 Task: Find connections with filter location Kibre Mengist with filter topic #mortgage with filter profile language French with filter current company OpenText with filter school SCMS GROUP OF INSTITUTIONS with filter industry Religious Institutions with filter service category User Experience Design with filter keywords title Financial Planner
Action: Mouse moved to (150, 230)
Screenshot: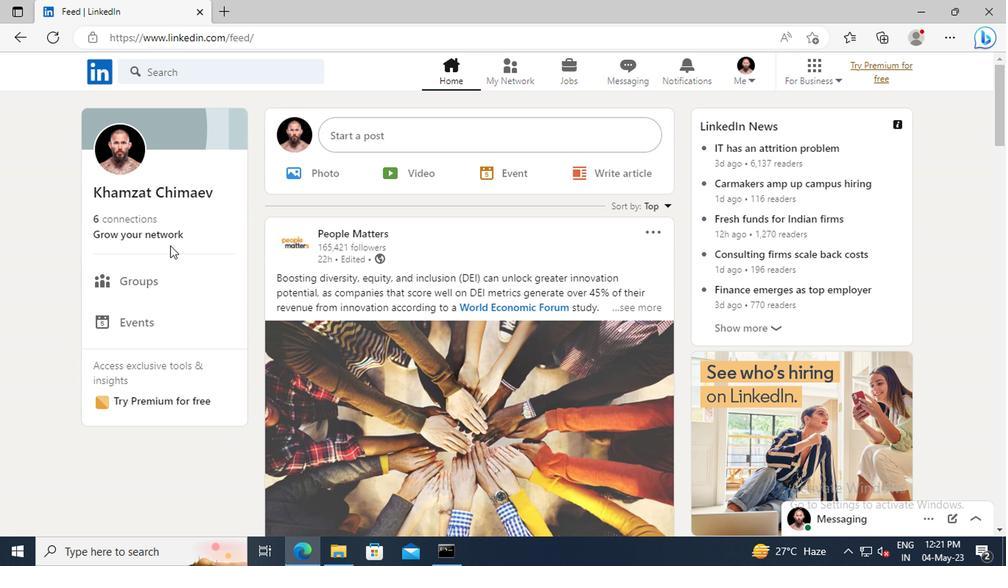 
Action: Mouse pressed left at (150, 230)
Screenshot: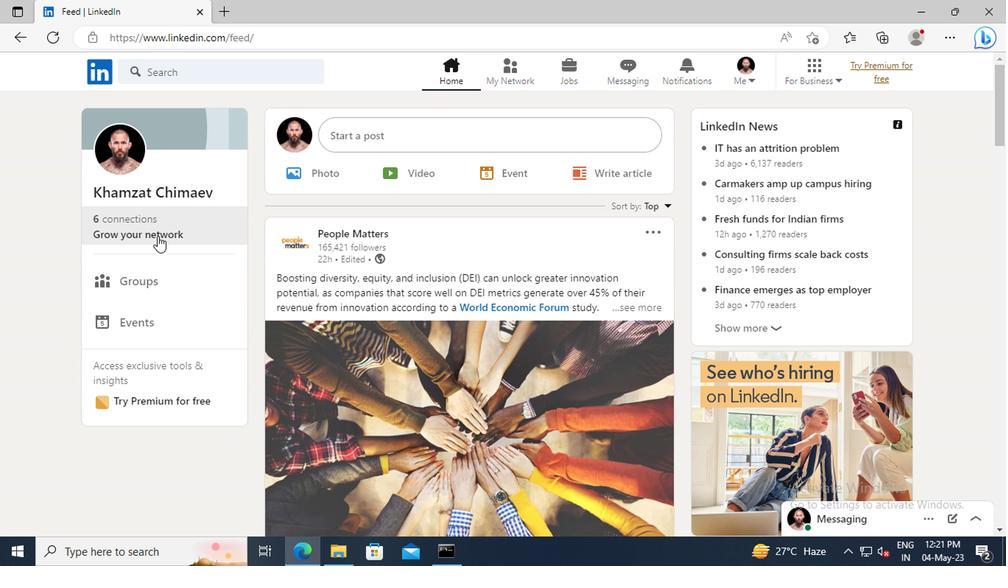 
Action: Mouse moved to (147, 153)
Screenshot: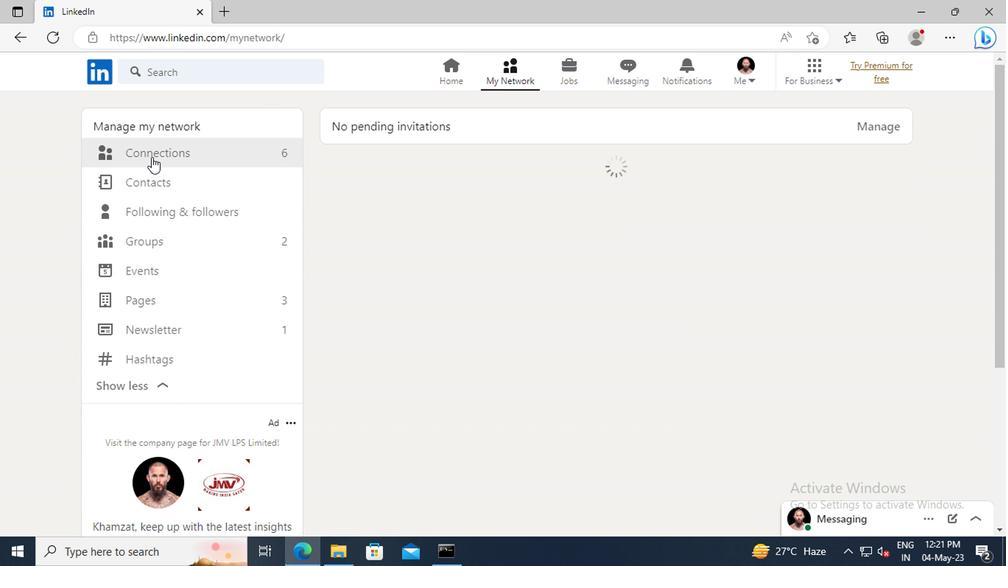 
Action: Mouse pressed left at (147, 153)
Screenshot: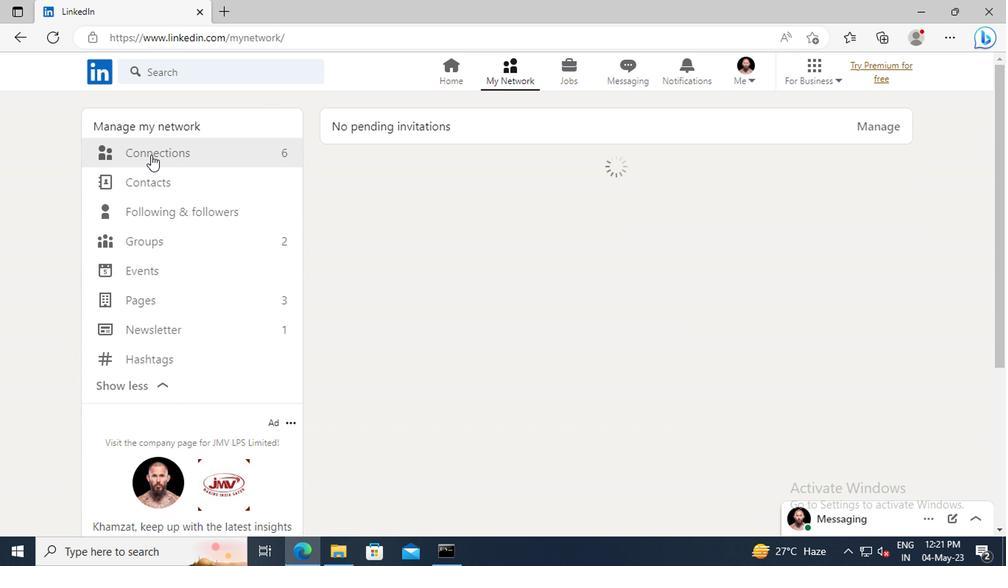 
Action: Mouse moved to (602, 161)
Screenshot: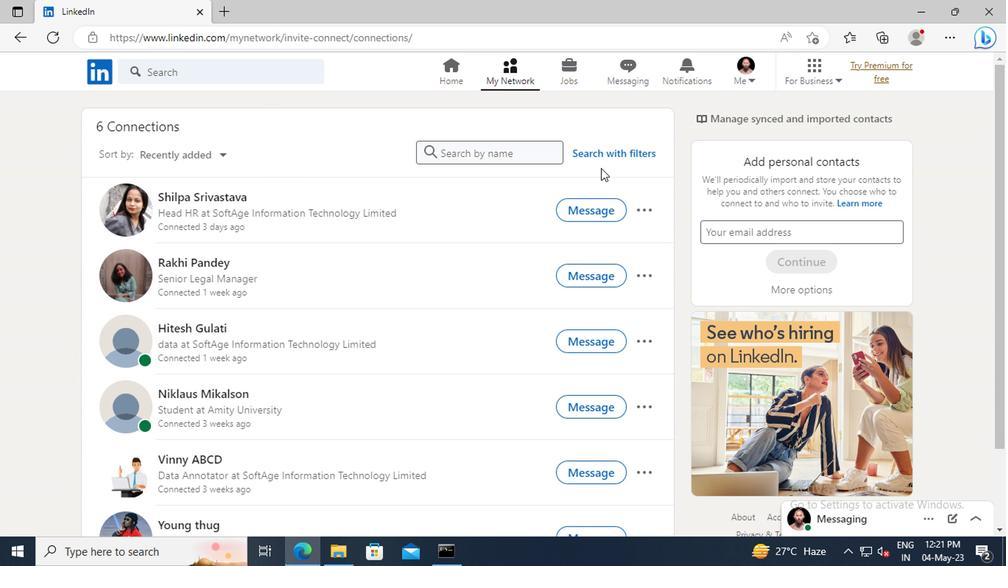 
Action: Mouse pressed left at (602, 161)
Screenshot: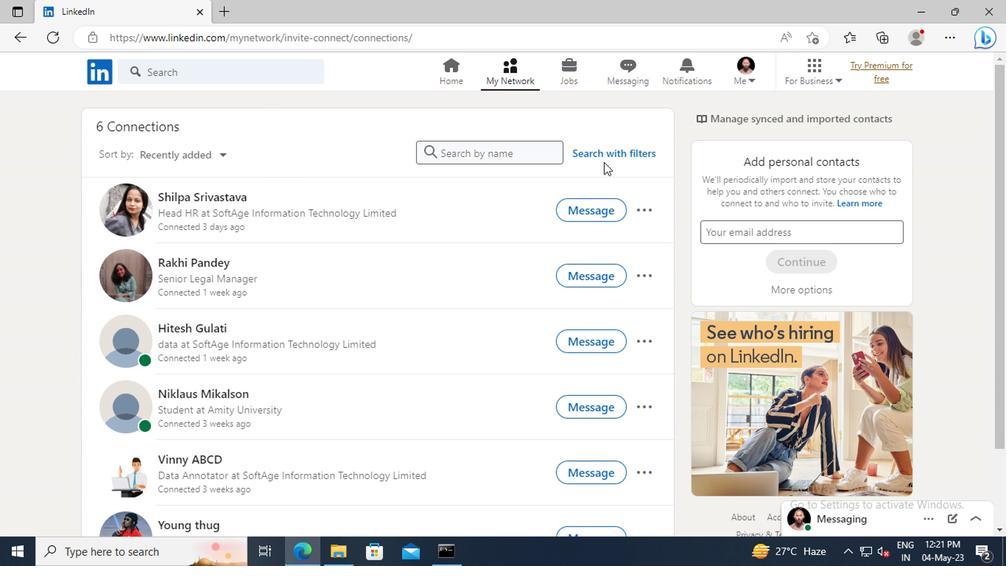 
Action: Mouse moved to (551, 115)
Screenshot: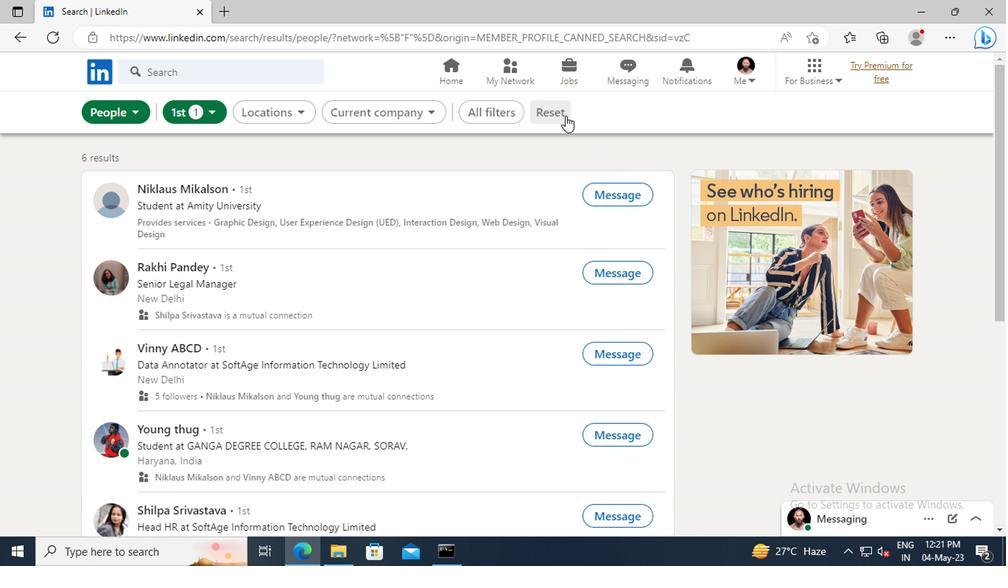 
Action: Mouse pressed left at (551, 115)
Screenshot: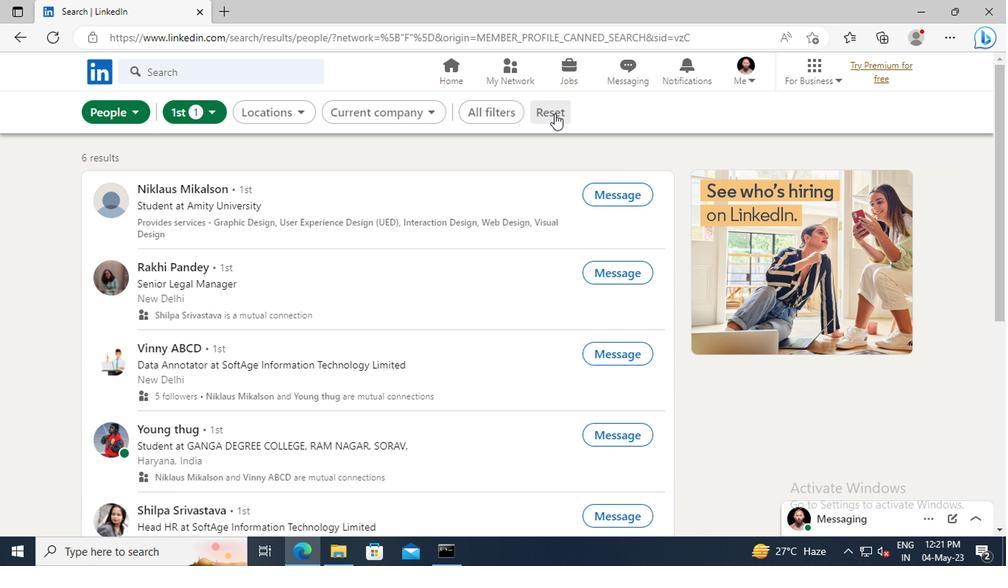
Action: Mouse moved to (538, 115)
Screenshot: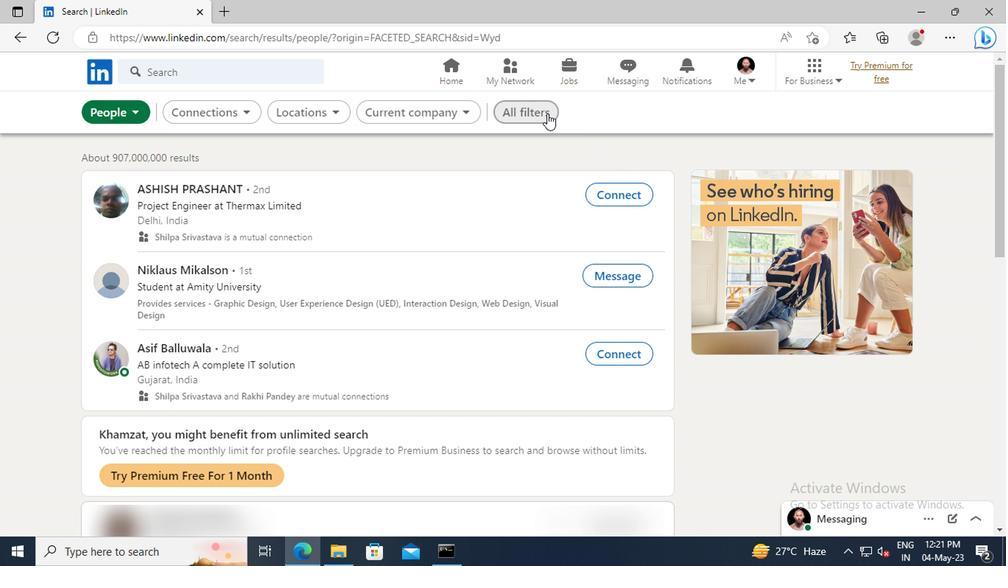
Action: Mouse pressed left at (538, 115)
Screenshot: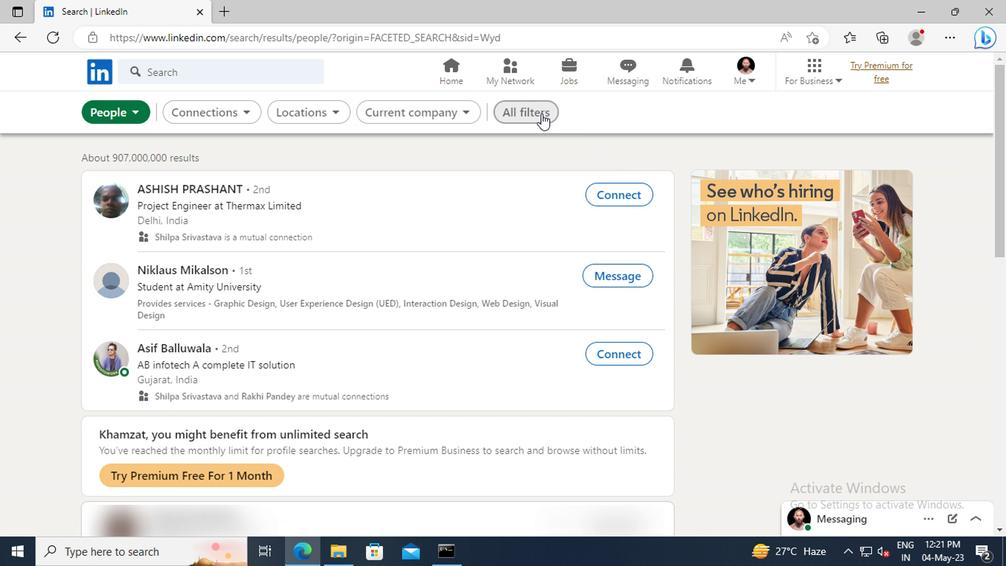 
Action: Mouse moved to (800, 276)
Screenshot: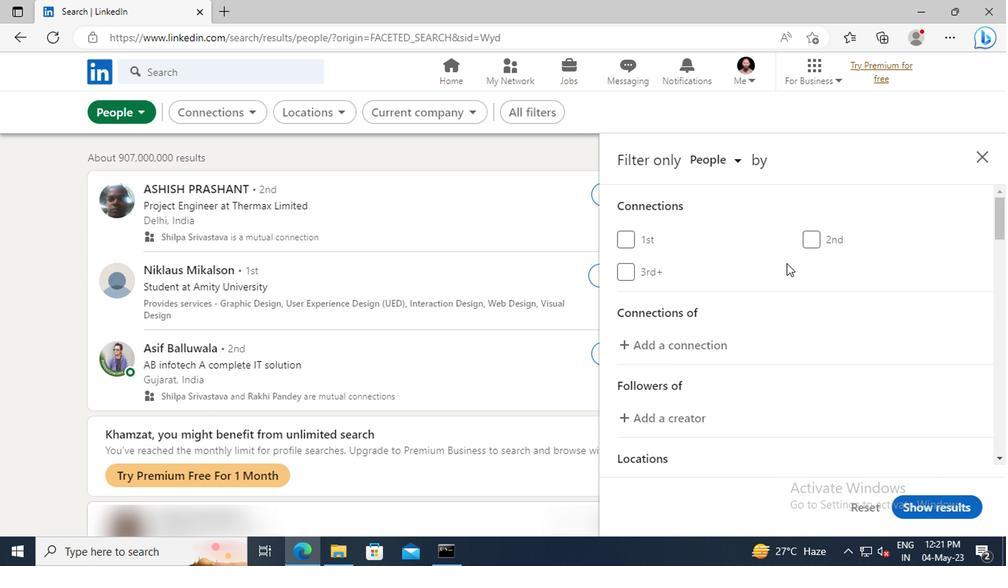 
Action: Mouse scrolled (800, 275) with delta (0, 0)
Screenshot: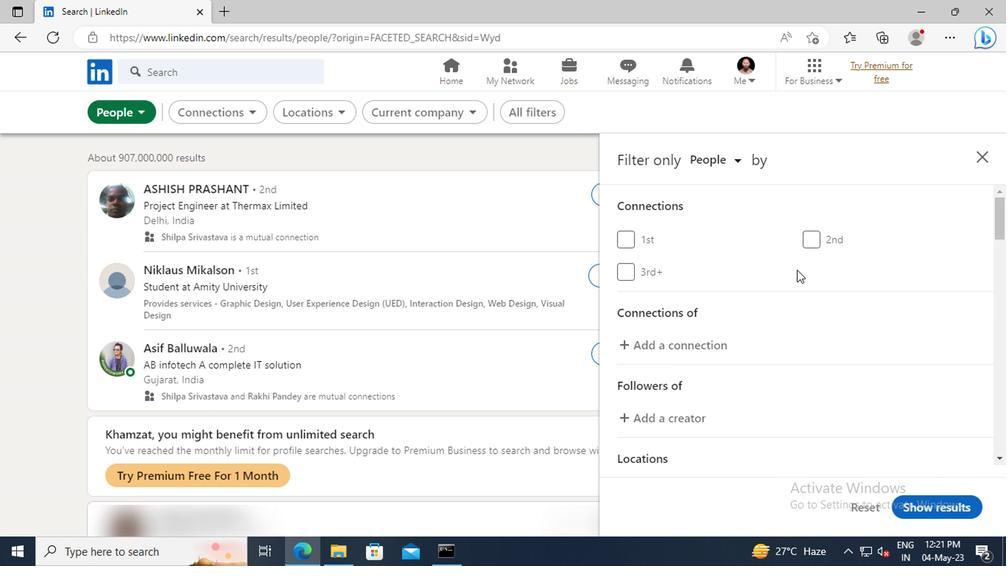 
Action: Mouse scrolled (800, 275) with delta (0, 0)
Screenshot: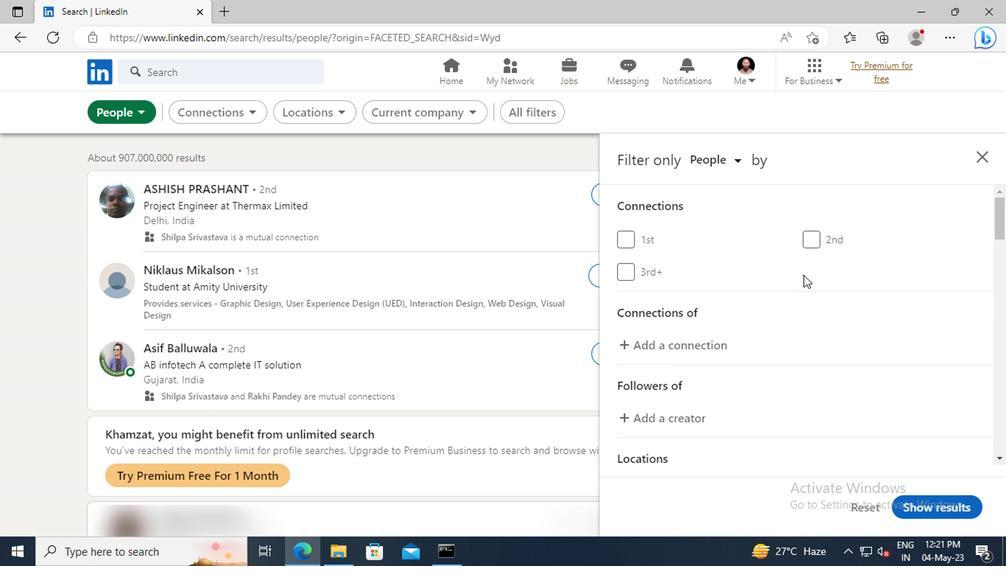 
Action: Mouse scrolled (800, 275) with delta (0, 0)
Screenshot: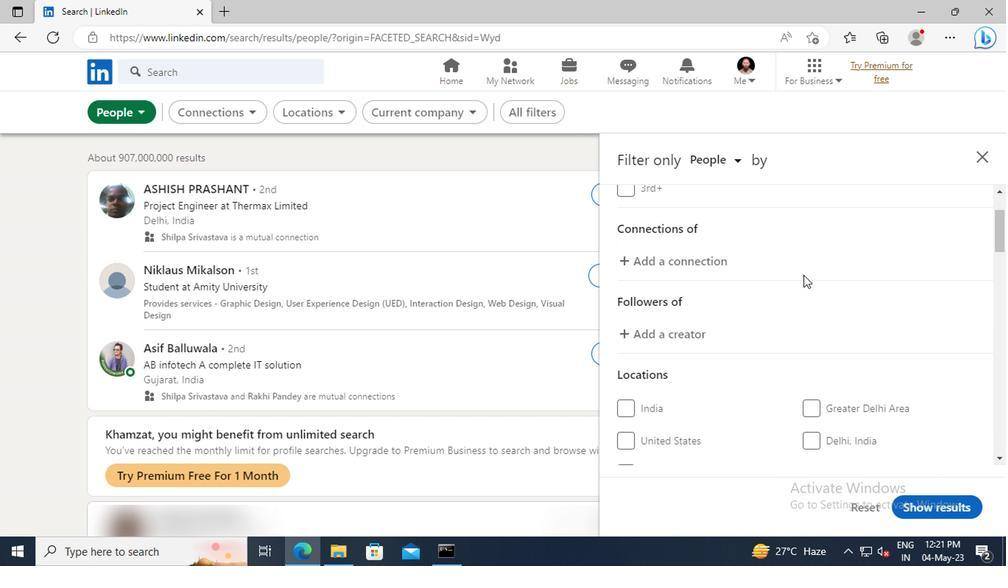 
Action: Mouse scrolled (800, 275) with delta (0, 0)
Screenshot: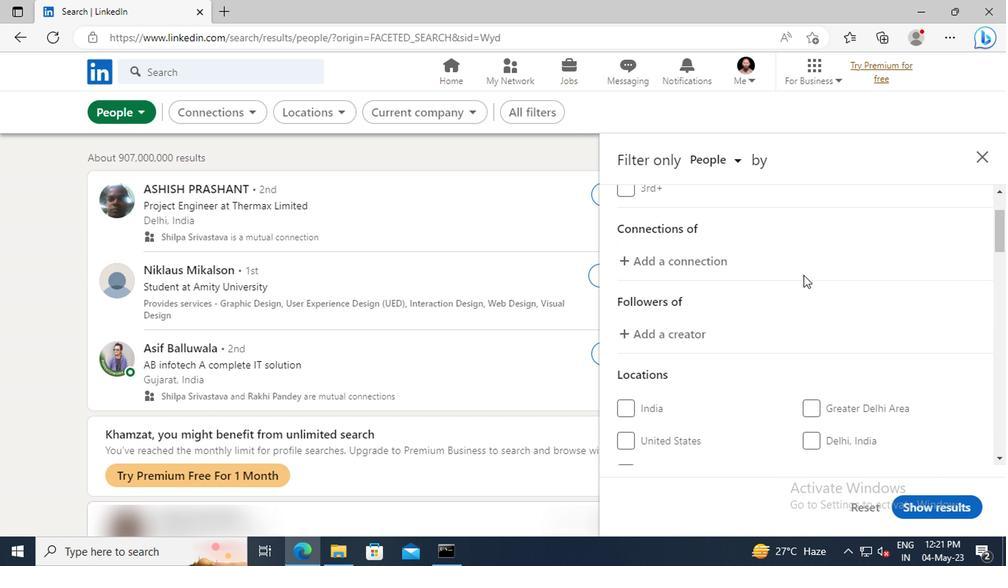 
Action: Mouse scrolled (800, 275) with delta (0, 0)
Screenshot: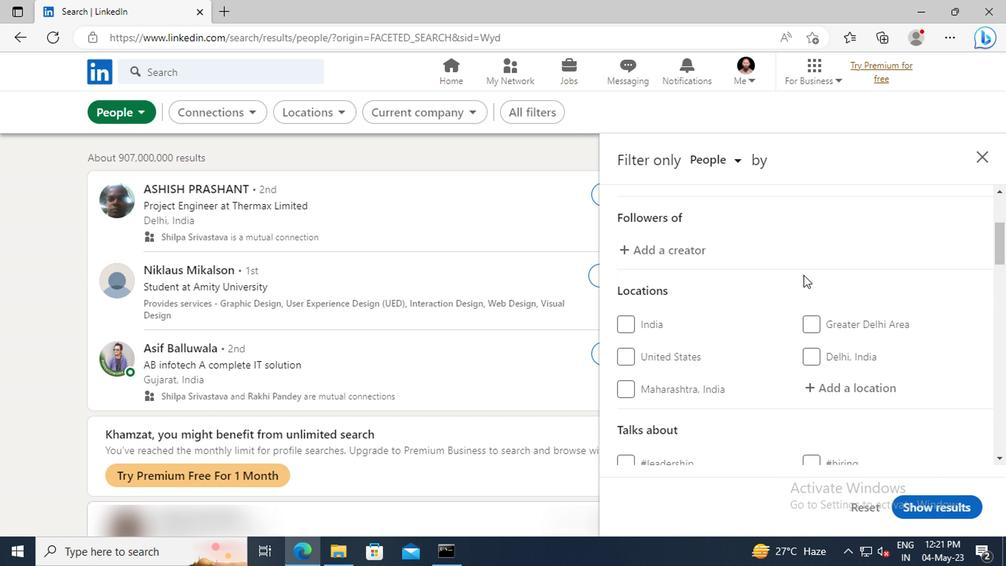 
Action: Mouse scrolled (800, 275) with delta (0, 0)
Screenshot: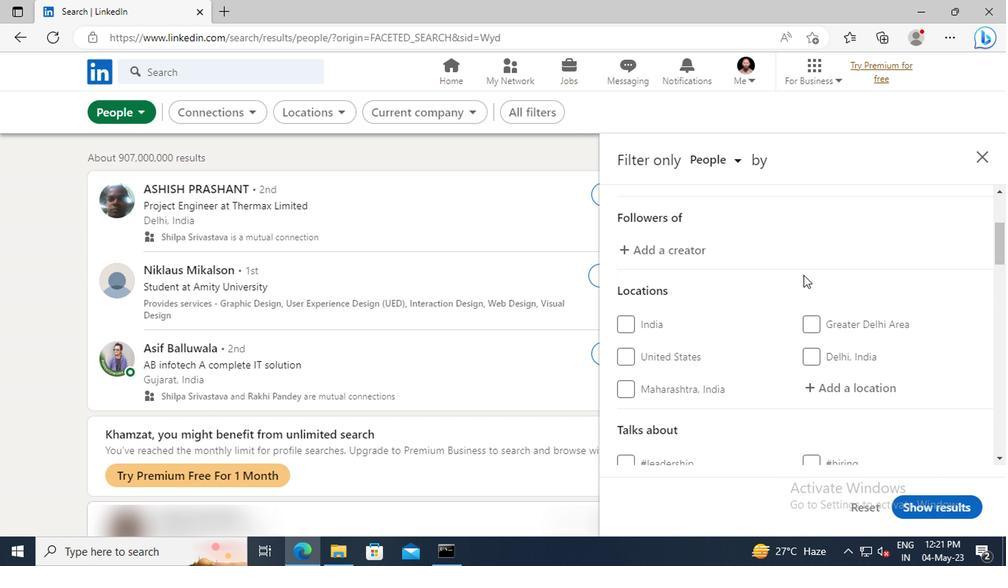 
Action: Mouse moved to (810, 298)
Screenshot: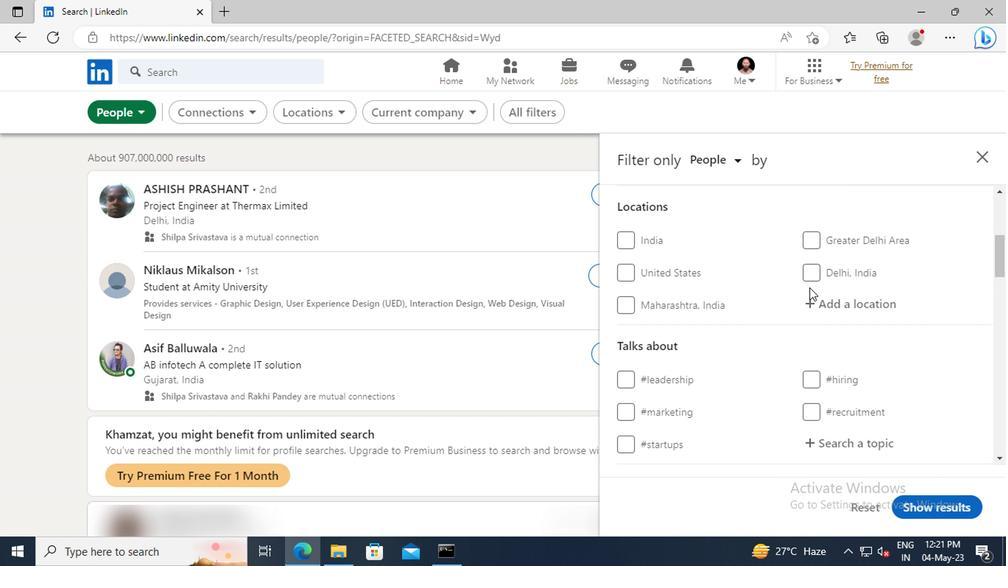 
Action: Mouse pressed left at (810, 298)
Screenshot: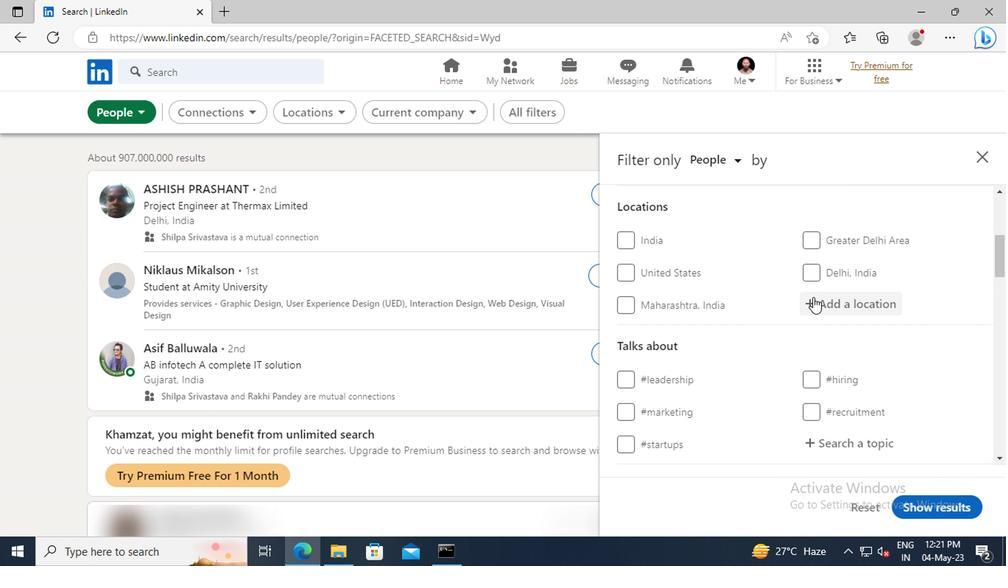 
Action: Key pressed <Key.shift>KIBRE<Key.space><Key.shift>MENGIST<Key.enter>
Screenshot: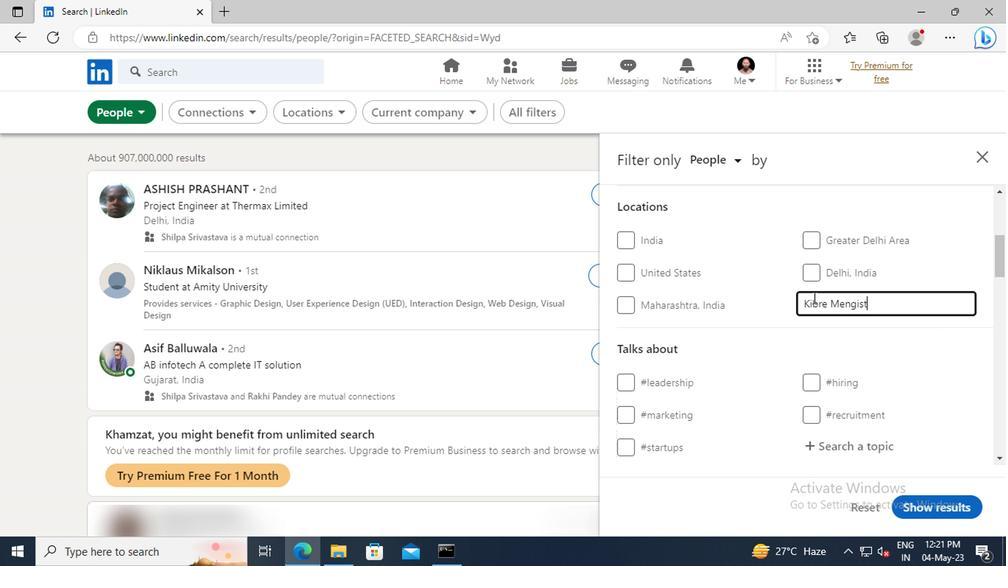 
Action: Mouse scrolled (810, 298) with delta (0, 0)
Screenshot: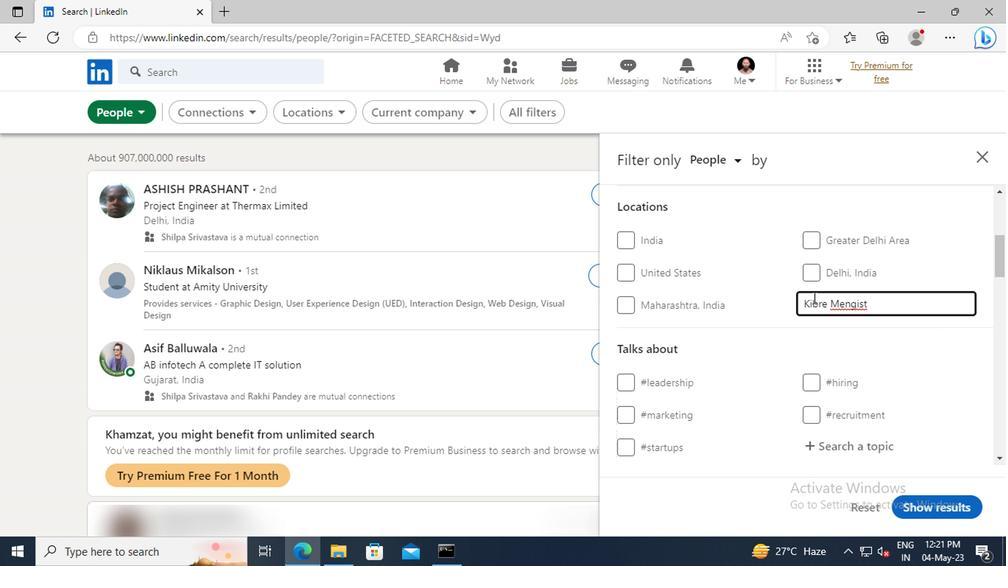 
Action: Mouse scrolled (810, 298) with delta (0, 0)
Screenshot: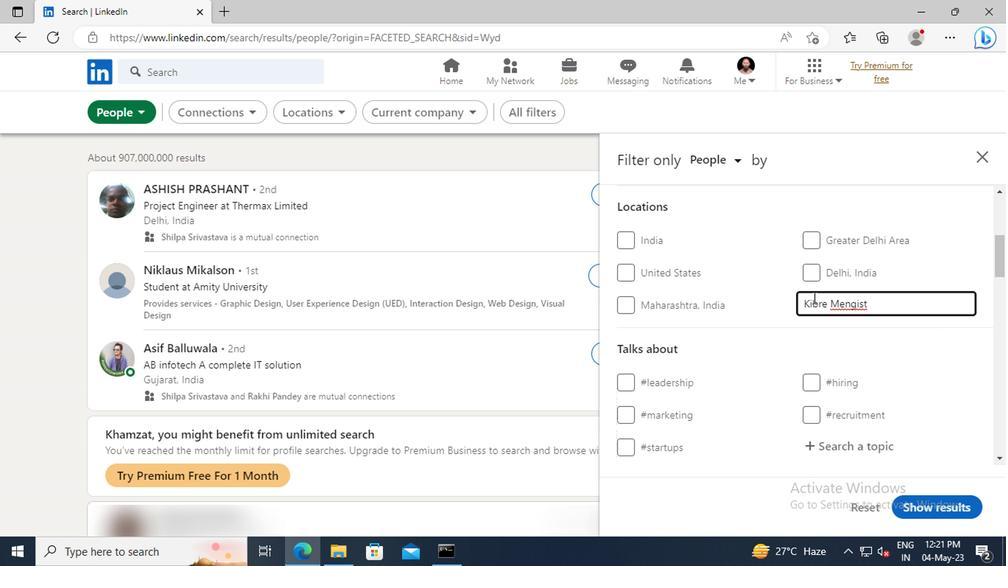 
Action: Mouse scrolled (810, 298) with delta (0, 0)
Screenshot: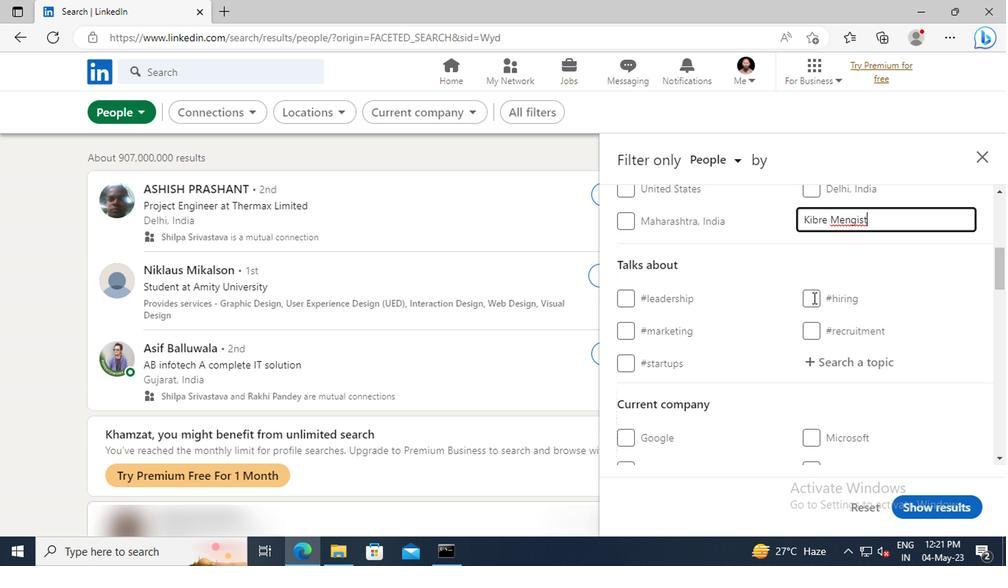 
Action: Mouse moved to (816, 315)
Screenshot: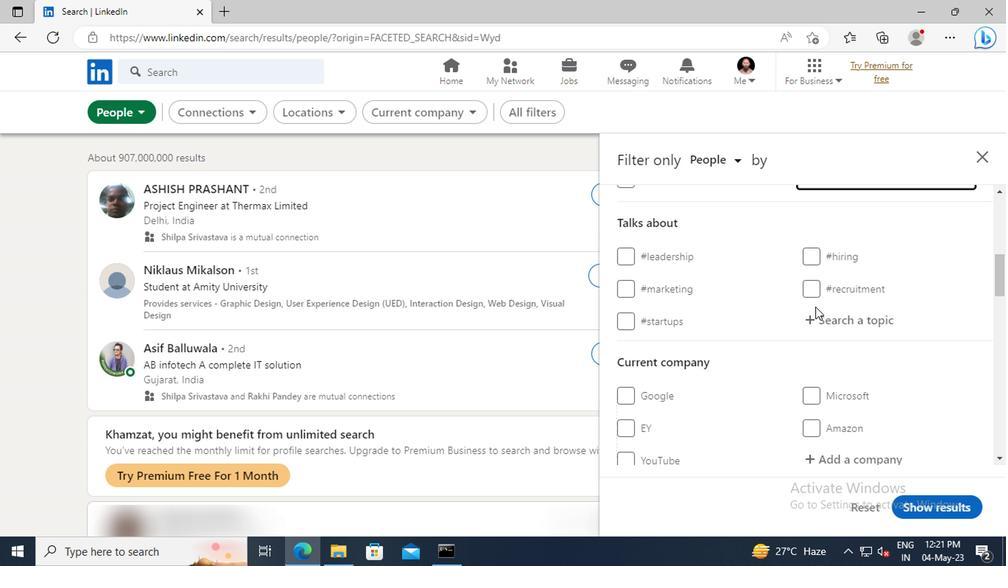 
Action: Mouse pressed left at (816, 315)
Screenshot: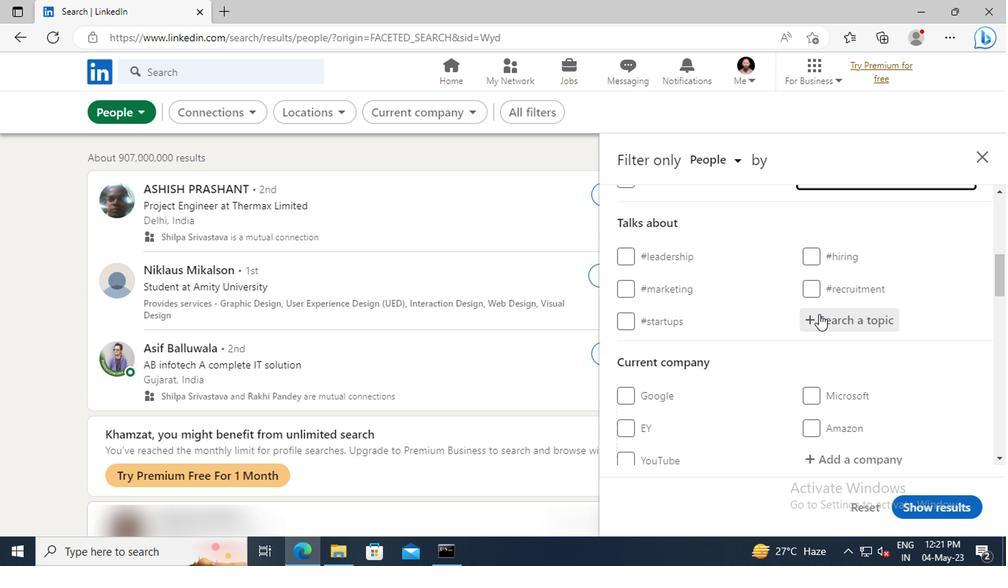 
Action: Mouse moved to (816, 316)
Screenshot: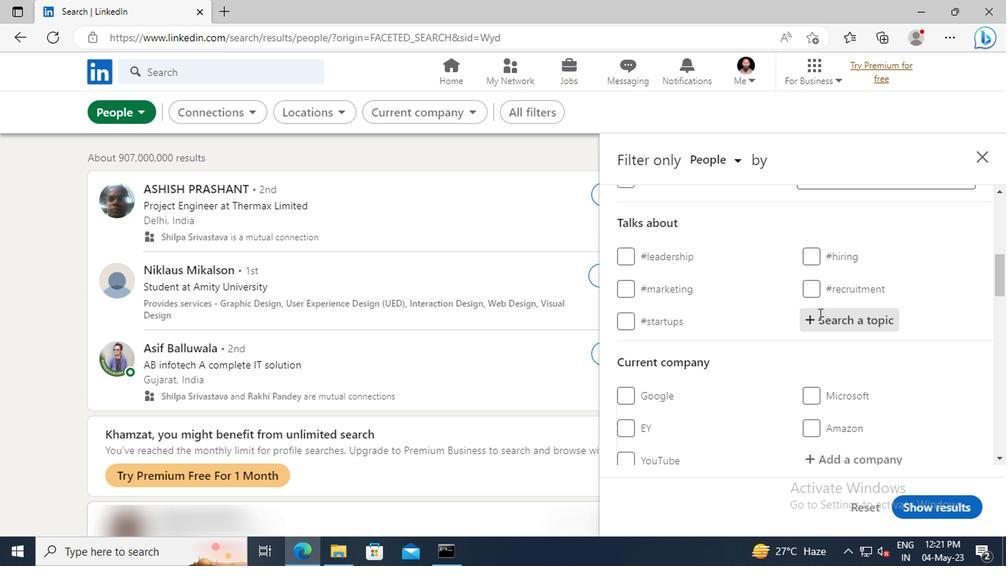 
Action: Key pressed MORTGA
Screenshot: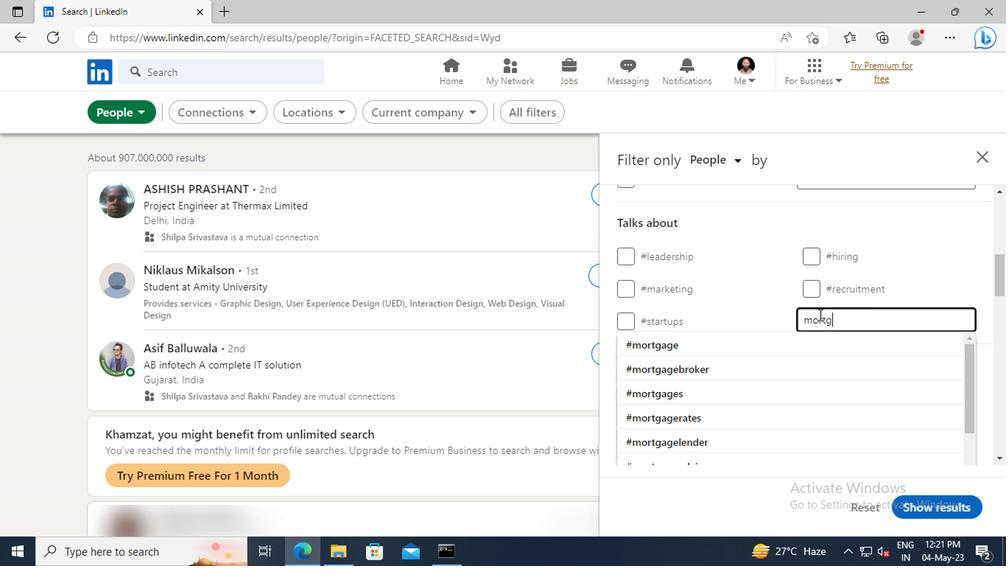 
Action: Mouse moved to (822, 348)
Screenshot: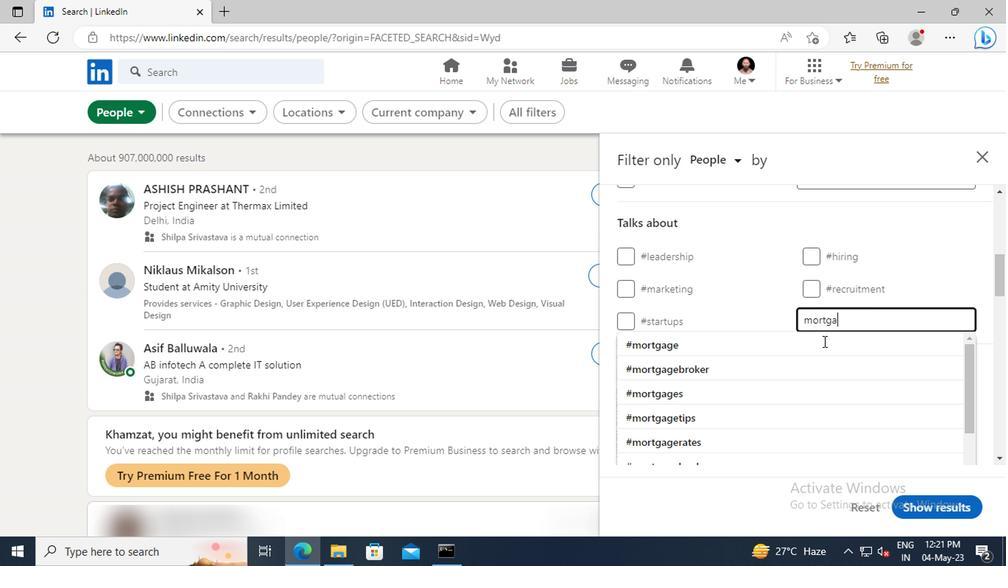 
Action: Mouse pressed left at (822, 348)
Screenshot: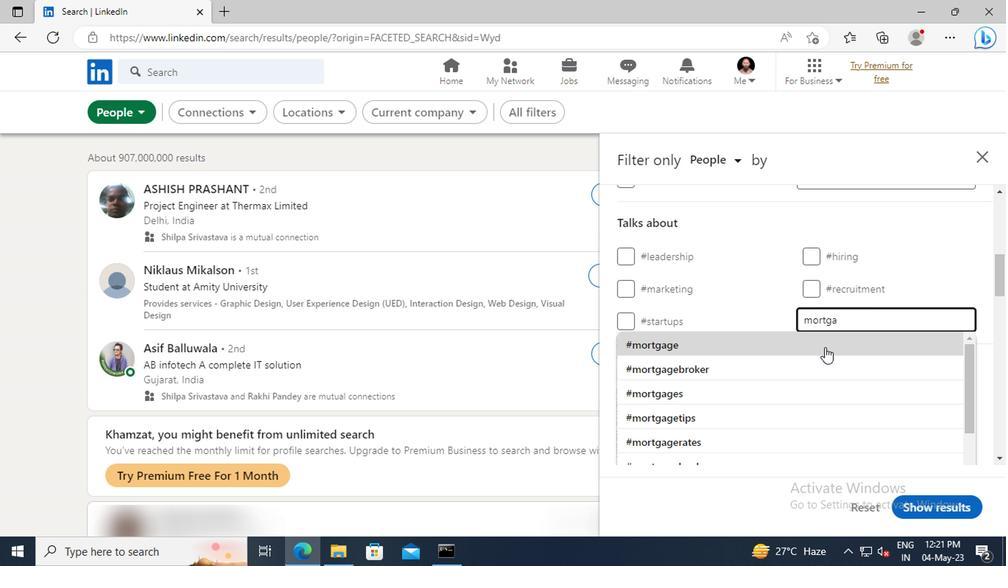 
Action: Mouse scrolled (822, 347) with delta (0, 0)
Screenshot: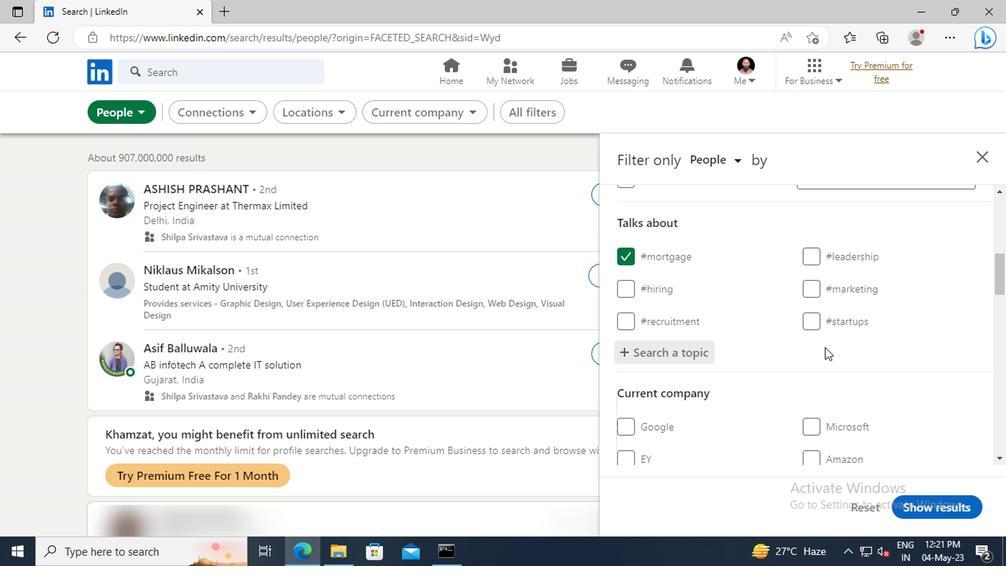 
Action: Mouse scrolled (822, 347) with delta (0, 0)
Screenshot: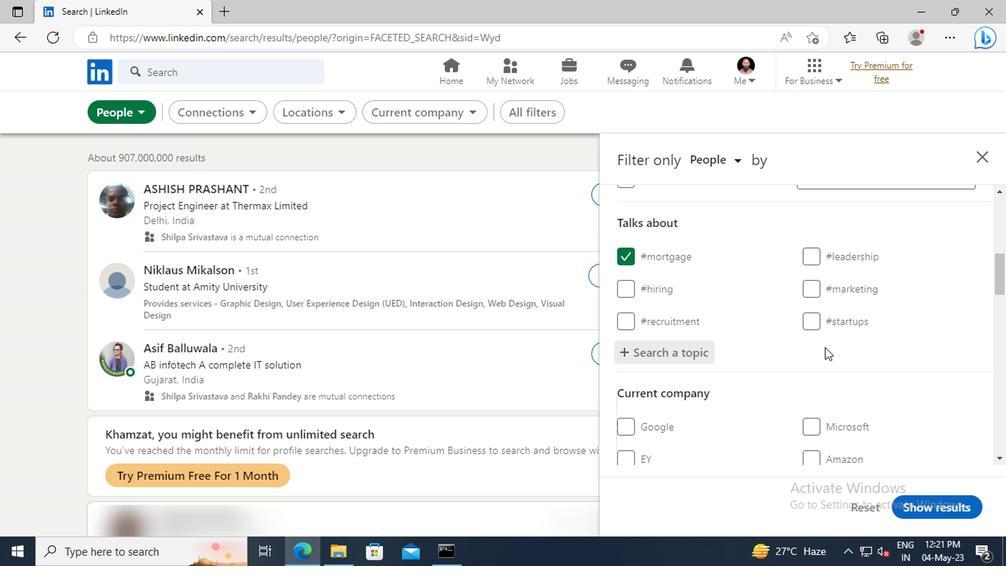 
Action: Mouse scrolled (822, 347) with delta (0, 0)
Screenshot: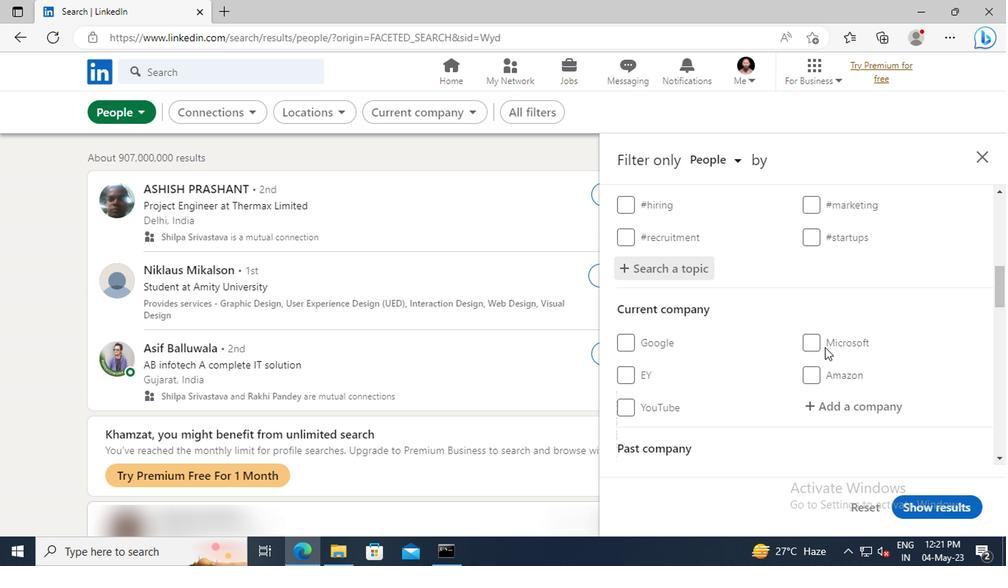 
Action: Mouse scrolled (822, 347) with delta (0, 0)
Screenshot: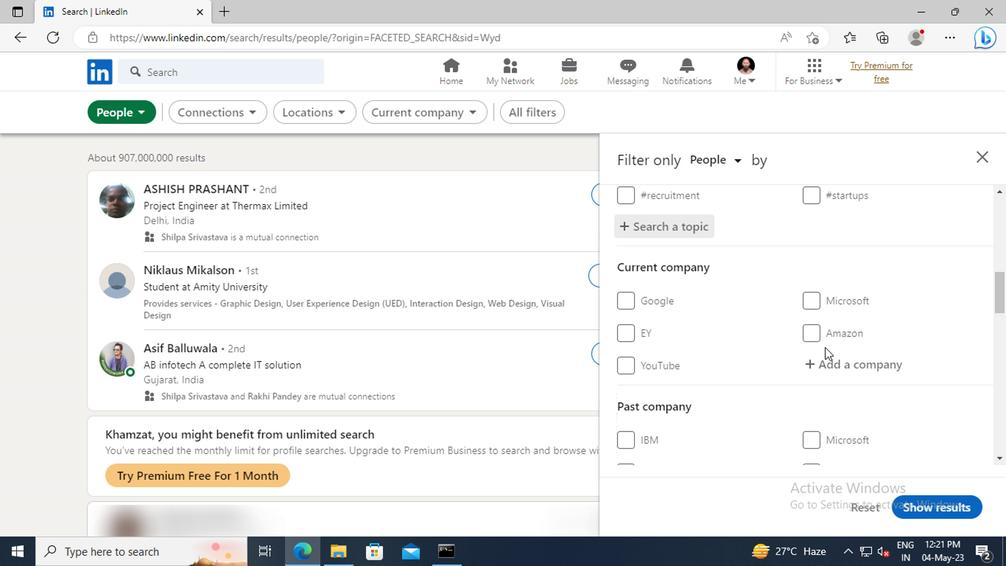 
Action: Mouse scrolled (822, 347) with delta (0, 0)
Screenshot: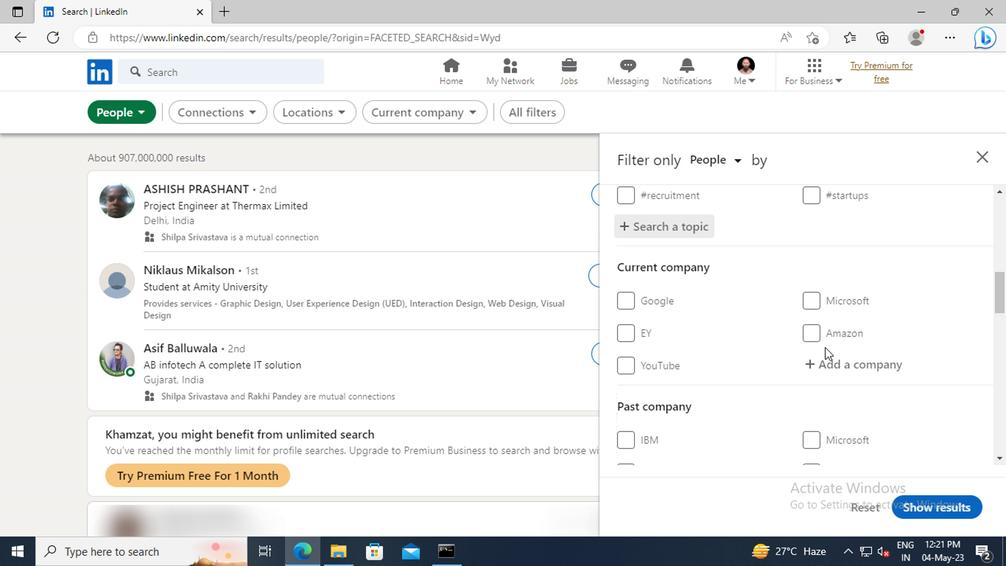 
Action: Mouse scrolled (822, 347) with delta (0, 0)
Screenshot: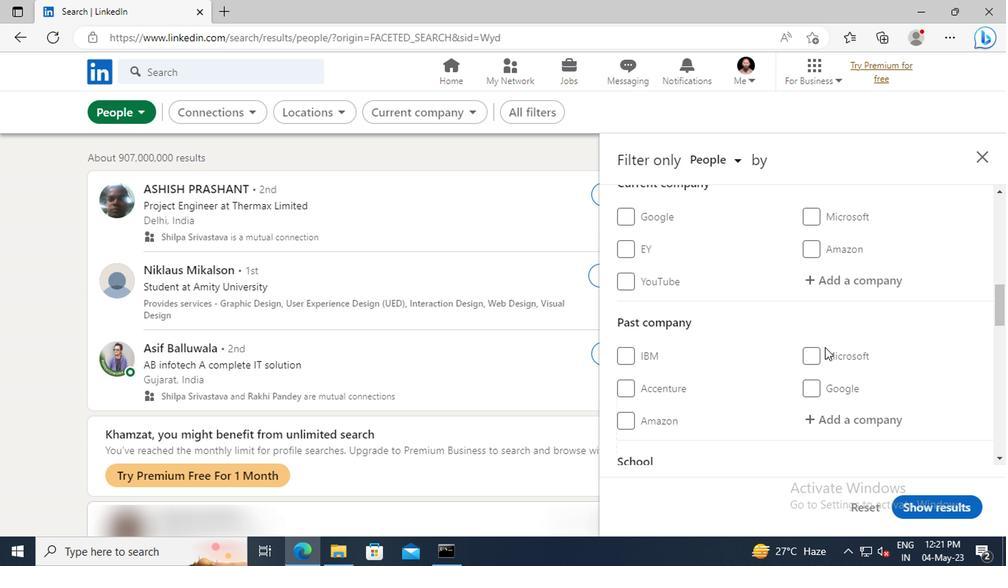
Action: Mouse scrolled (822, 347) with delta (0, 0)
Screenshot: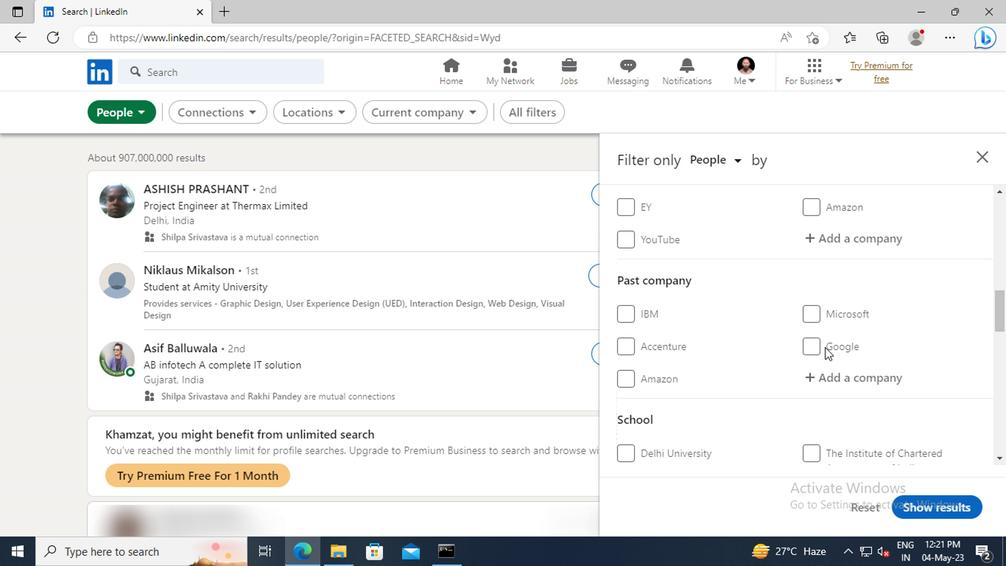 
Action: Mouse scrolled (822, 347) with delta (0, 0)
Screenshot: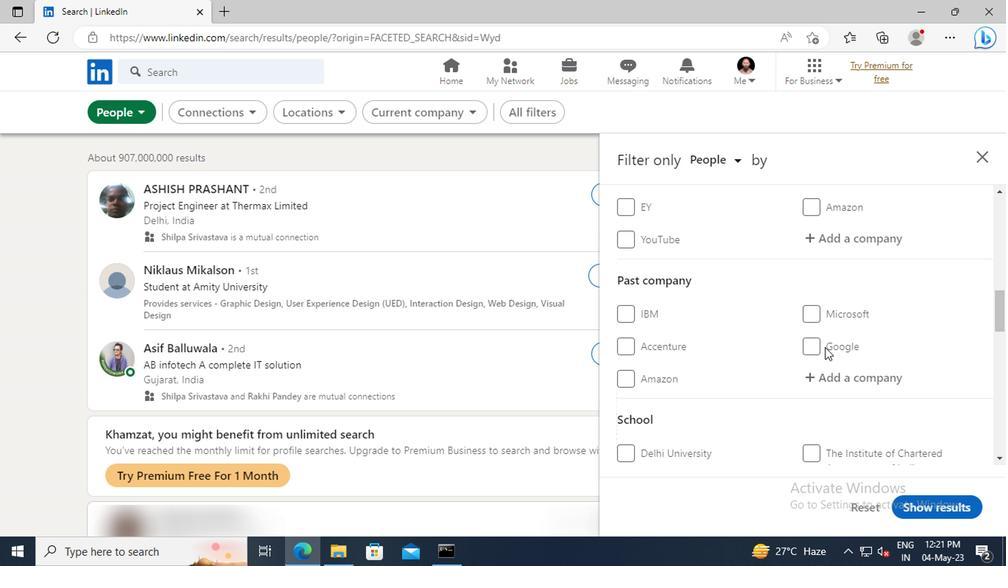 
Action: Mouse scrolled (822, 347) with delta (0, 0)
Screenshot: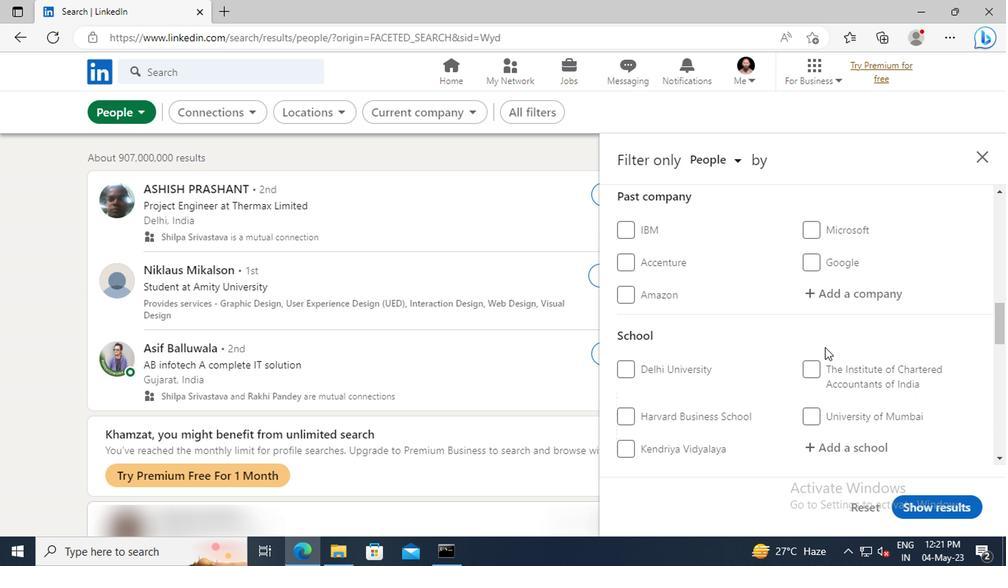 
Action: Mouse scrolled (822, 347) with delta (0, 0)
Screenshot: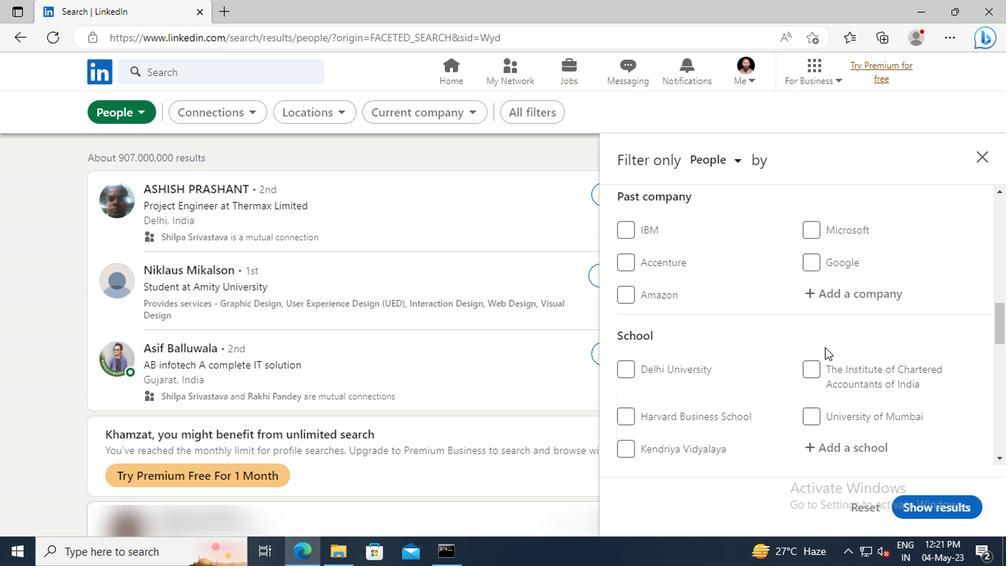 
Action: Mouse scrolled (822, 347) with delta (0, 0)
Screenshot: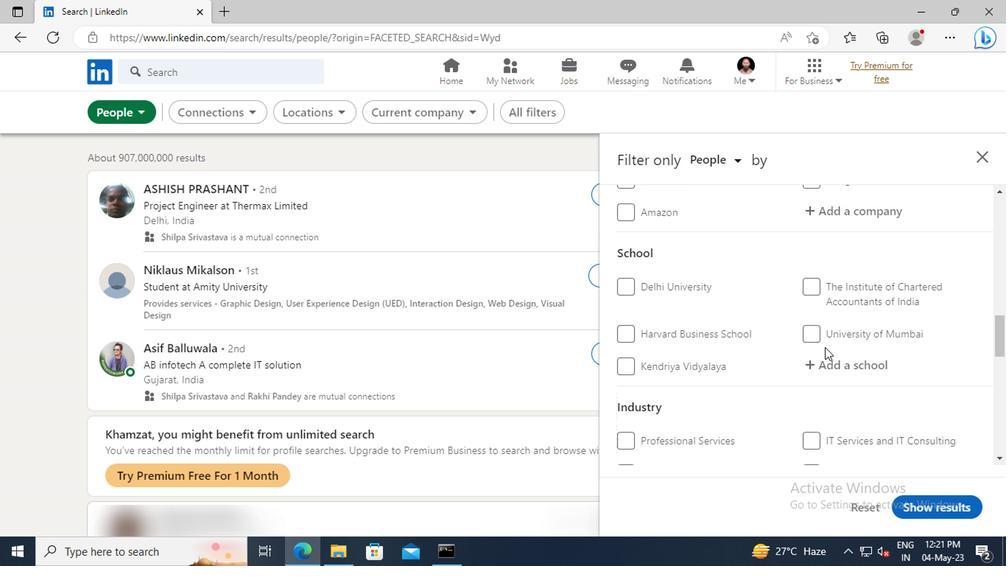 
Action: Mouse scrolled (822, 347) with delta (0, 0)
Screenshot: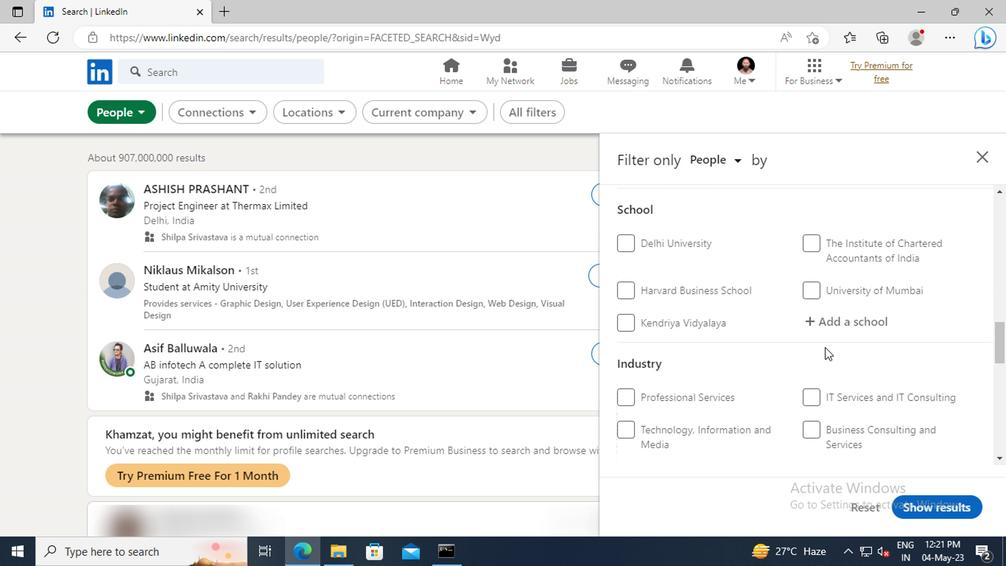 
Action: Mouse scrolled (822, 347) with delta (0, 0)
Screenshot: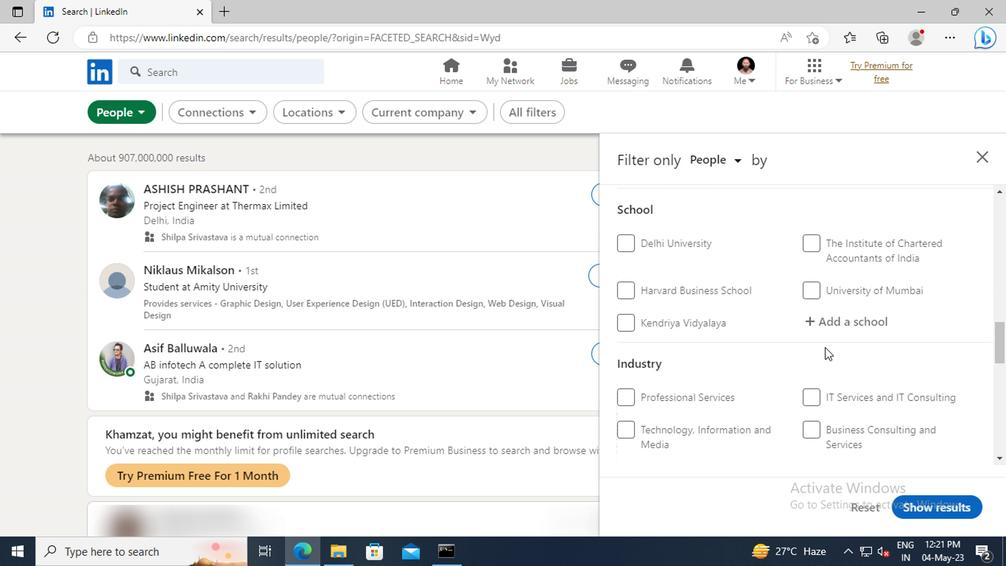 
Action: Mouse scrolled (822, 347) with delta (0, 0)
Screenshot: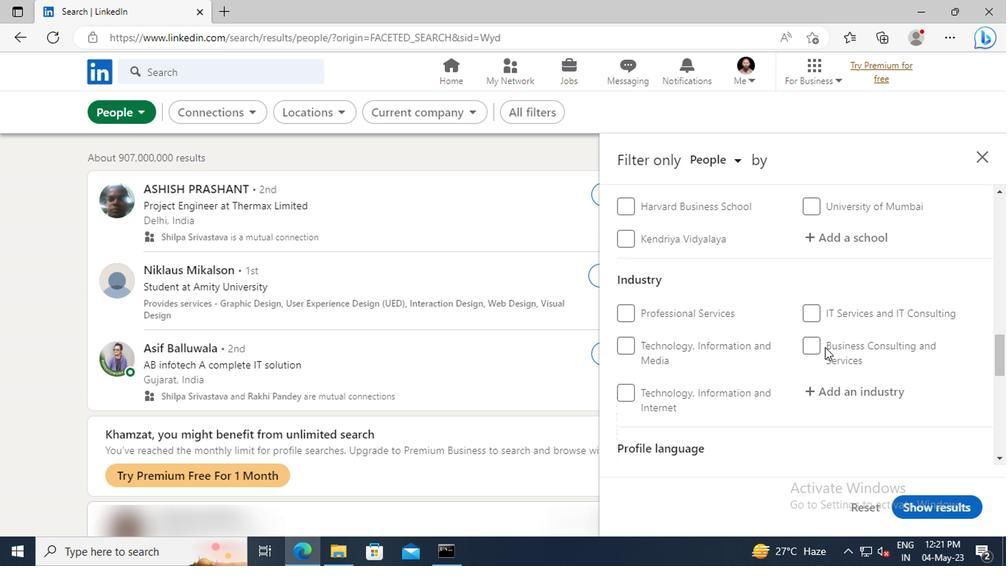 
Action: Mouse scrolled (822, 347) with delta (0, 0)
Screenshot: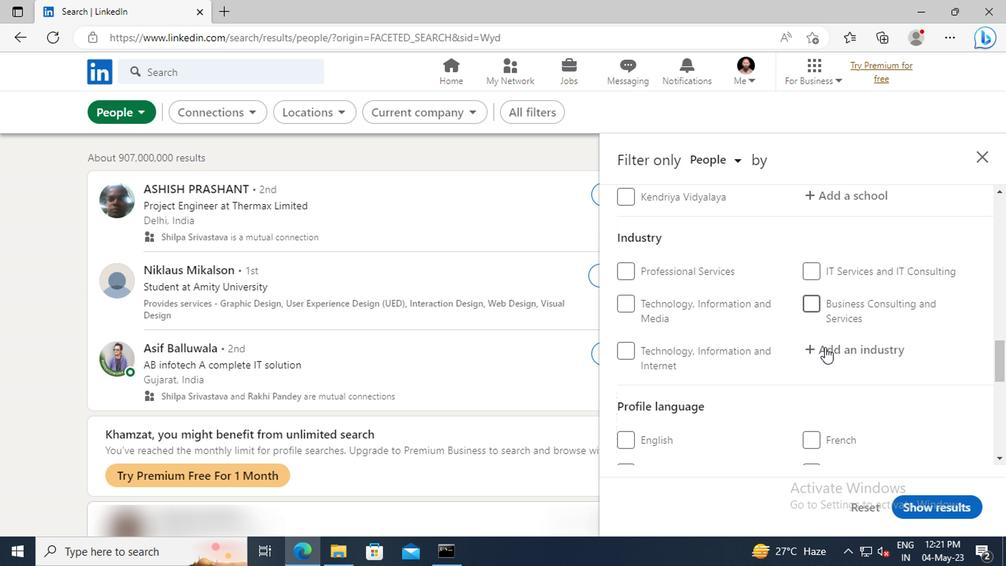 
Action: Mouse scrolled (822, 347) with delta (0, 0)
Screenshot: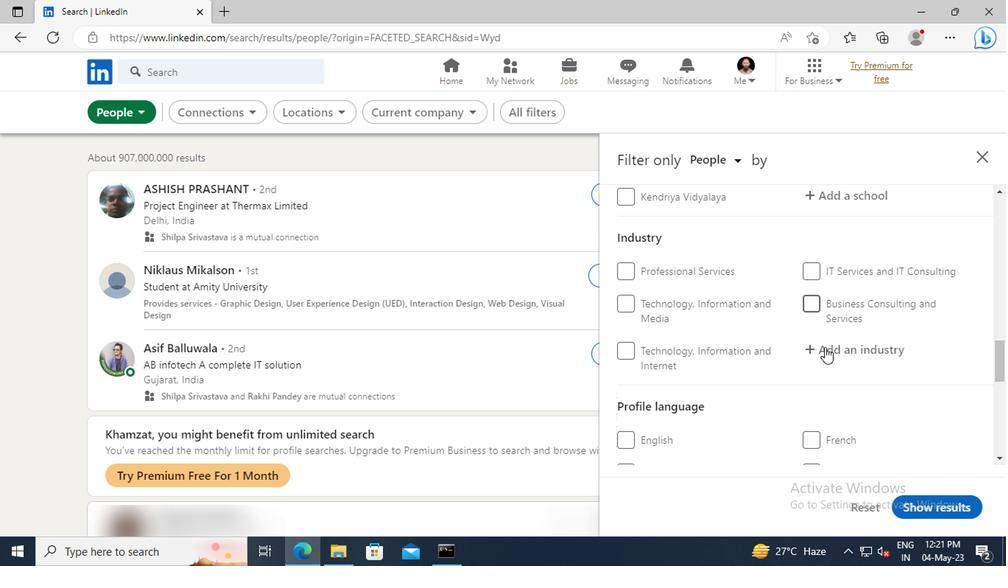 
Action: Mouse moved to (809, 358)
Screenshot: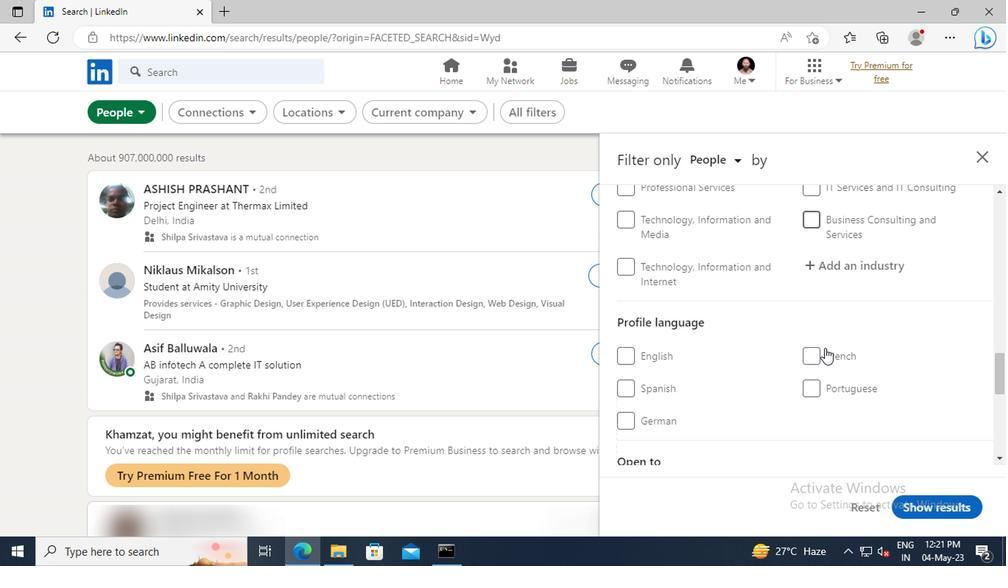 
Action: Mouse pressed left at (809, 358)
Screenshot: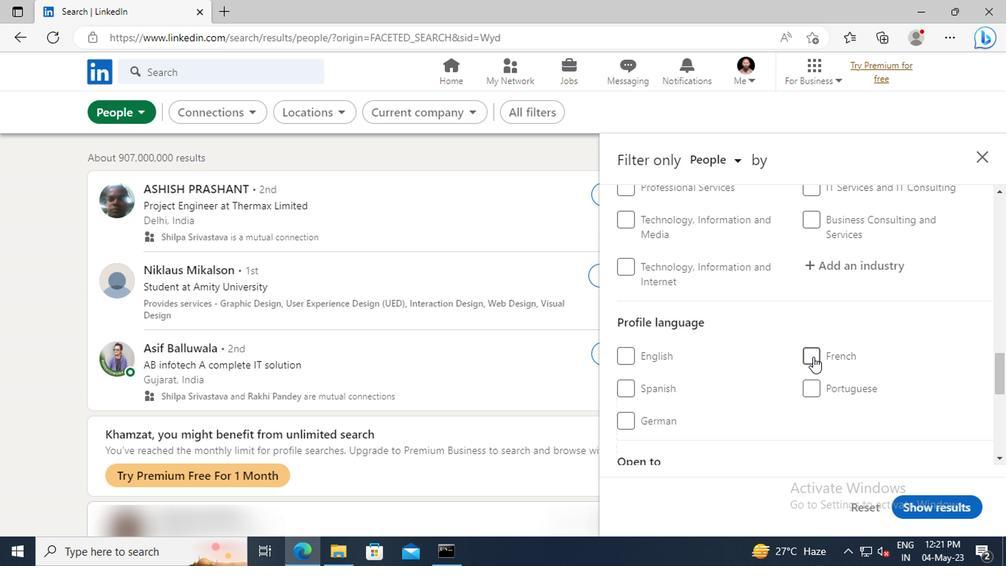 
Action: Mouse moved to (833, 329)
Screenshot: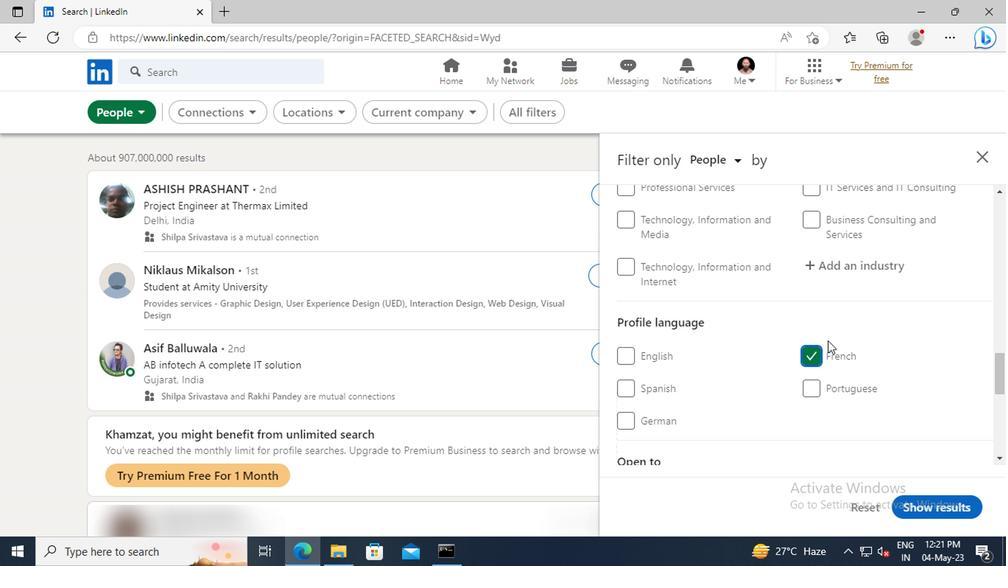 
Action: Mouse scrolled (833, 329) with delta (0, 0)
Screenshot: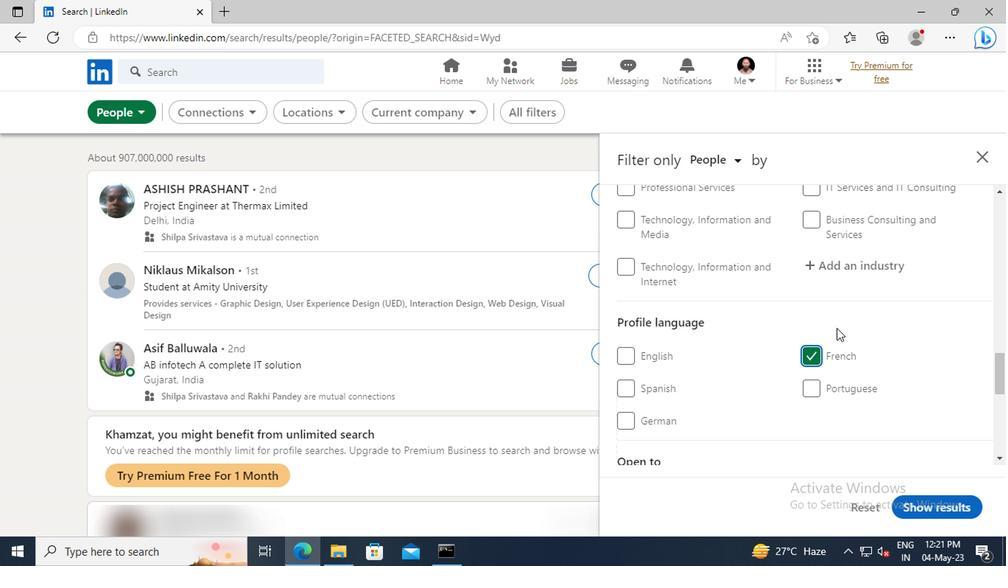 
Action: Mouse scrolled (833, 329) with delta (0, 0)
Screenshot: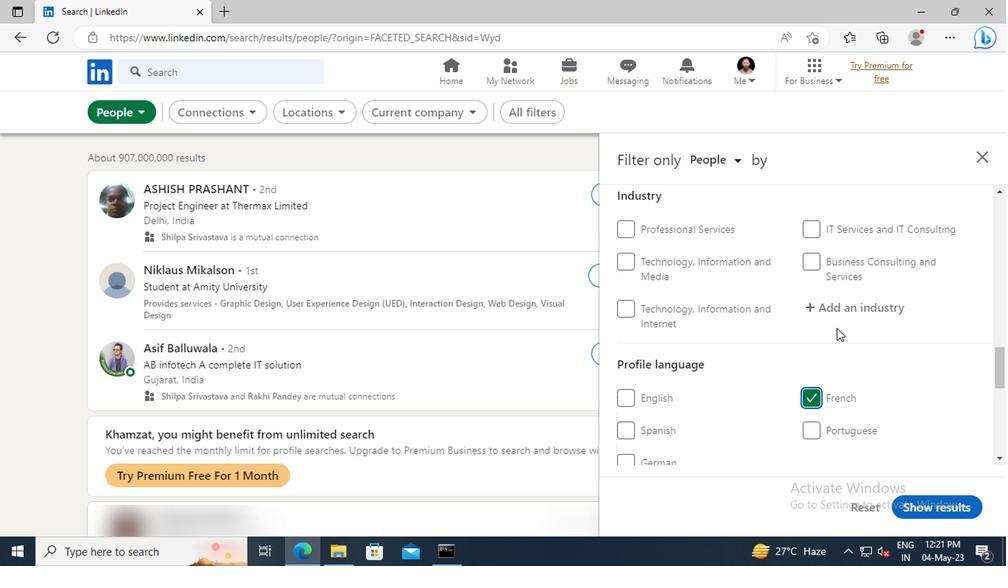 
Action: Mouse scrolled (833, 329) with delta (0, 0)
Screenshot: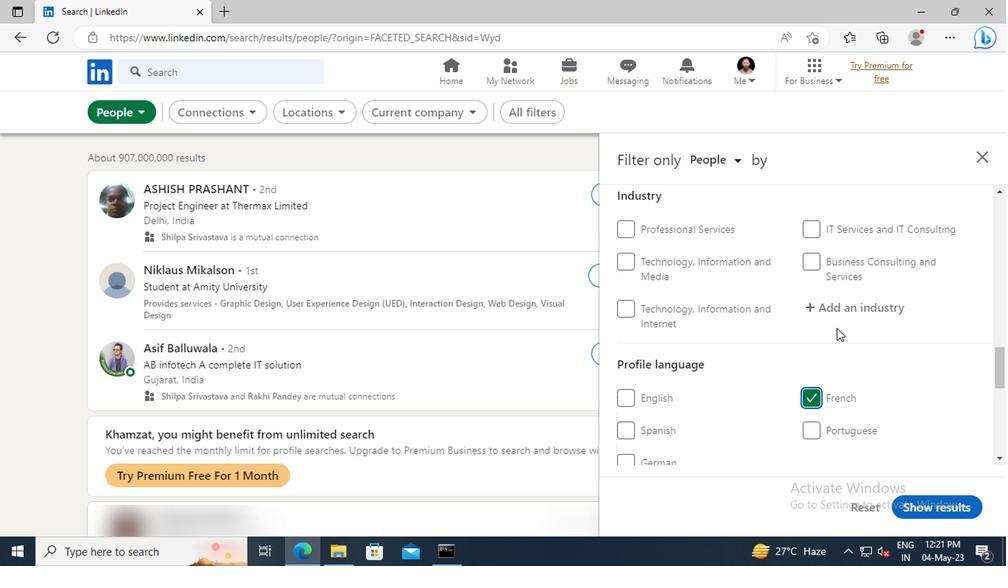 
Action: Mouse scrolled (833, 329) with delta (0, 0)
Screenshot: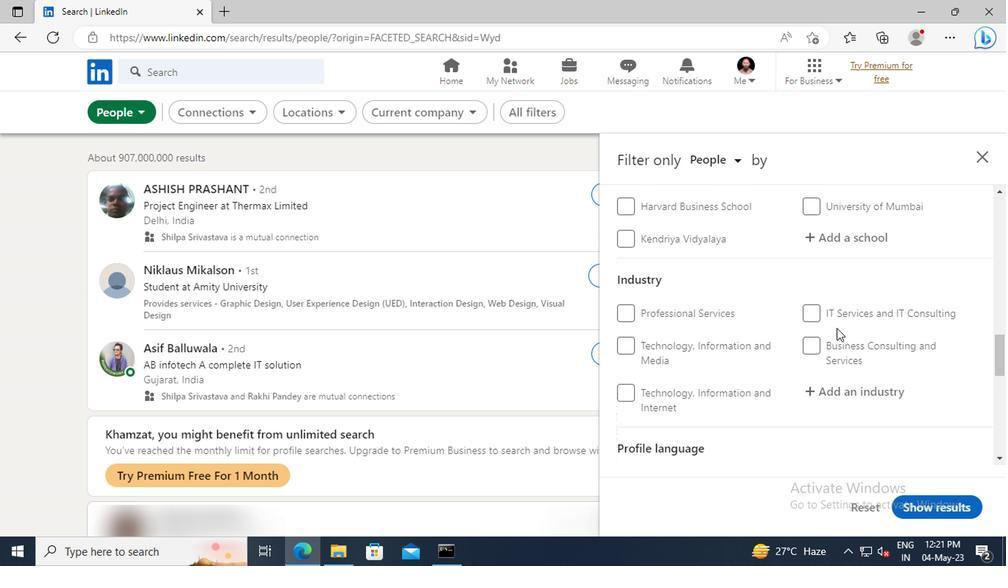
Action: Mouse scrolled (833, 329) with delta (0, 0)
Screenshot: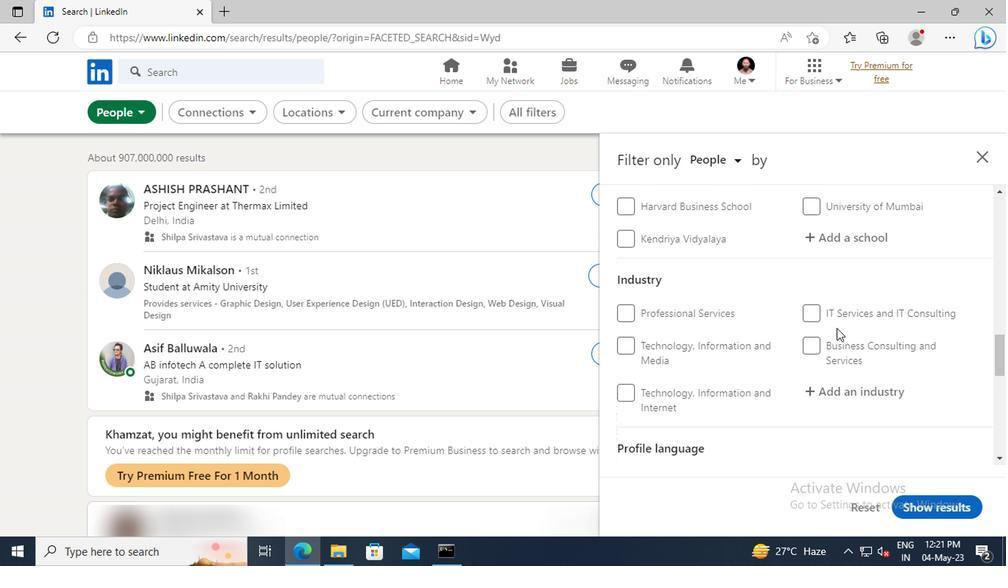 
Action: Mouse scrolled (833, 329) with delta (0, 0)
Screenshot: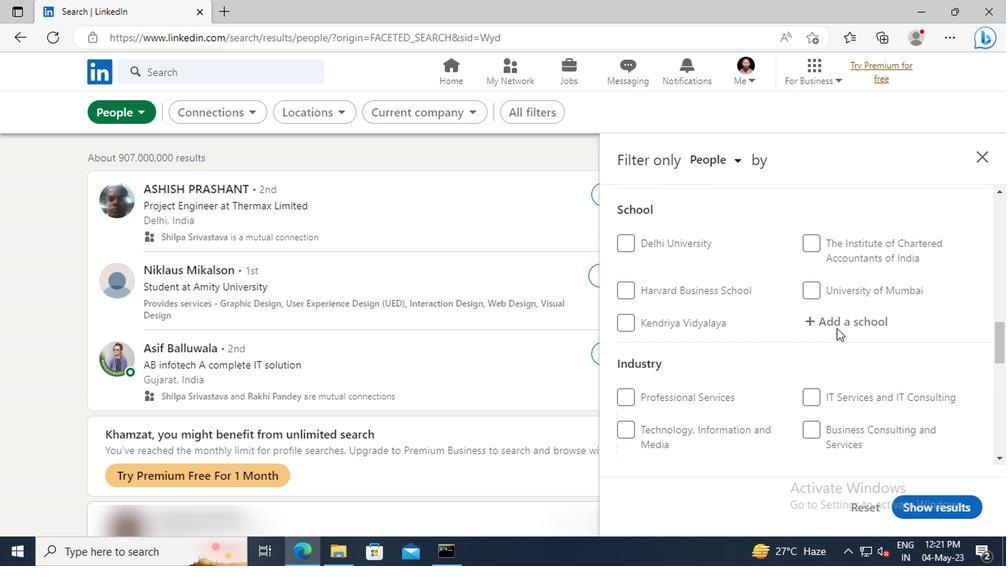 
Action: Mouse scrolled (833, 329) with delta (0, 0)
Screenshot: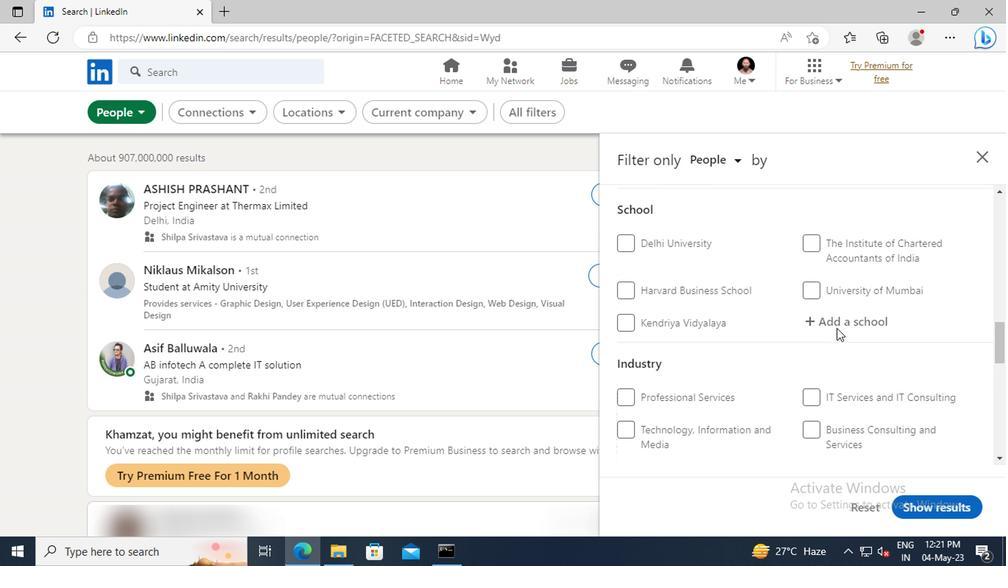 
Action: Mouse scrolled (833, 329) with delta (0, 0)
Screenshot: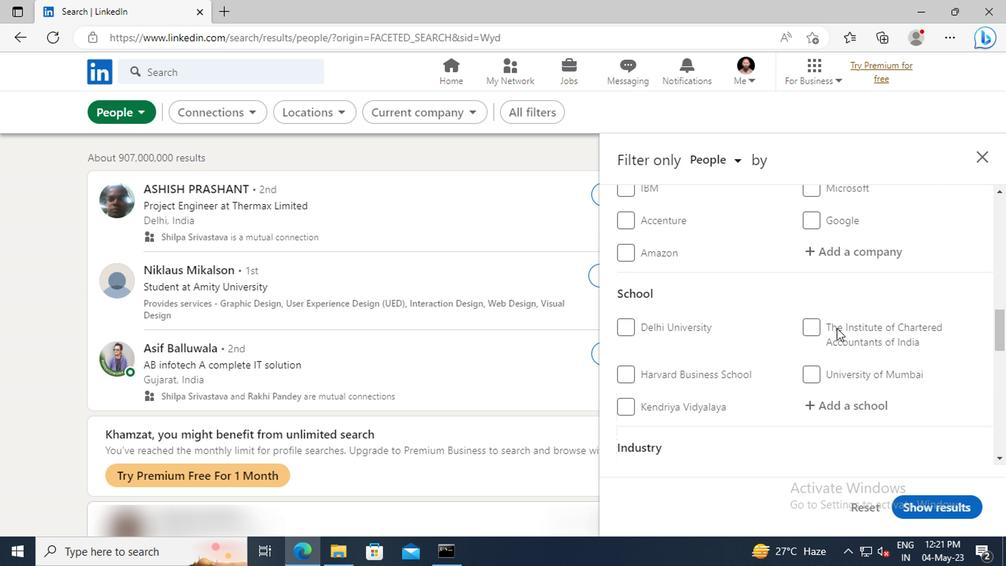 
Action: Mouse scrolled (833, 329) with delta (0, 0)
Screenshot: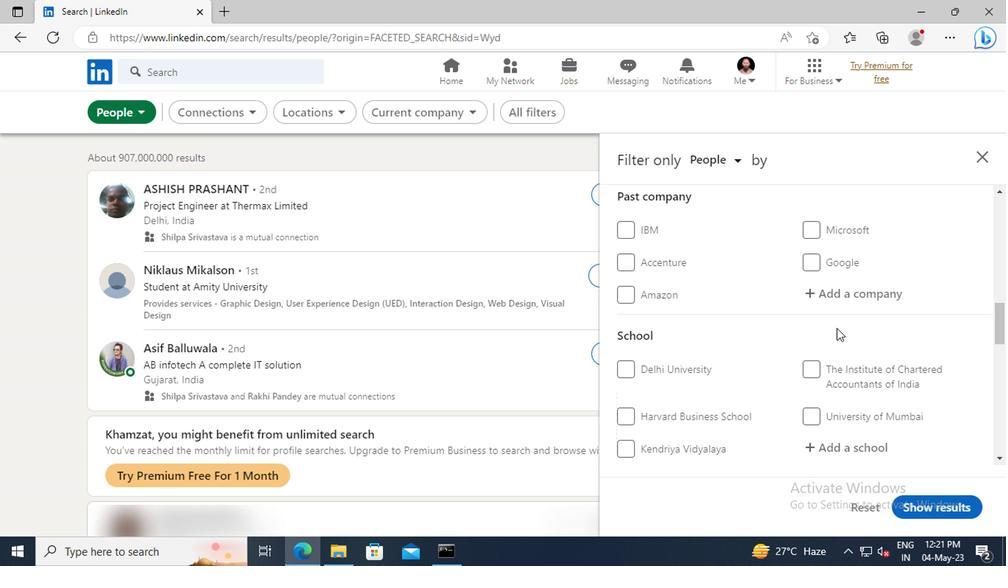 
Action: Mouse scrolled (833, 329) with delta (0, 0)
Screenshot: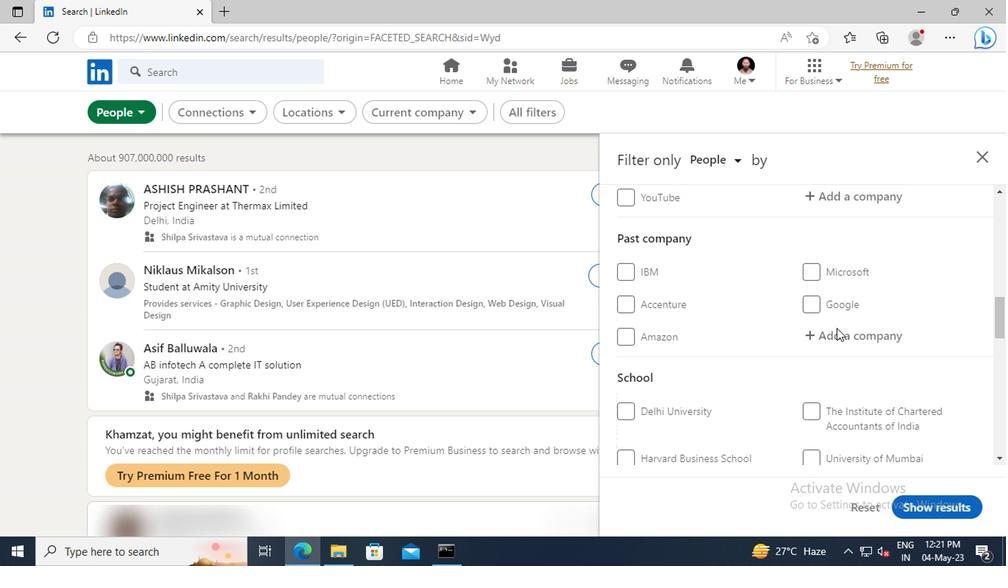 
Action: Mouse scrolled (833, 329) with delta (0, 0)
Screenshot: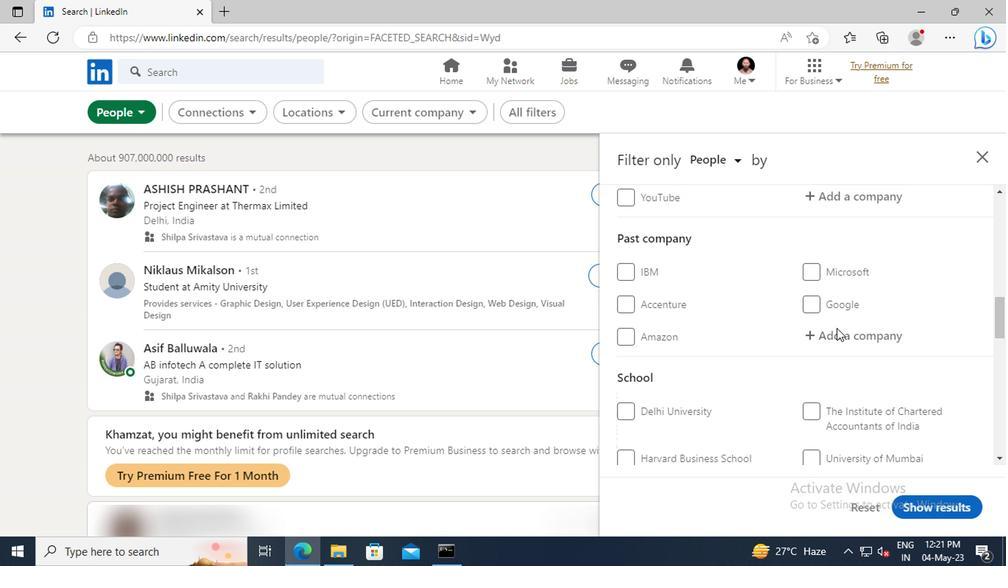 
Action: Mouse scrolled (833, 329) with delta (0, 0)
Screenshot: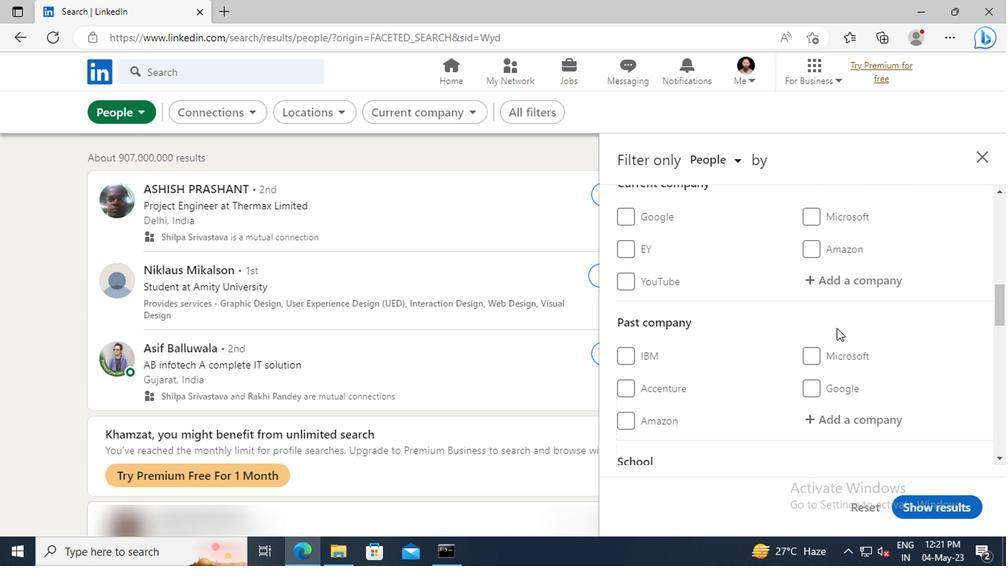 
Action: Mouse moved to (834, 321)
Screenshot: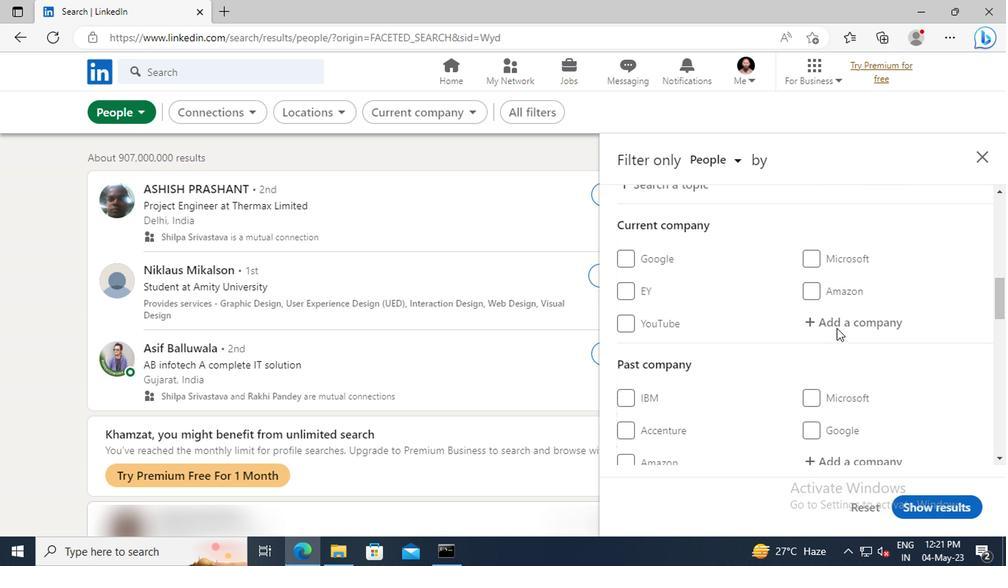
Action: Mouse pressed left at (834, 321)
Screenshot: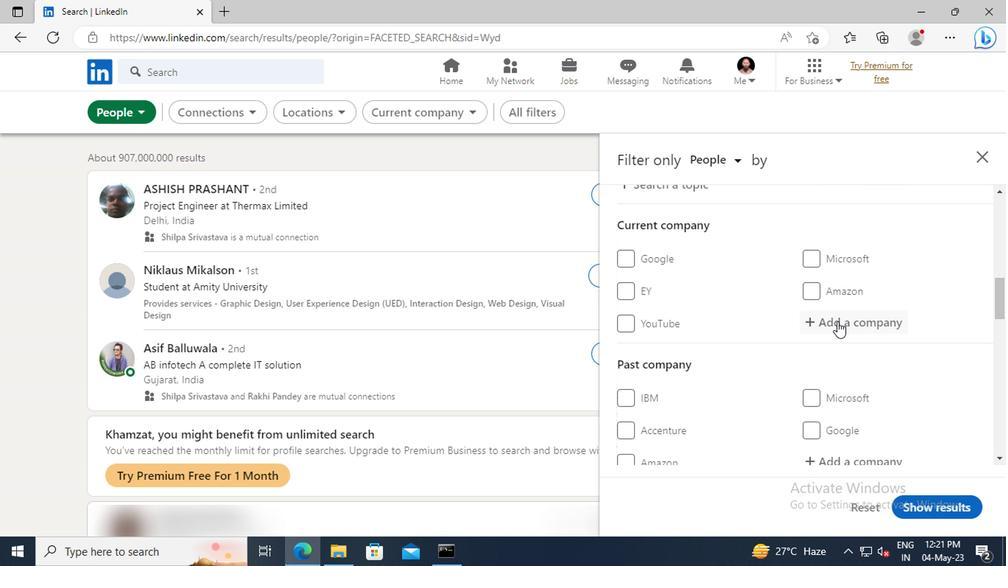 
Action: Mouse moved to (833, 323)
Screenshot: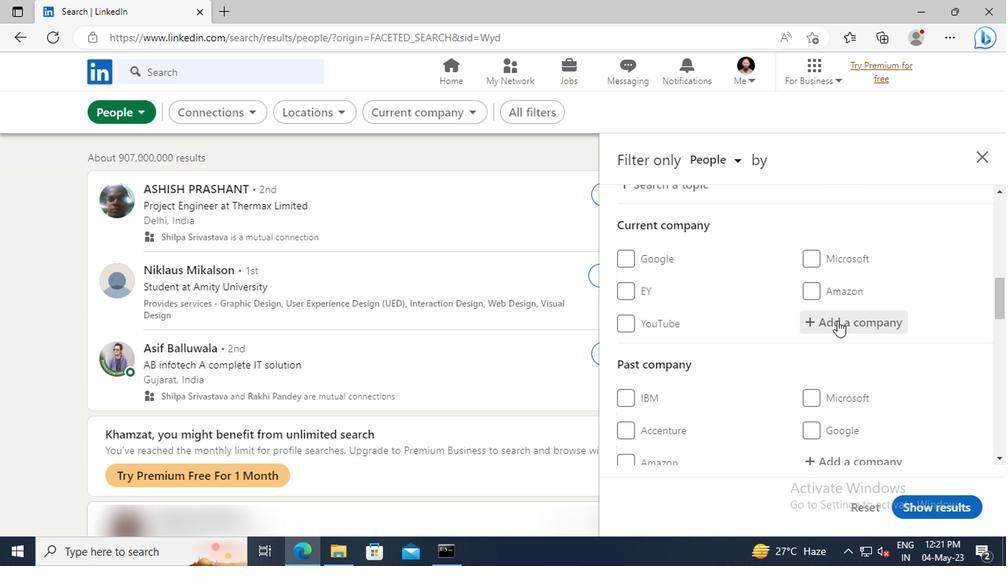 
Action: Key pressed <Key.shift>OPEN<Key.shift>TE
Screenshot: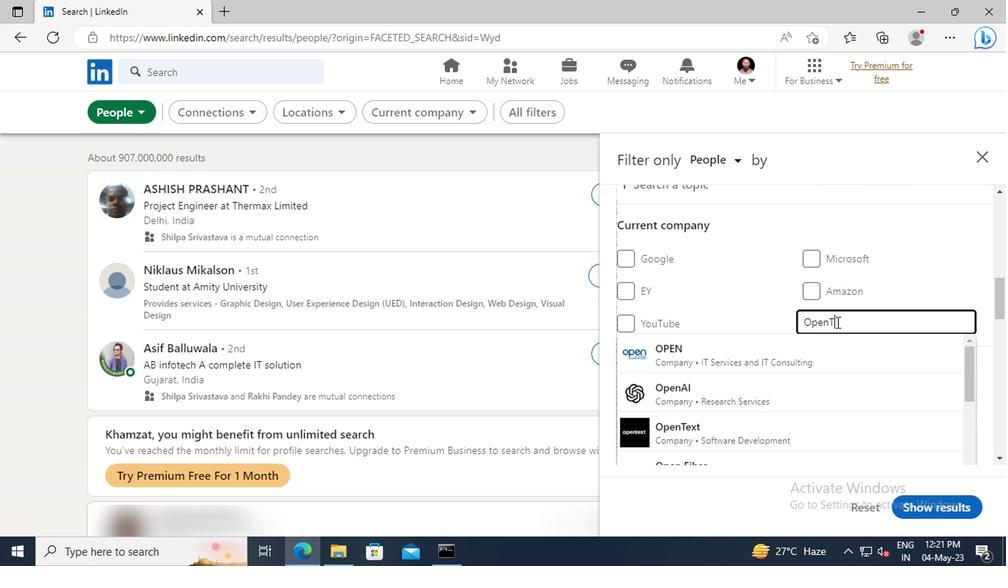 
Action: Mouse moved to (829, 351)
Screenshot: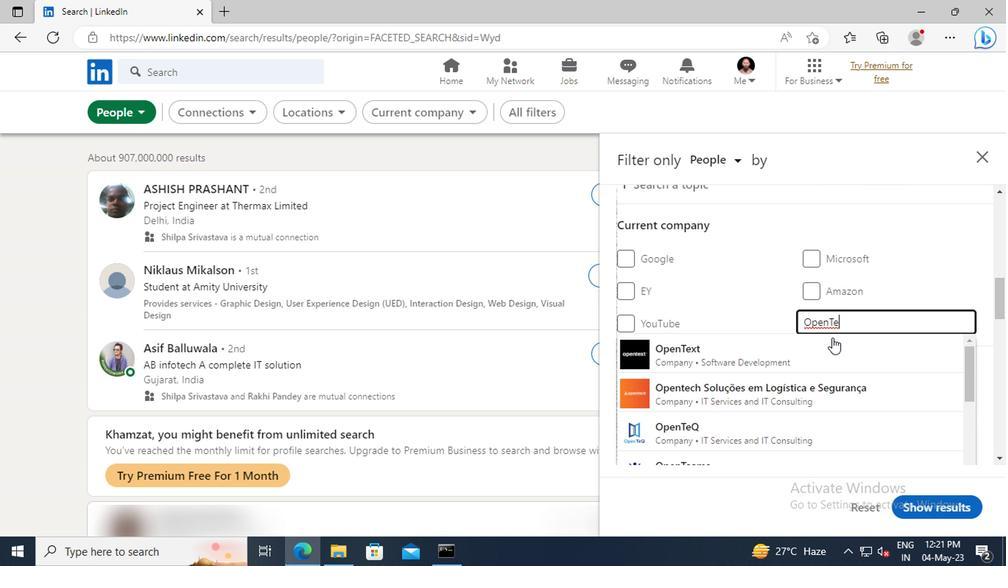 
Action: Mouse pressed left at (829, 351)
Screenshot: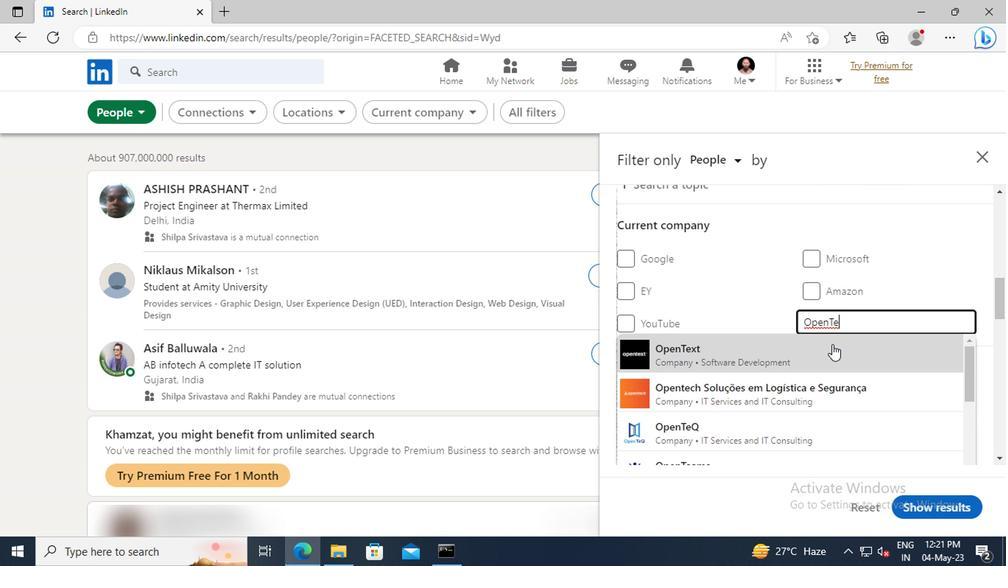 
Action: Mouse scrolled (829, 350) with delta (0, -1)
Screenshot: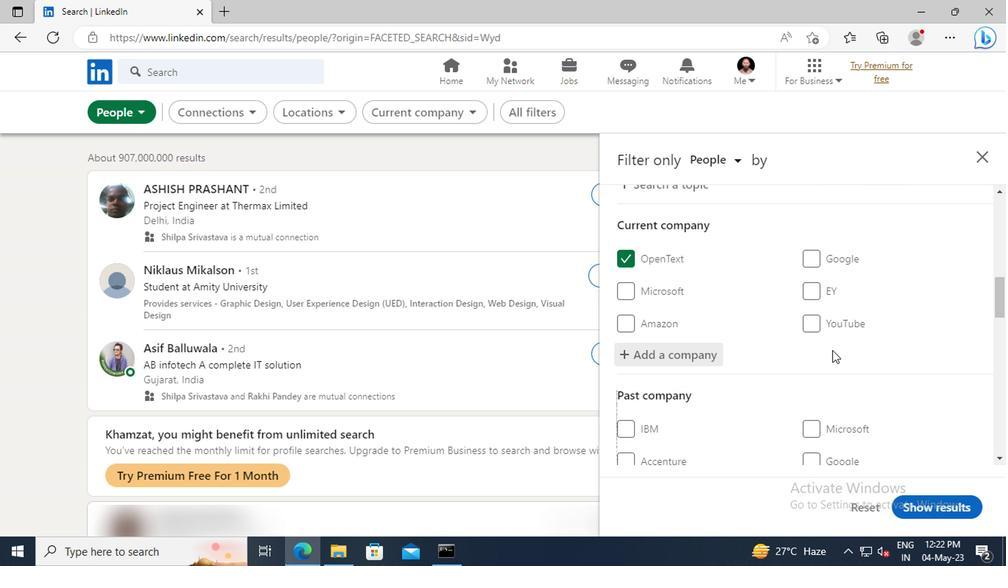 
Action: Mouse scrolled (829, 350) with delta (0, -1)
Screenshot: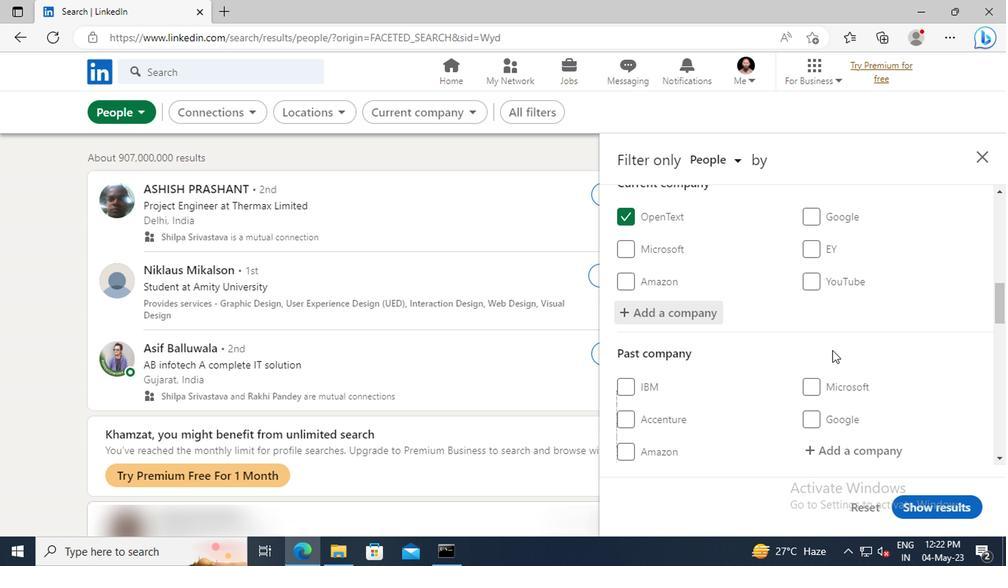 
Action: Mouse scrolled (829, 350) with delta (0, -1)
Screenshot: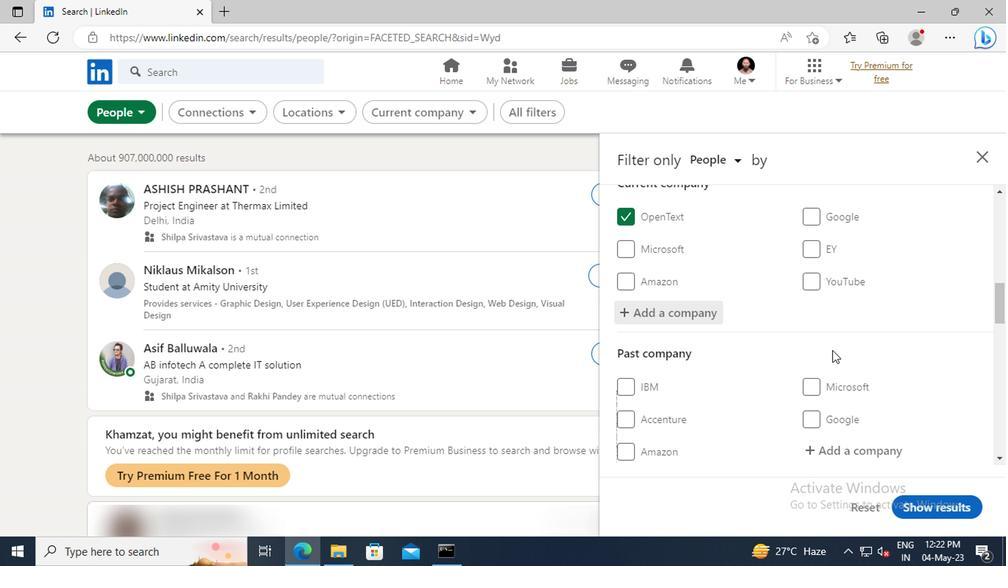 
Action: Mouse scrolled (829, 350) with delta (0, -1)
Screenshot: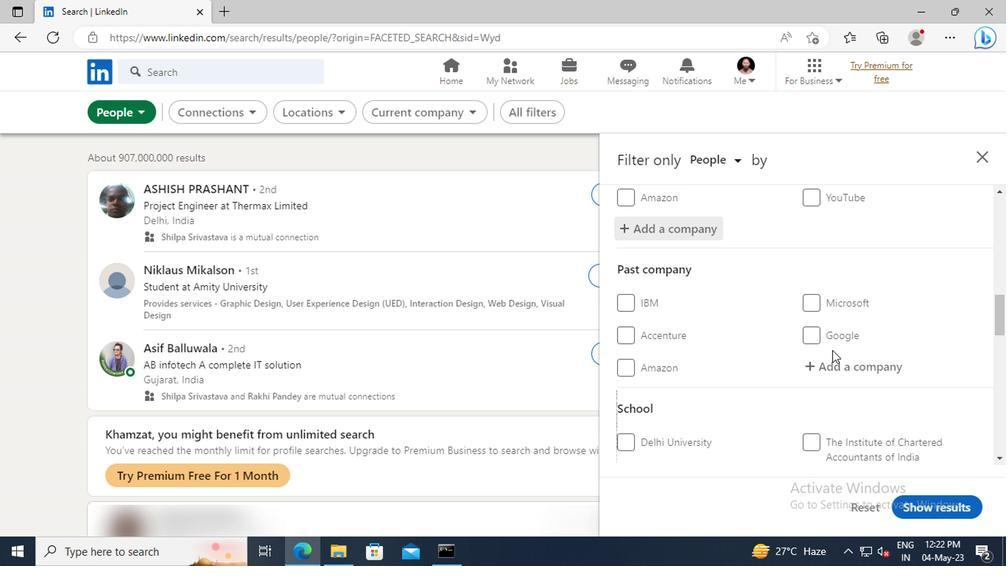 
Action: Mouse scrolled (829, 350) with delta (0, -1)
Screenshot: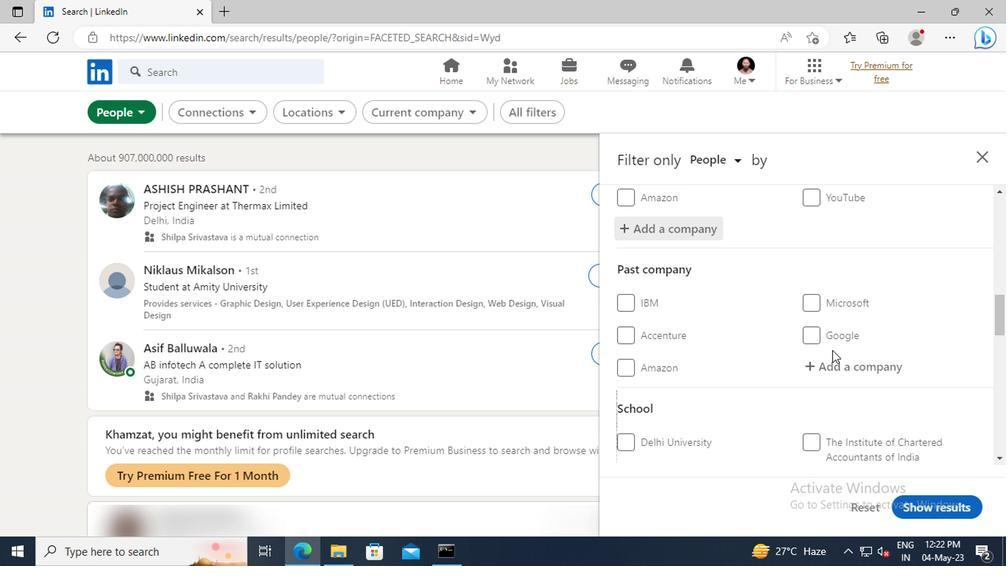 
Action: Mouse moved to (826, 340)
Screenshot: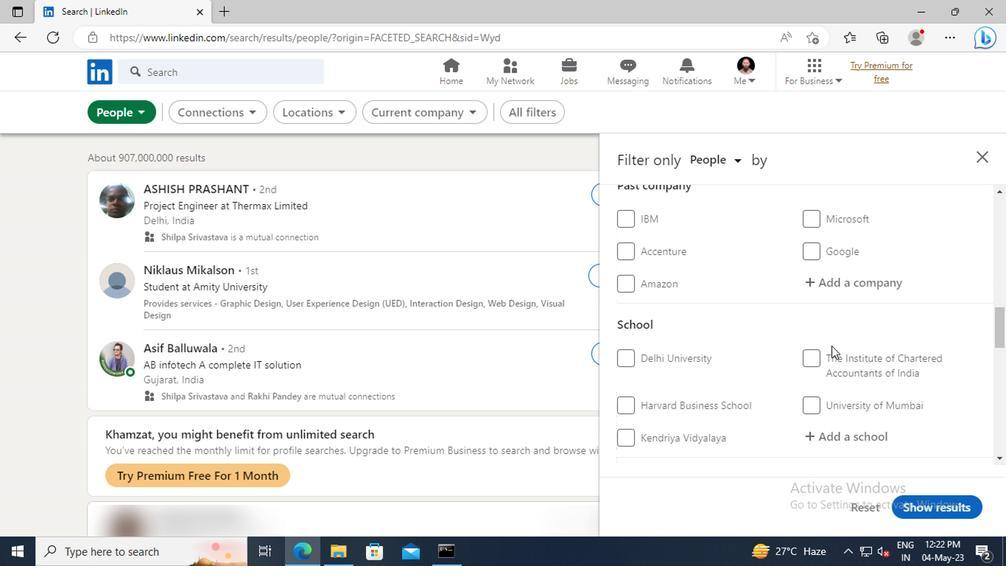 
Action: Mouse scrolled (826, 339) with delta (0, -1)
Screenshot: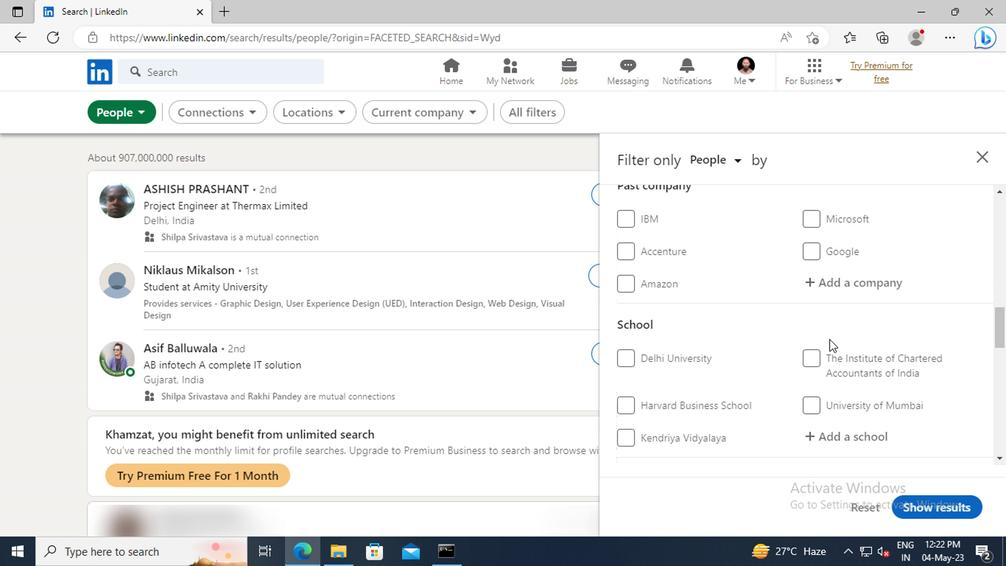 
Action: Mouse scrolled (826, 339) with delta (0, -1)
Screenshot: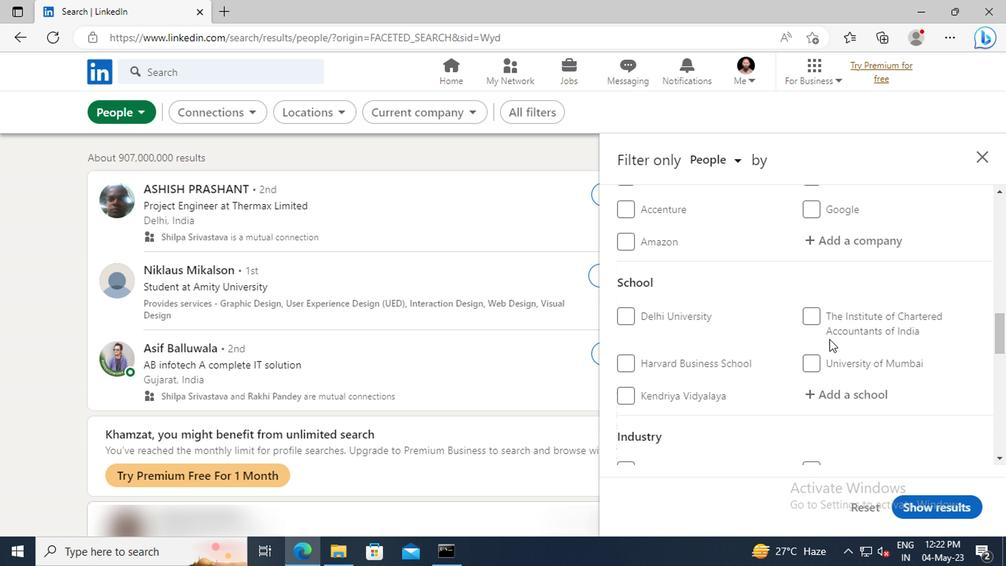 
Action: Mouse moved to (823, 348)
Screenshot: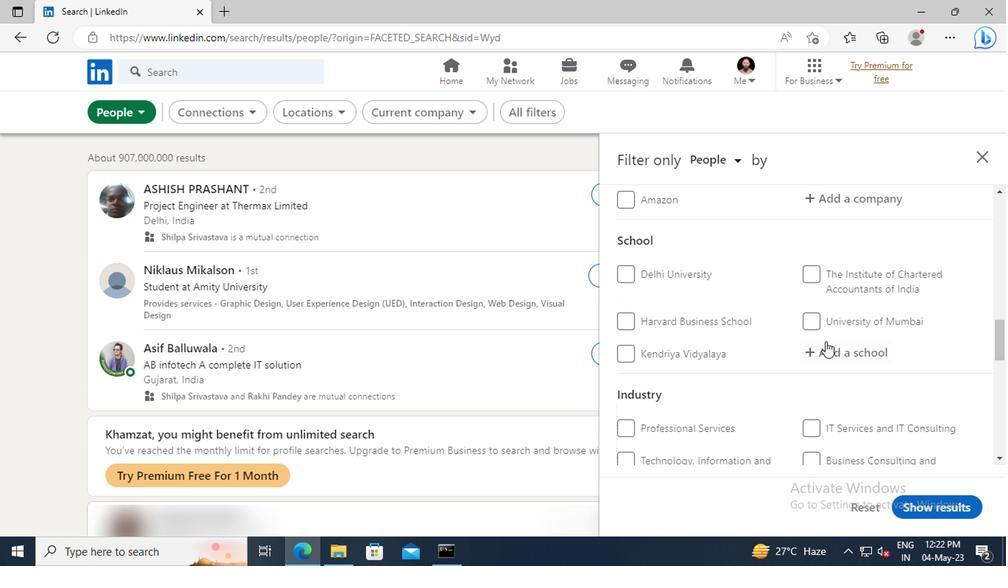 
Action: Mouse pressed left at (823, 348)
Screenshot: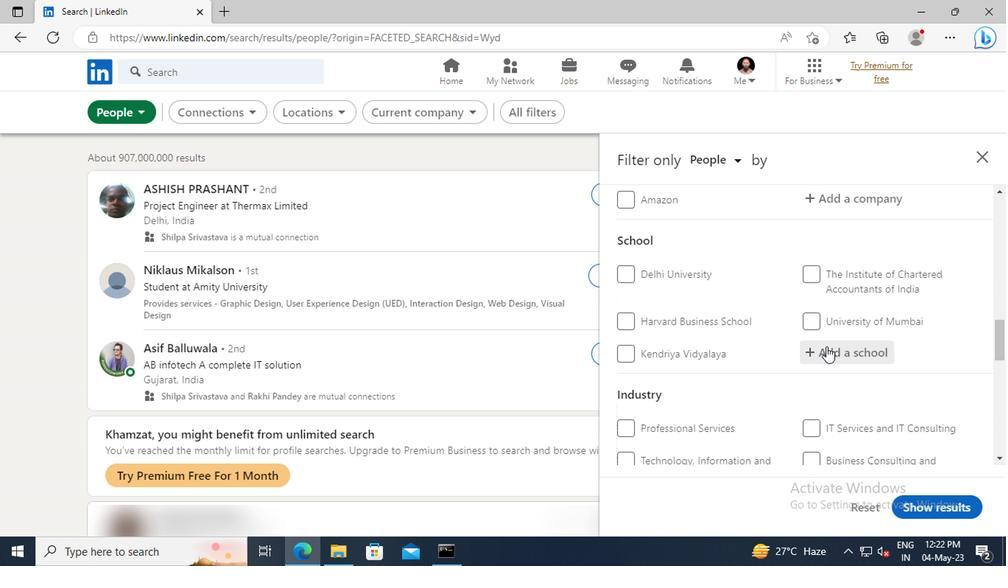 
Action: Key pressed <Key.shift>
Screenshot: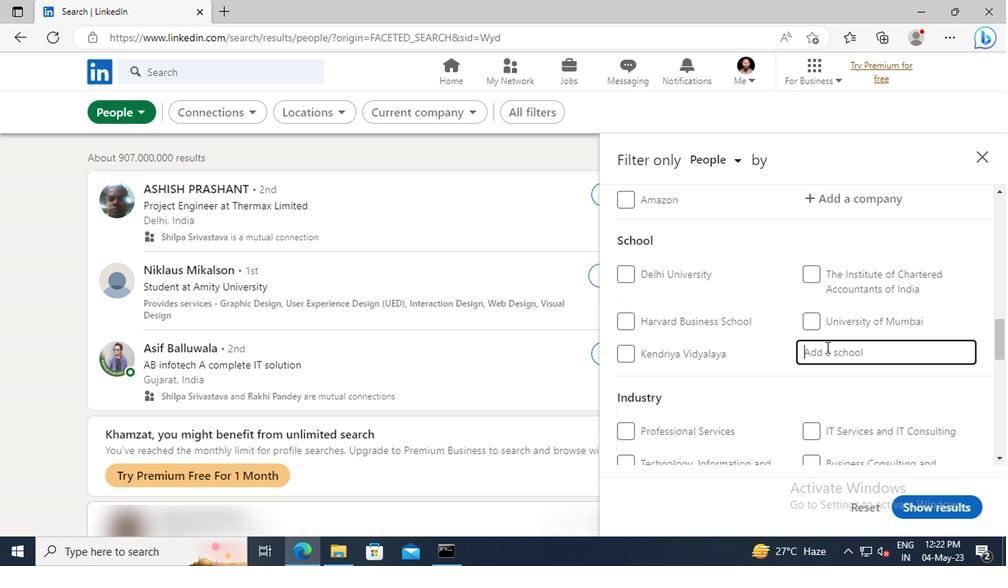 
Action: Mouse moved to (823, 349)
Screenshot: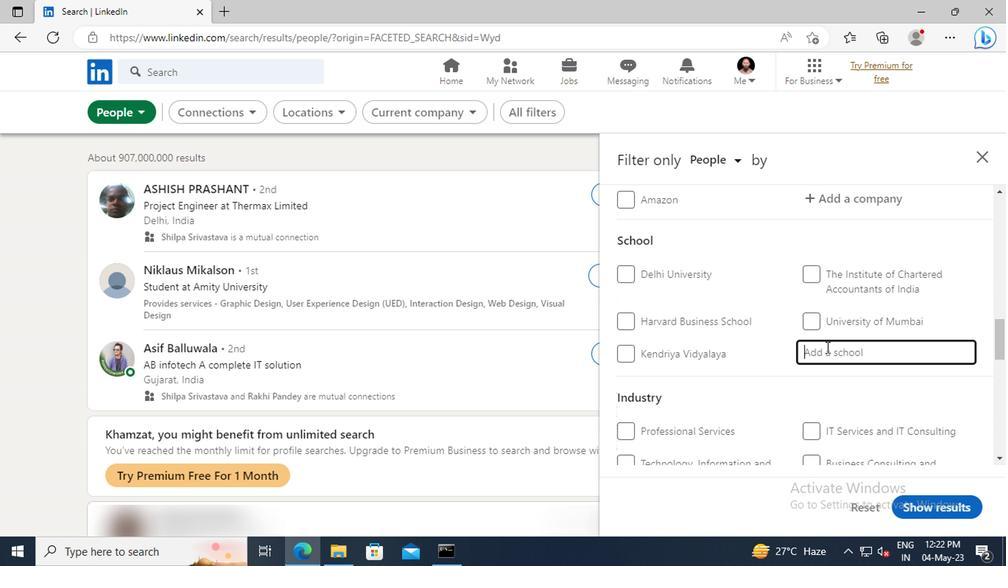 
Action: Key pressed <Key.shift><Key.shift>SCMS<Key.space><Key.shift>GROUP
Screenshot: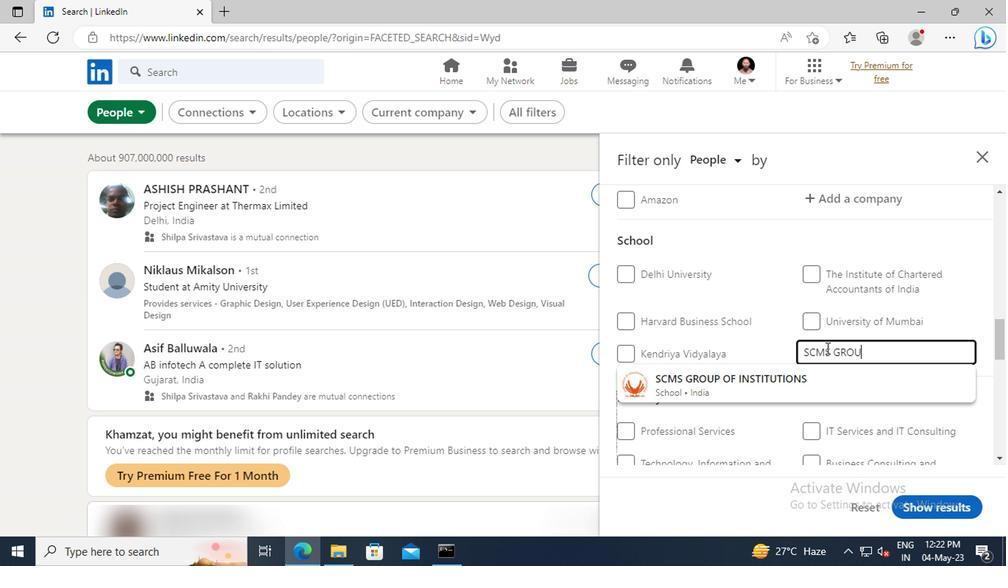 
Action: Mouse moved to (821, 378)
Screenshot: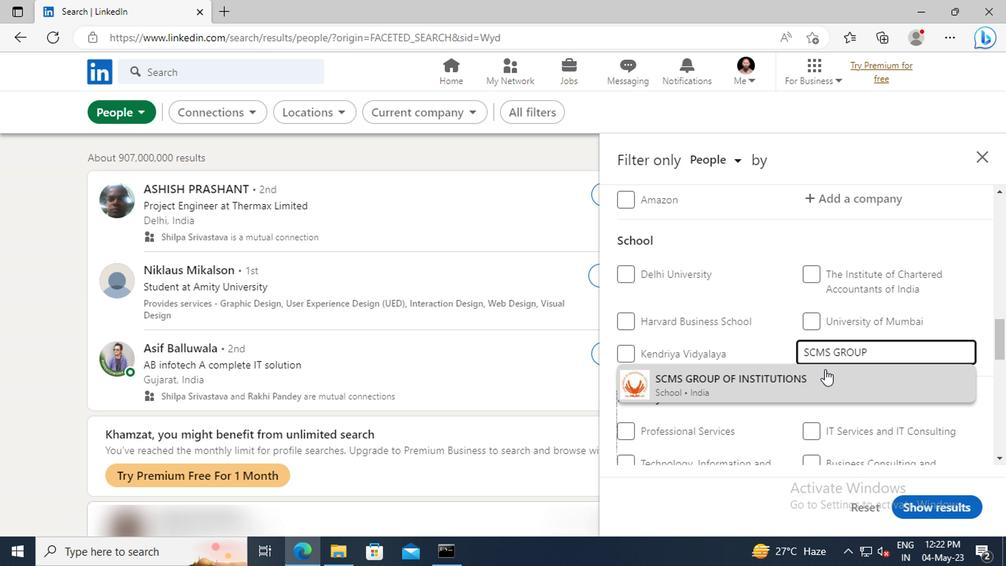
Action: Mouse pressed left at (821, 378)
Screenshot: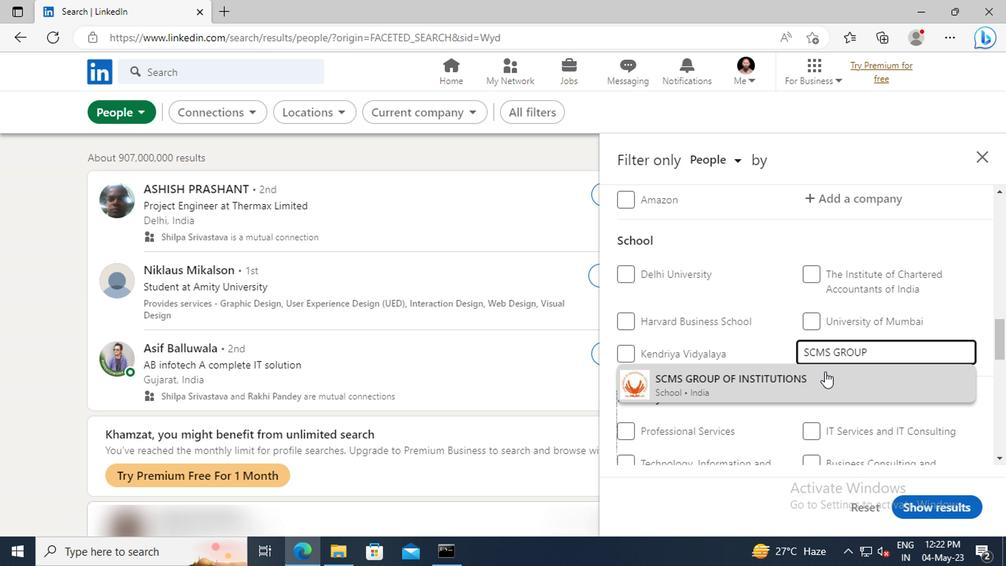 
Action: Mouse scrolled (821, 377) with delta (0, -1)
Screenshot: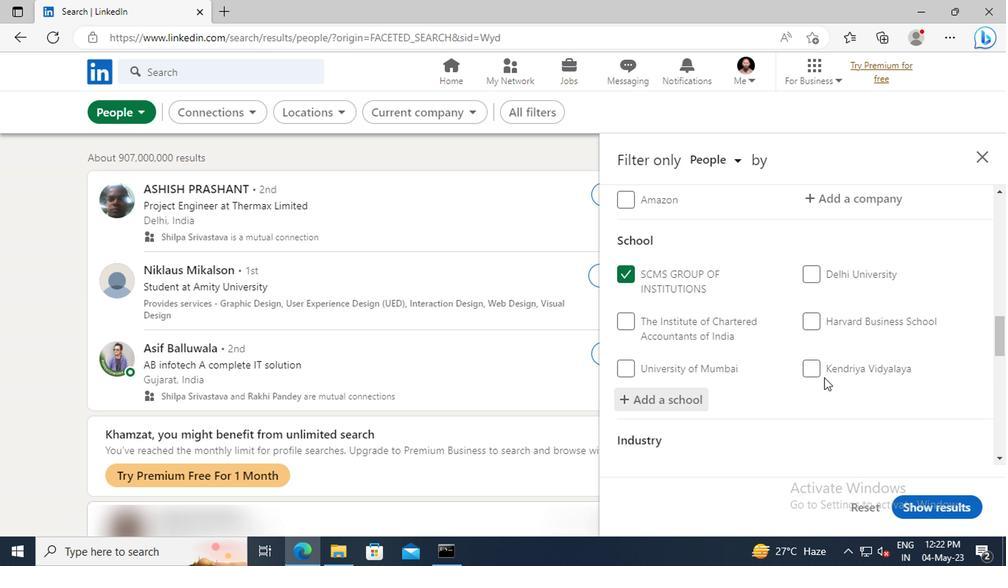 
Action: Mouse scrolled (821, 377) with delta (0, -1)
Screenshot: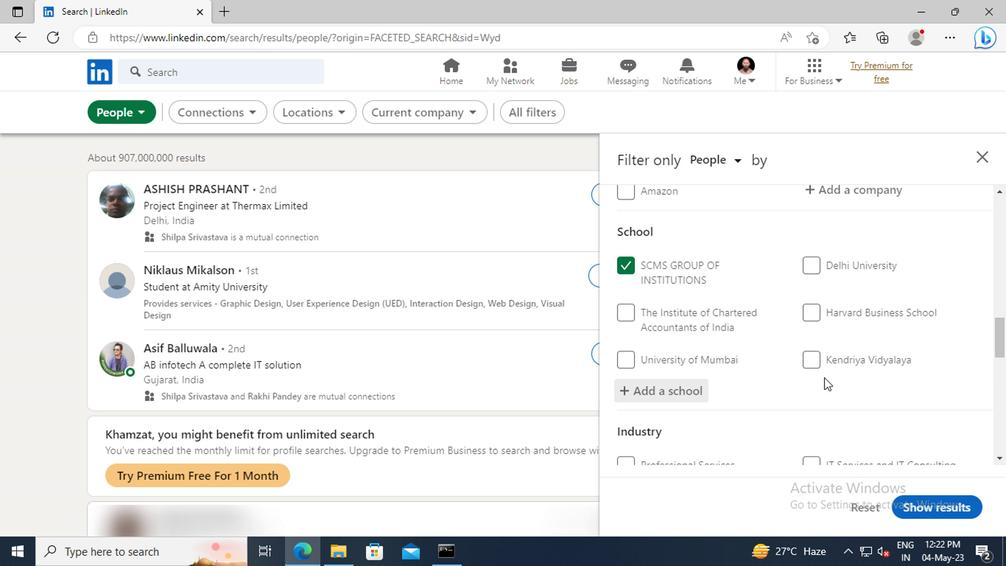 
Action: Mouse moved to (813, 360)
Screenshot: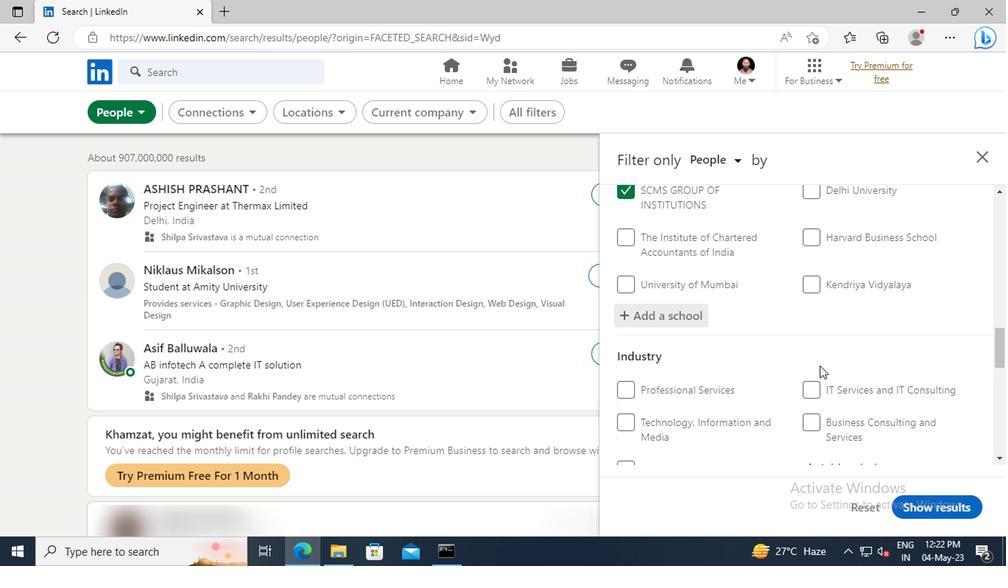 
Action: Mouse scrolled (813, 359) with delta (0, -1)
Screenshot: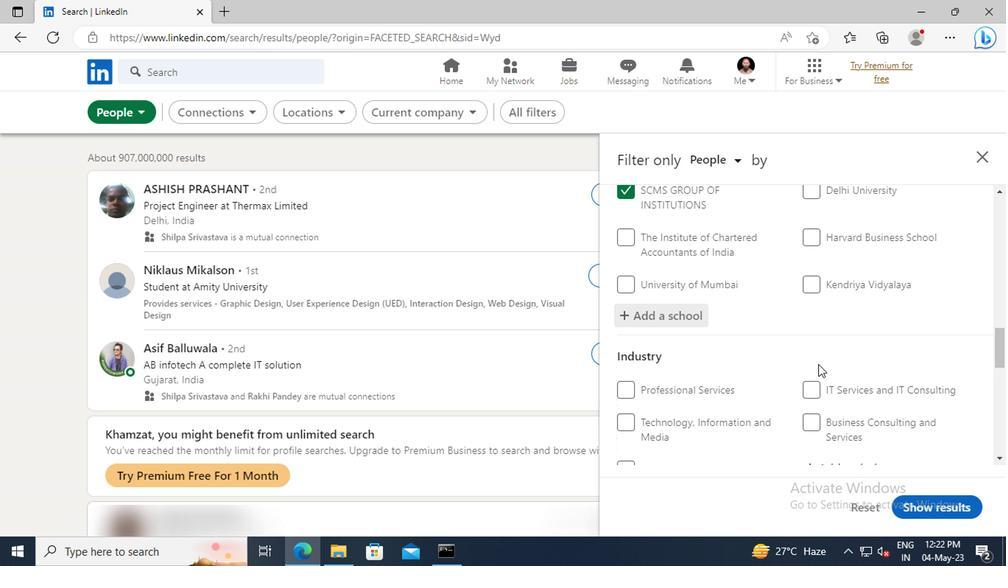 
Action: Mouse moved to (813, 359)
Screenshot: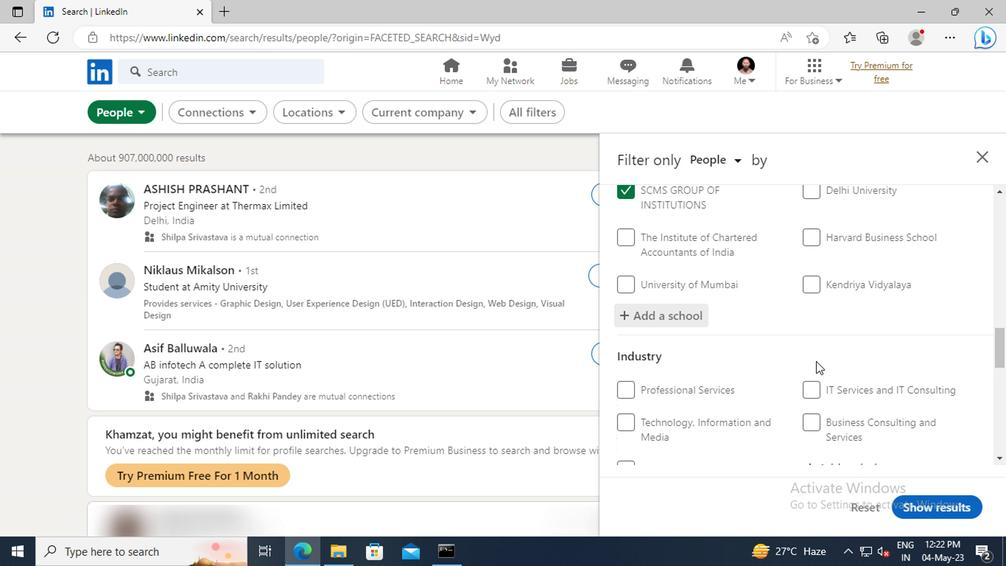 
Action: Mouse scrolled (813, 358) with delta (0, 0)
Screenshot: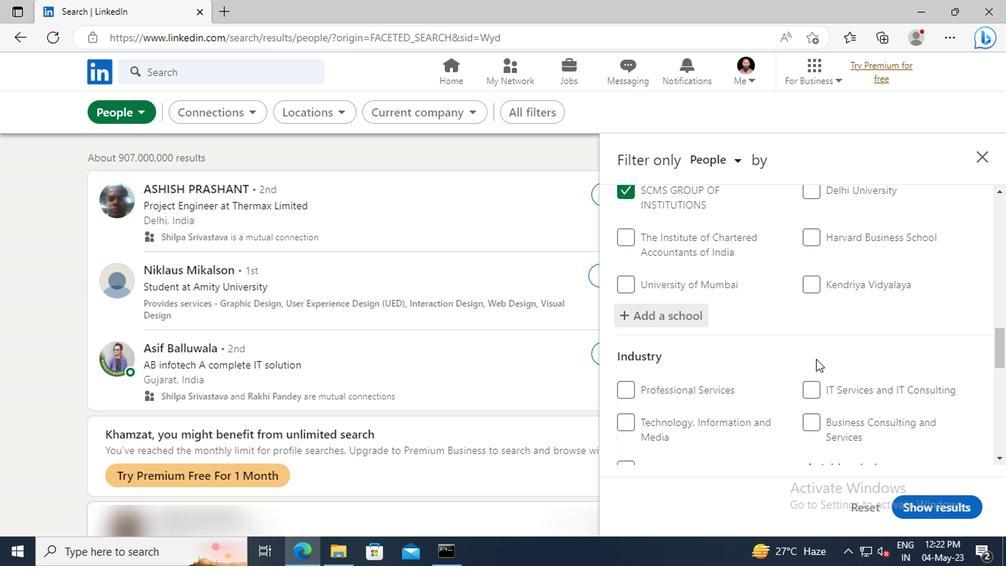 
Action: Mouse moved to (796, 345)
Screenshot: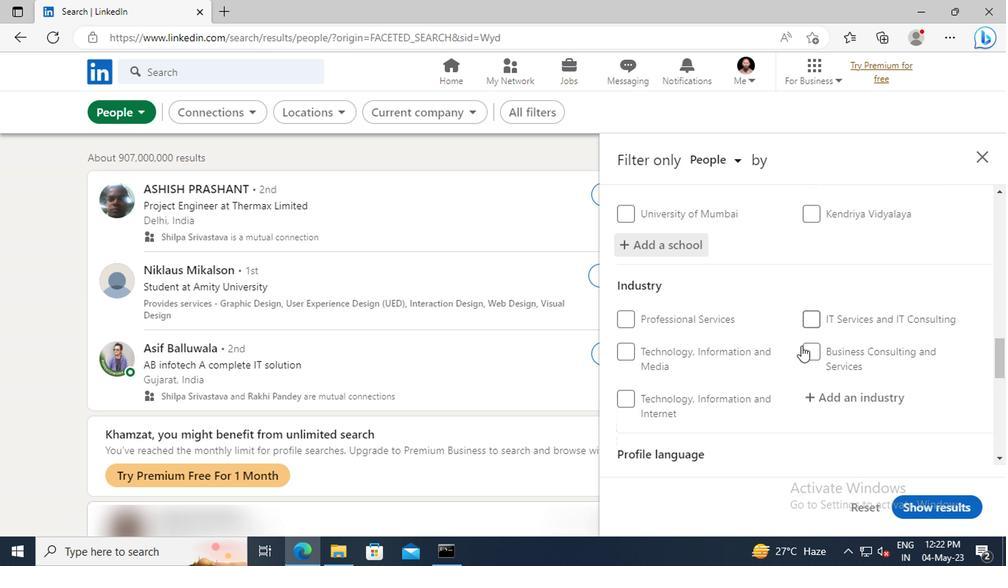 
Action: Mouse scrolled (796, 344) with delta (0, -1)
Screenshot: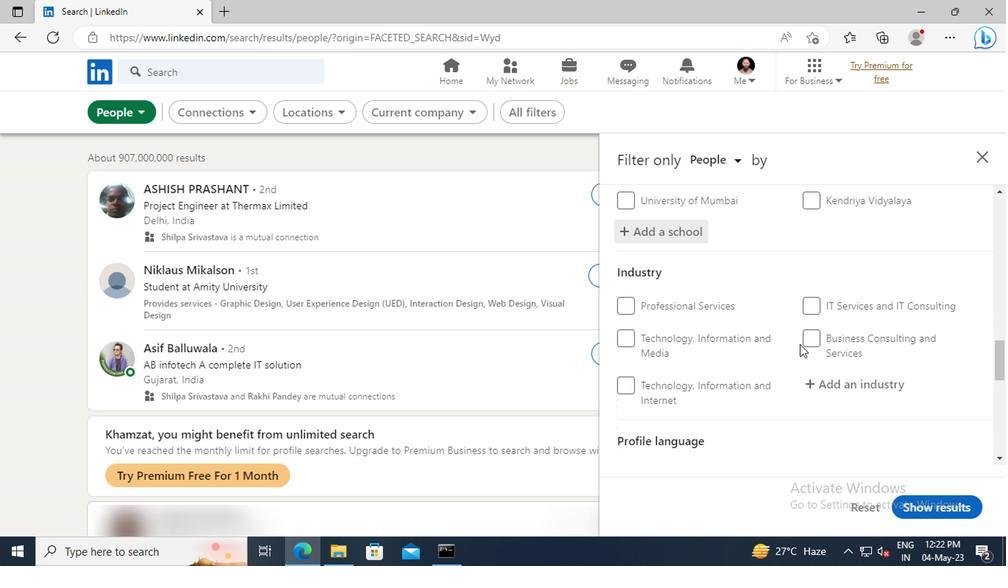 
Action: Mouse scrolled (796, 344) with delta (0, -1)
Screenshot: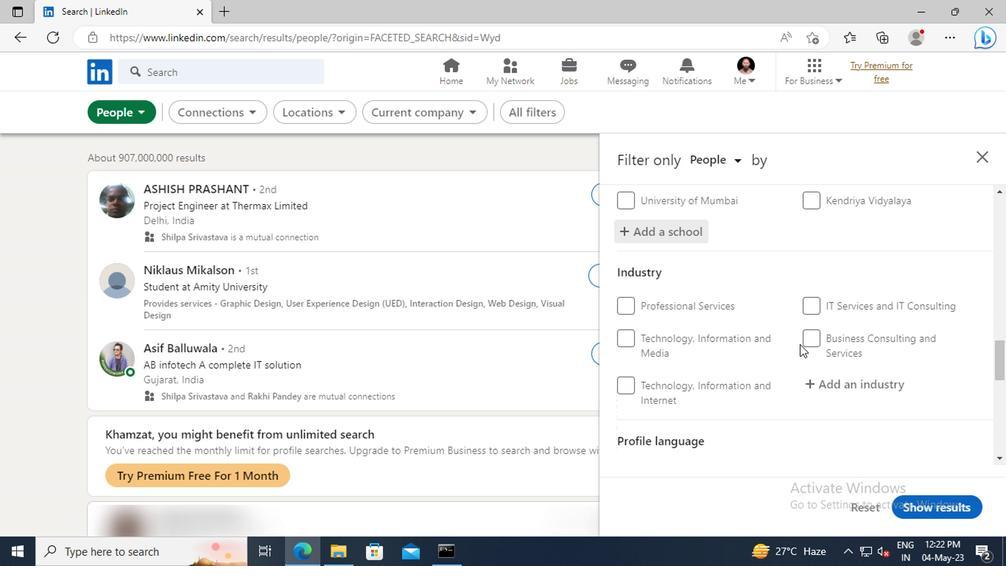 
Action: Mouse moved to (818, 307)
Screenshot: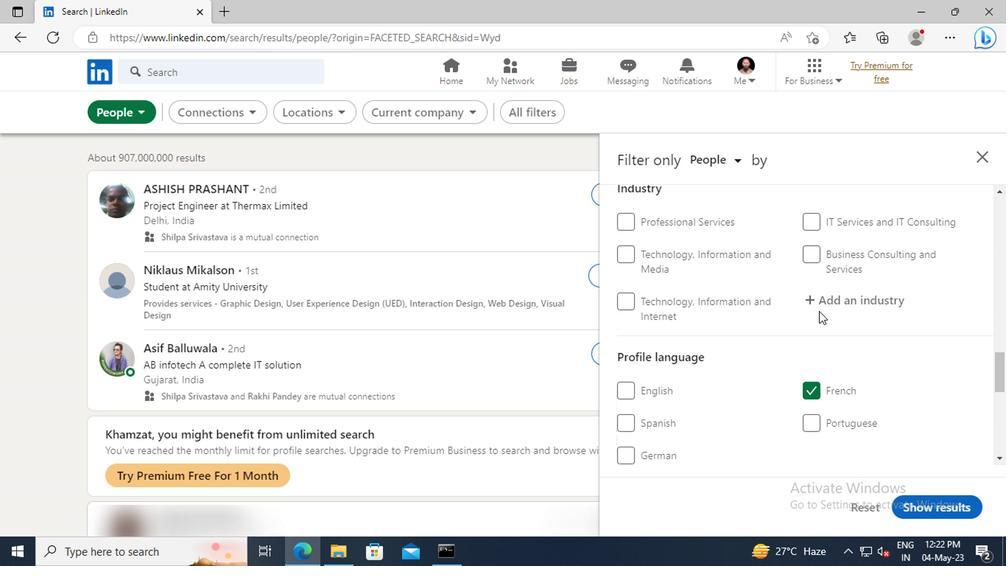 
Action: Mouse pressed left at (818, 307)
Screenshot: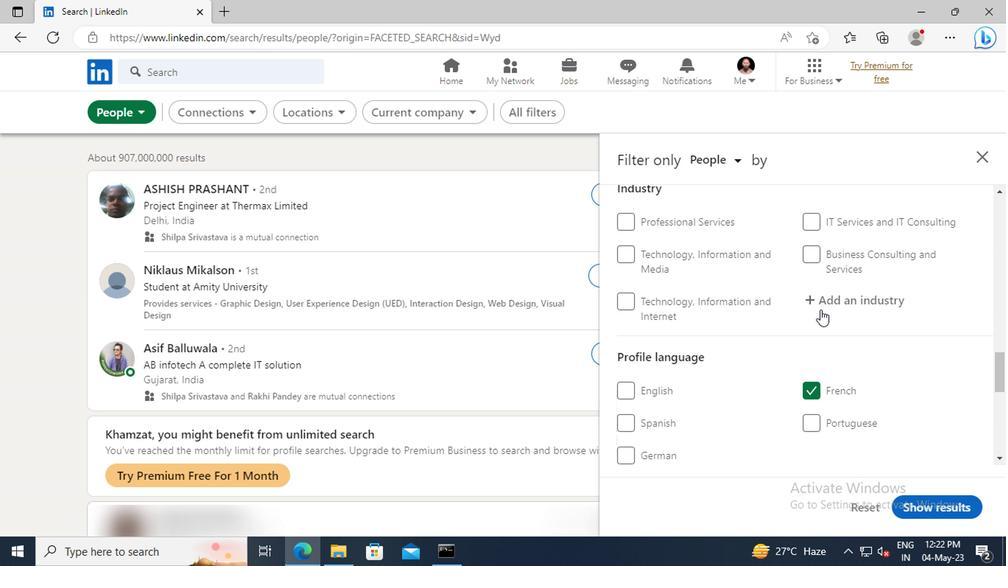 
Action: Key pressed <Key.shift>RELIGIO
Screenshot: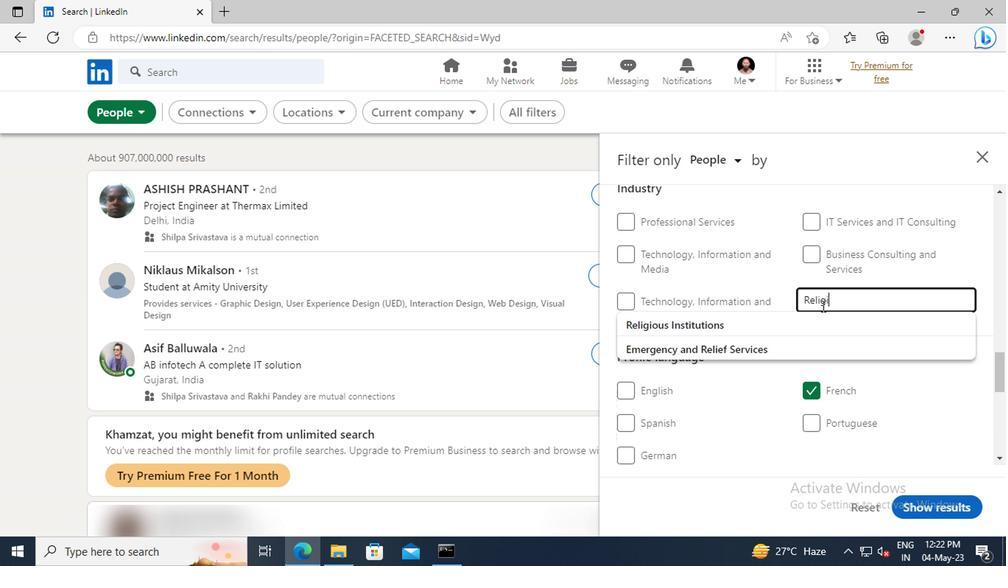 
Action: Mouse moved to (822, 323)
Screenshot: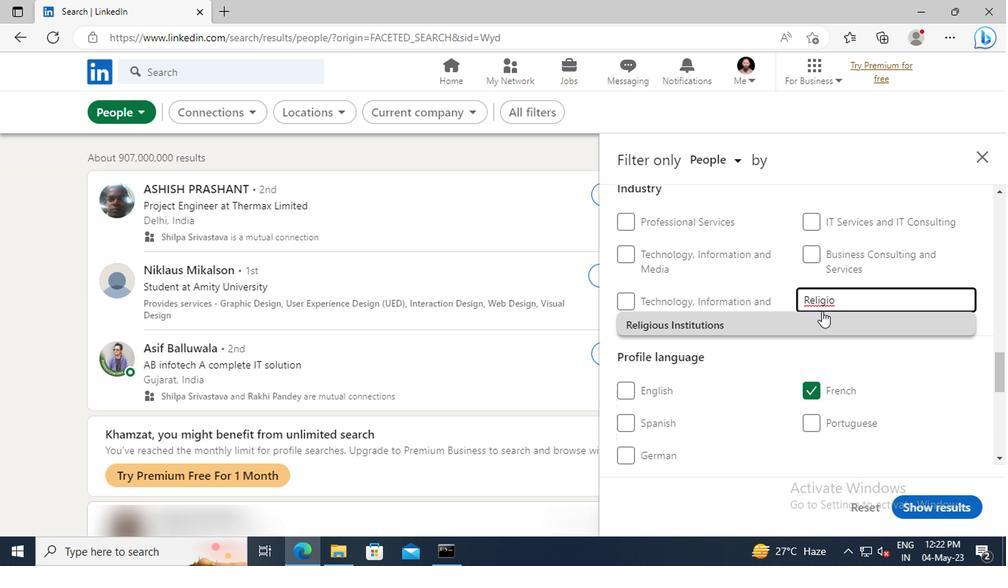 
Action: Mouse pressed left at (822, 323)
Screenshot: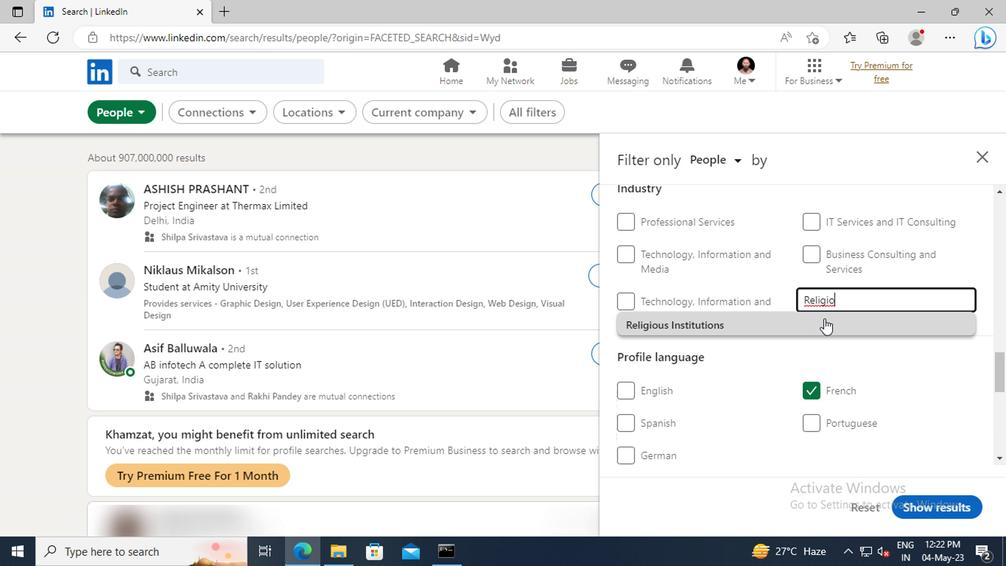 
Action: Mouse moved to (822, 323)
Screenshot: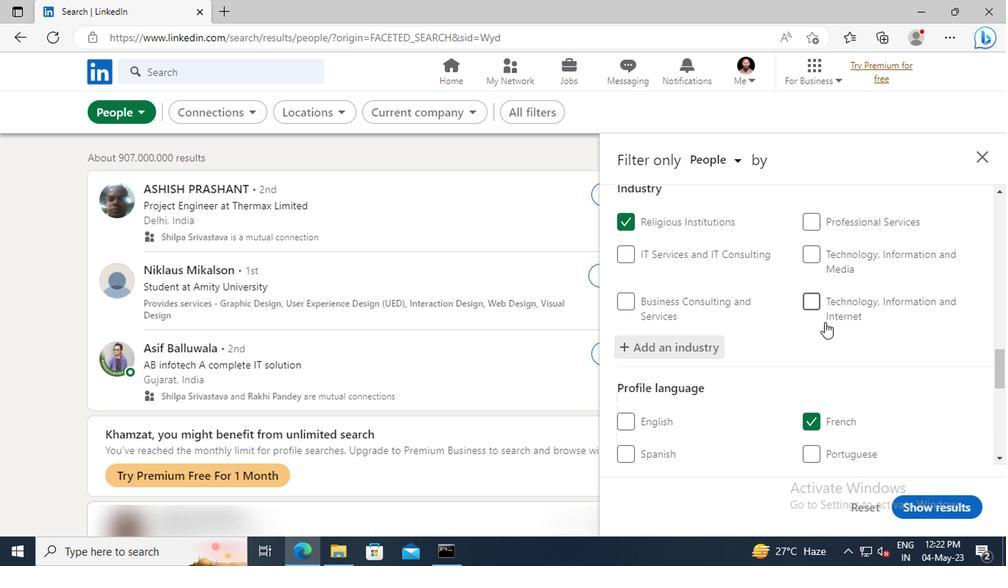 
Action: Mouse scrolled (822, 322) with delta (0, -1)
Screenshot: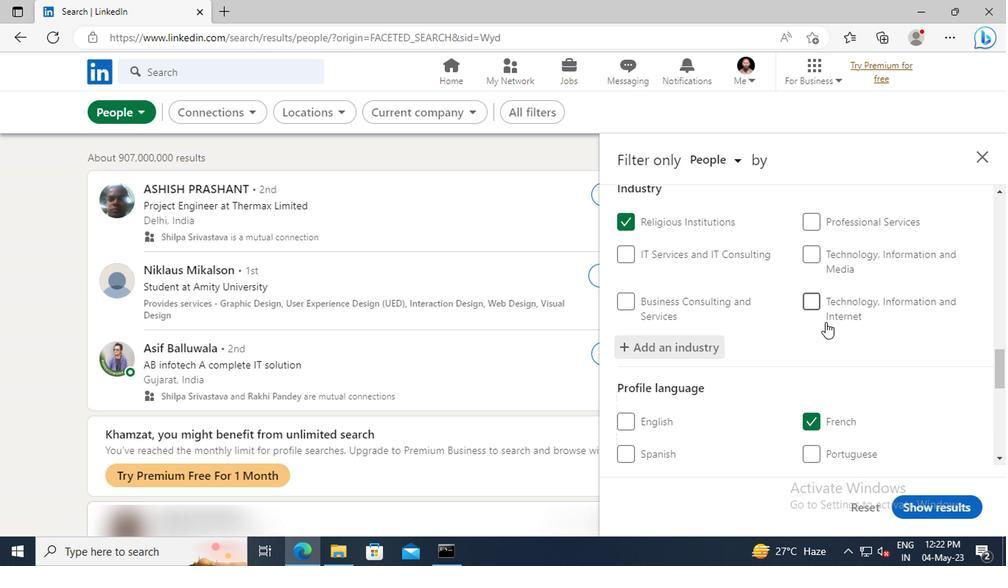 
Action: Mouse scrolled (822, 322) with delta (0, -1)
Screenshot: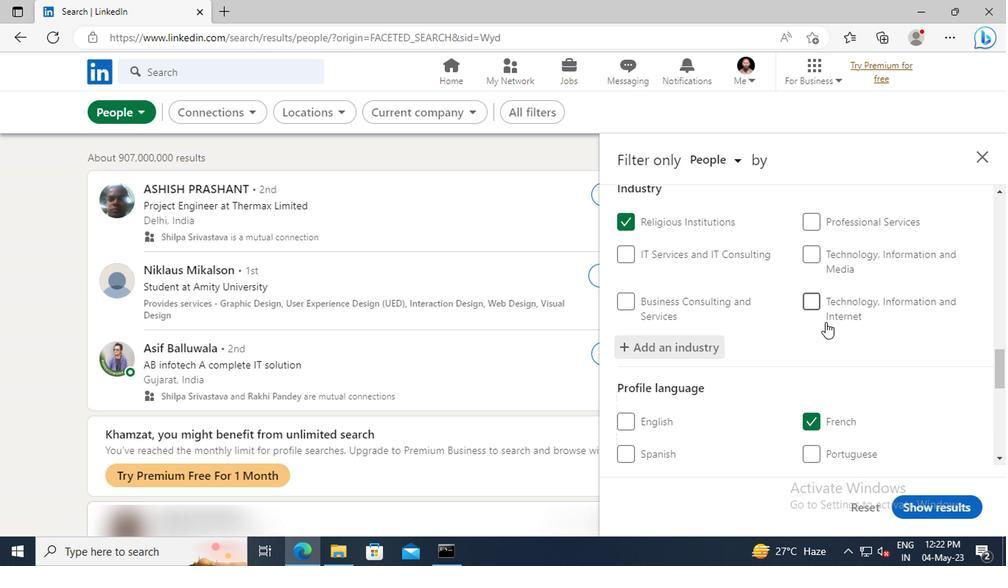 
Action: Mouse scrolled (822, 322) with delta (0, -1)
Screenshot: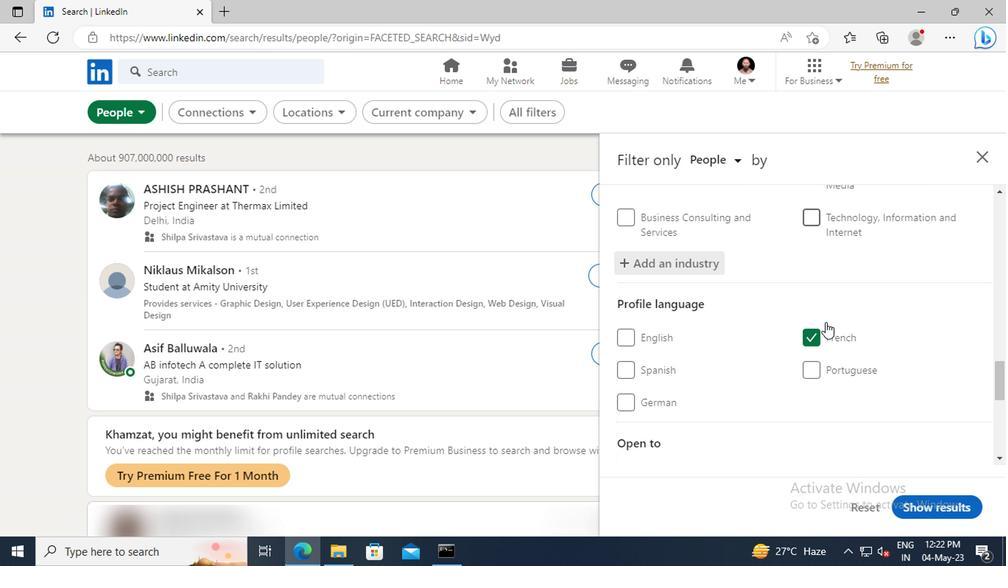 
Action: Mouse scrolled (822, 322) with delta (0, -1)
Screenshot: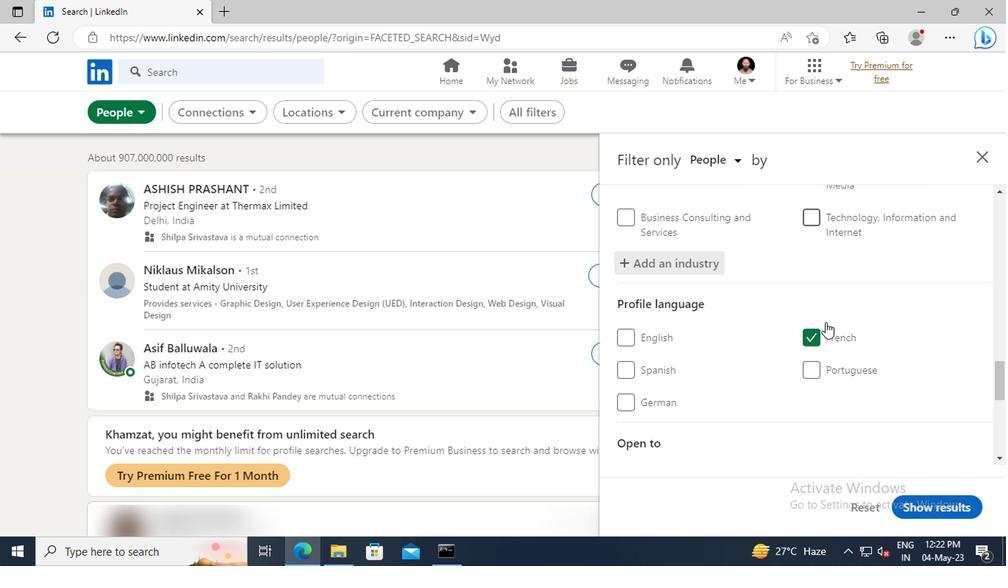 
Action: Mouse moved to (824, 322)
Screenshot: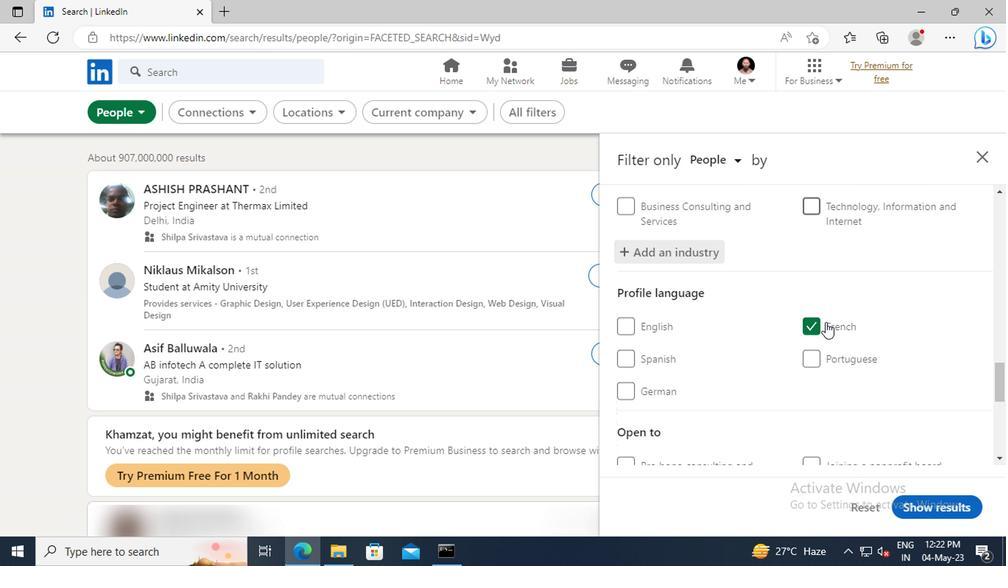 
Action: Mouse scrolled (824, 321) with delta (0, 0)
Screenshot: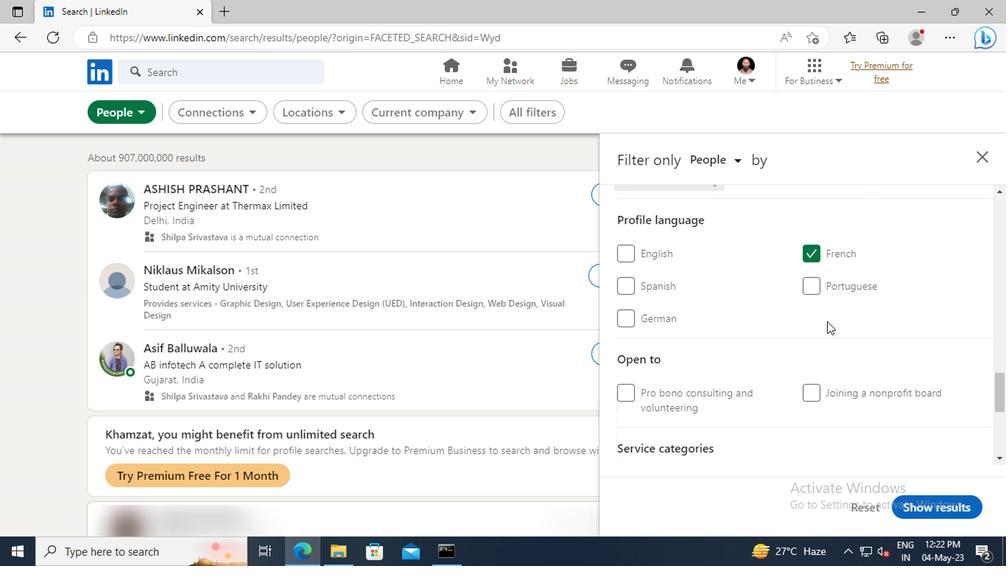 
Action: Mouse scrolled (824, 321) with delta (0, 0)
Screenshot: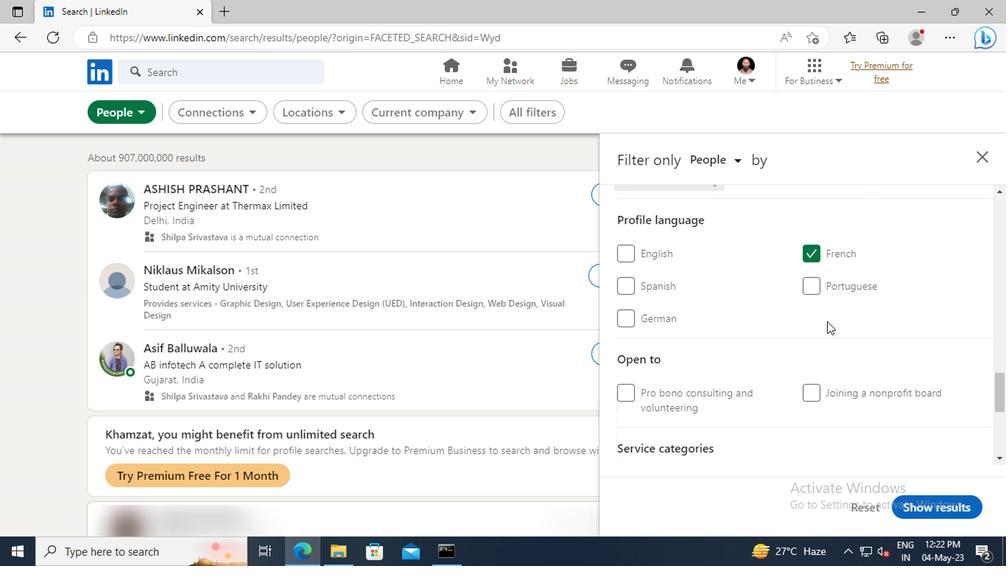 
Action: Mouse scrolled (824, 321) with delta (0, 0)
Screenshot: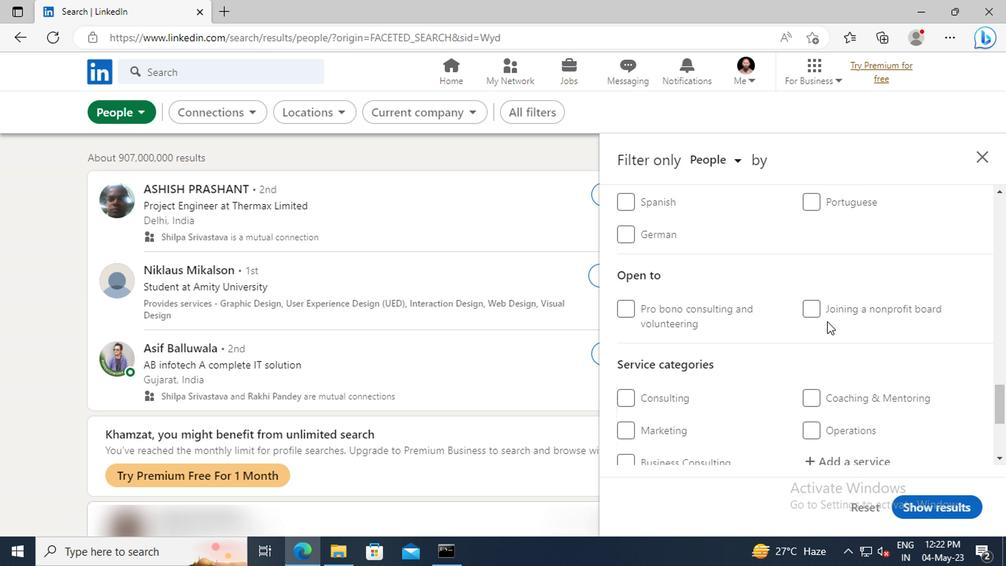 
Action: Mouse scrolled (824, 321) with delta (0, 0)
Screenshot: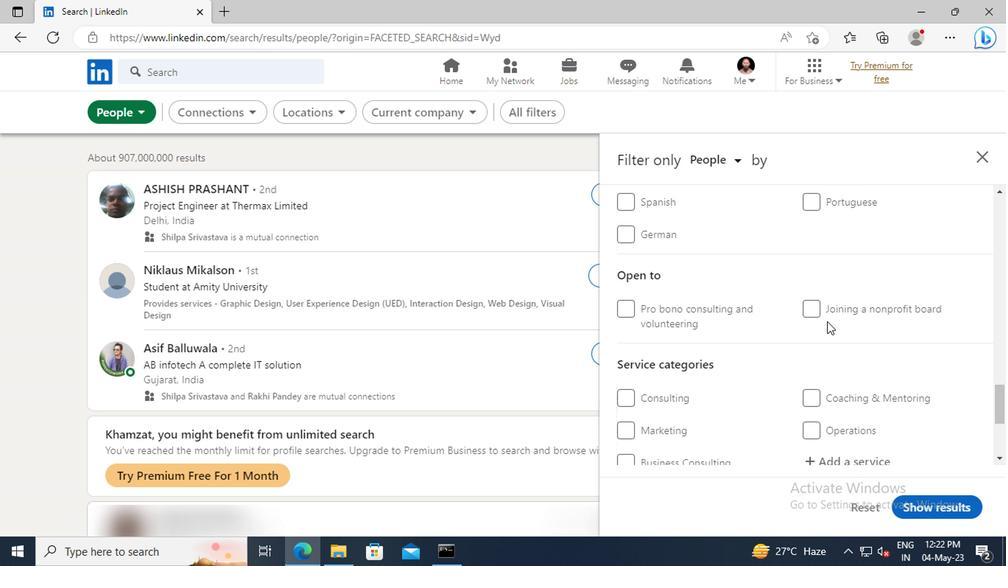 
Action: Mouse scrolled (824, 321) with delta (0, 0)
Screenshot: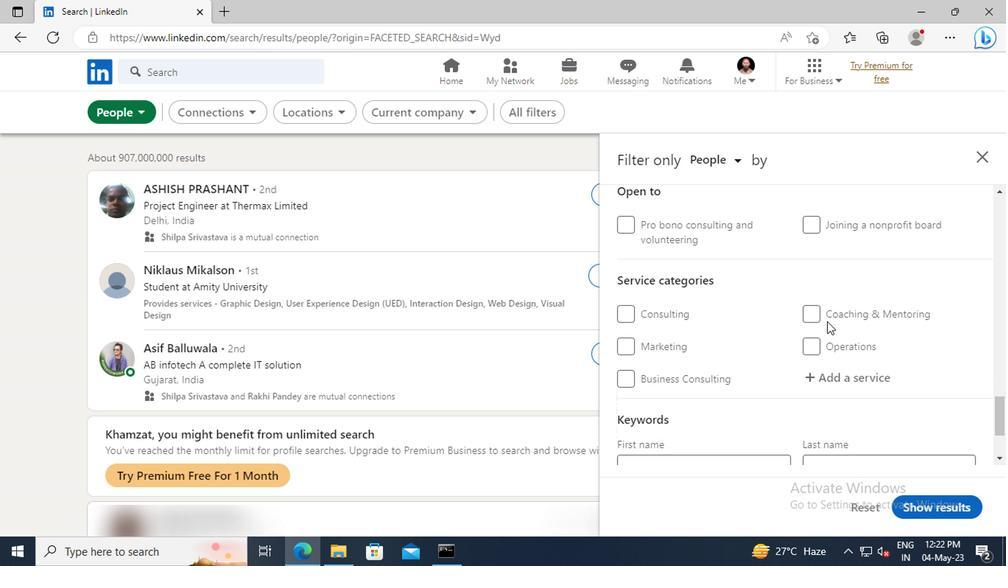 
Action: Mouse moved to (826, 334)
Screenshot: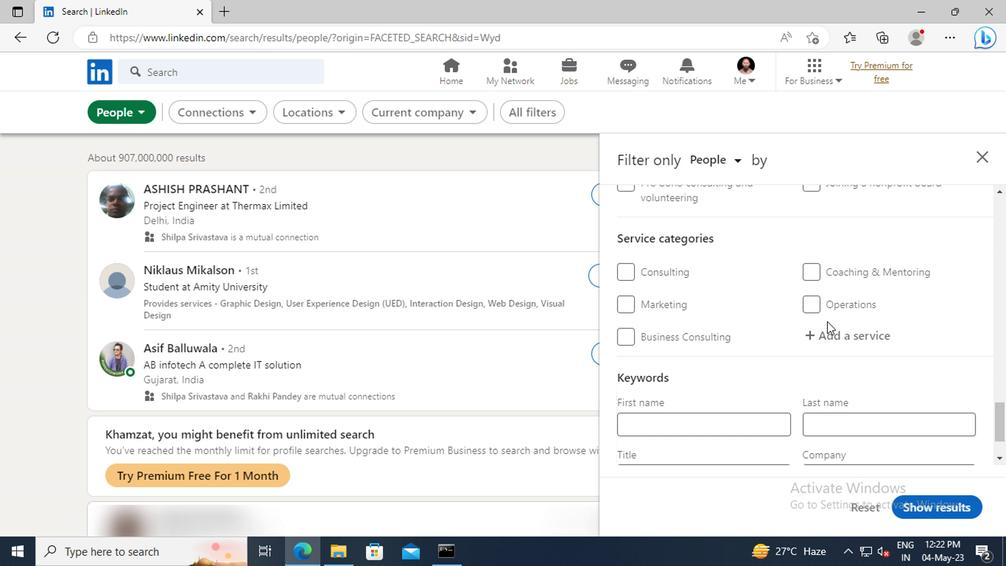 
Action: Mouse pressed left at (826, 334)
Screenshot: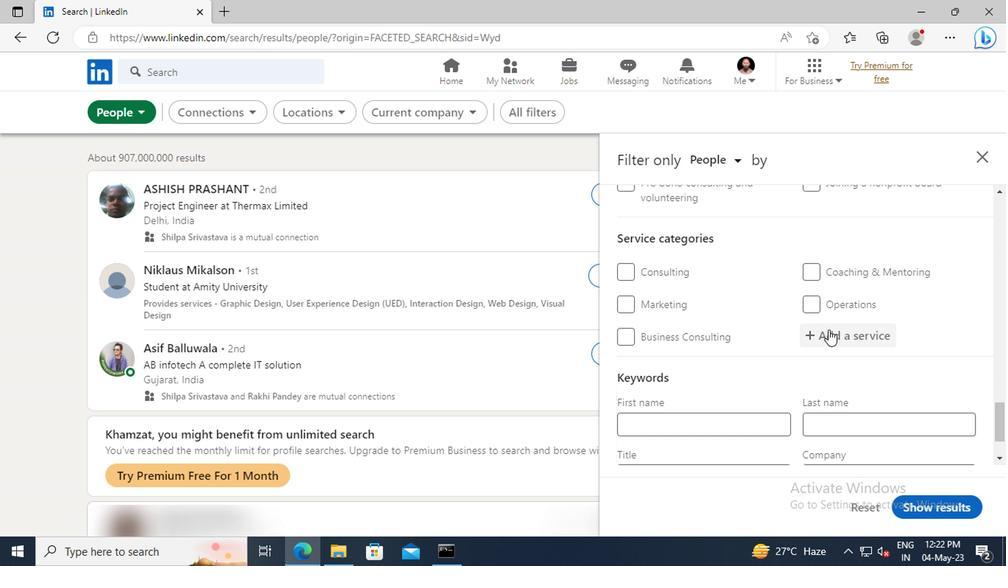 
Action: Mouse moved to (827, 335)
Screenshot: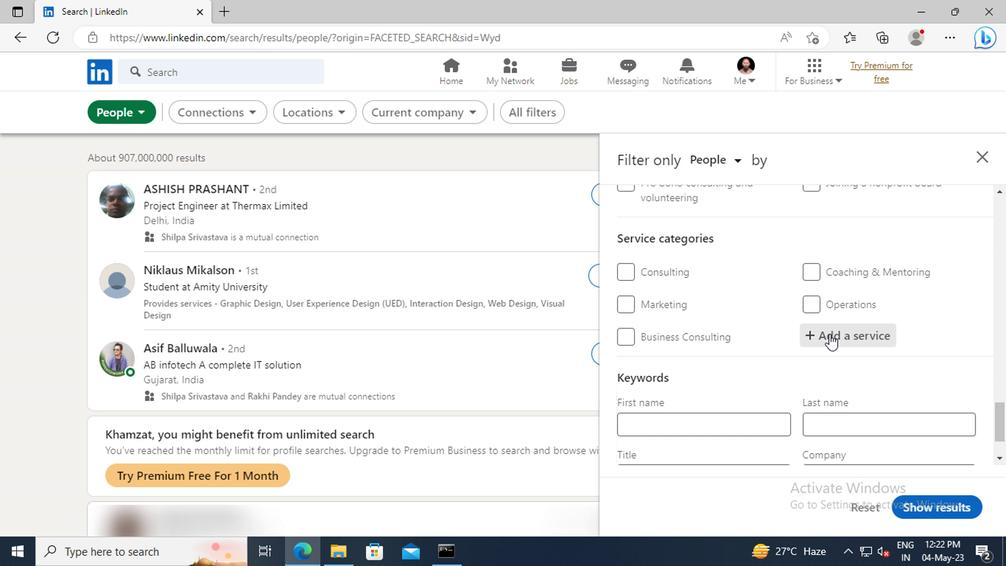 
Action: Key pressed <Key.shift>USER<Key.space>
Screenshot: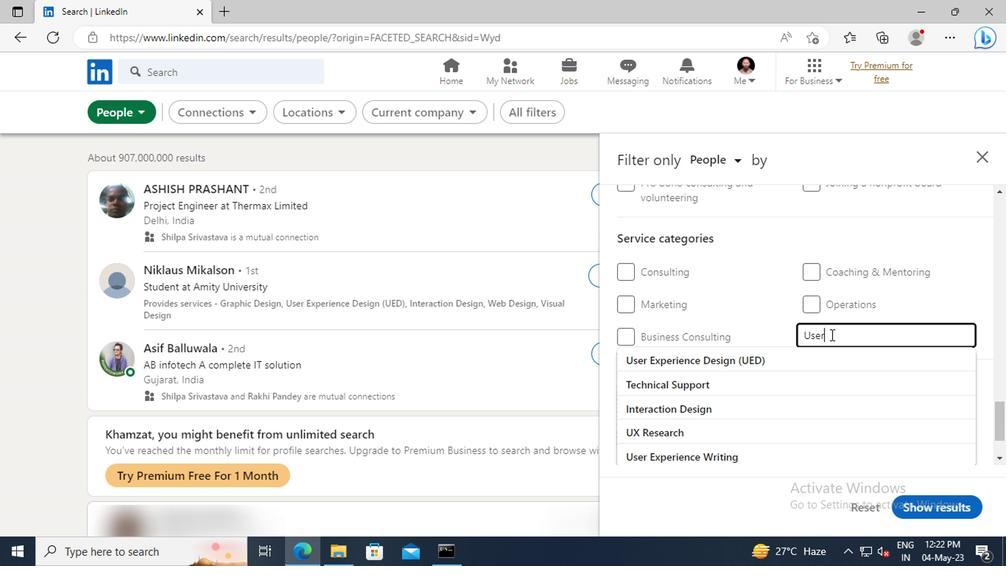 
Action: Mouse moved to (830, 356)
Screenshot: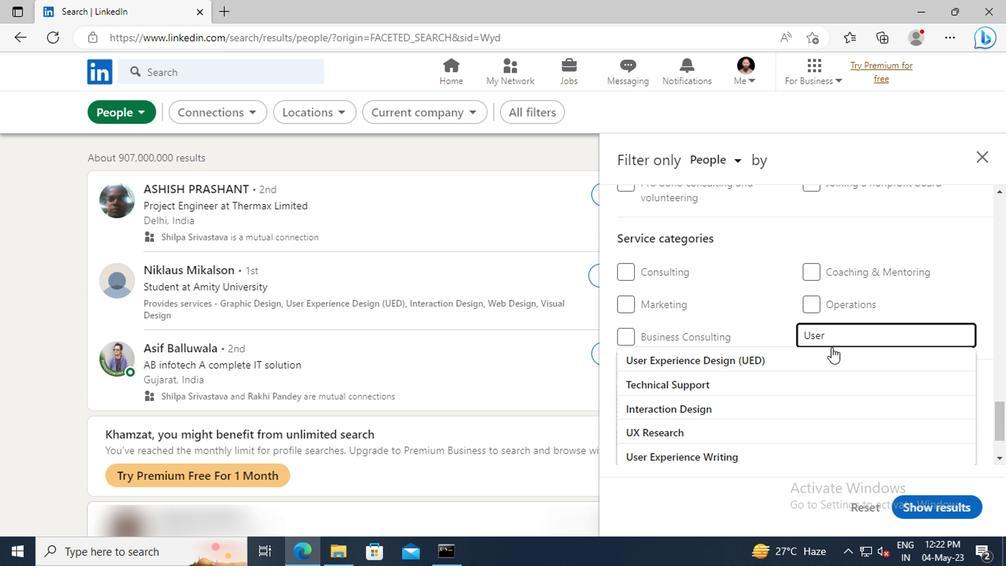 
Action: Mouse pressed left at (830, 356)
Screenshot: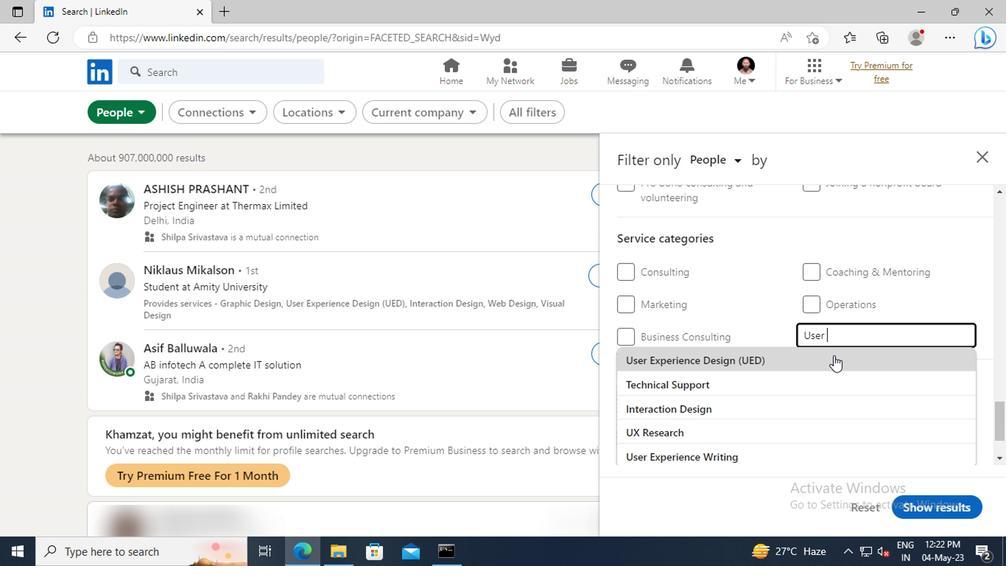
Action: Mouse scrolled (830, 355) with delta (0, -1)
Screenshot: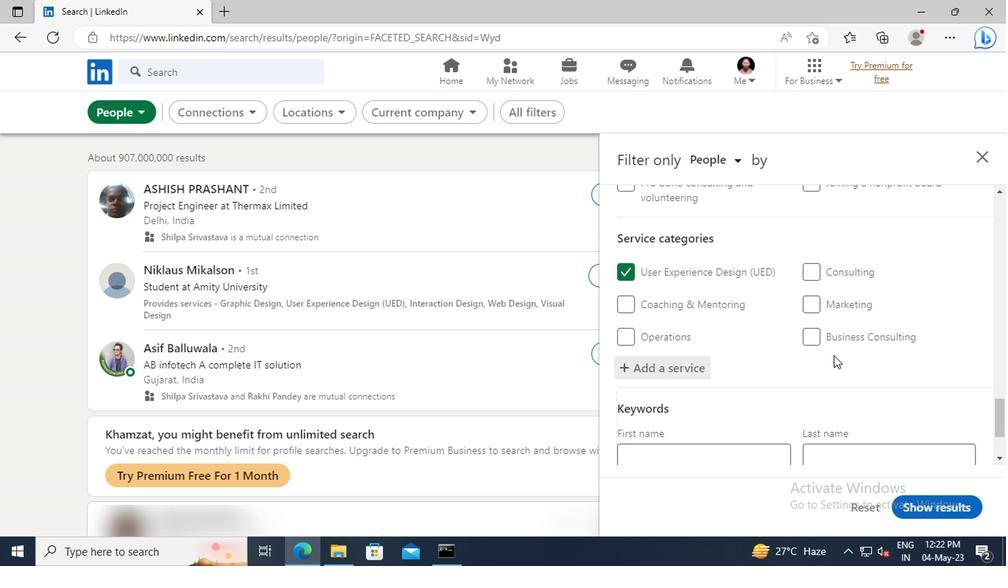 
Action: Mouse scrolled (830, 355) with delta (0, -1)
Screenshot: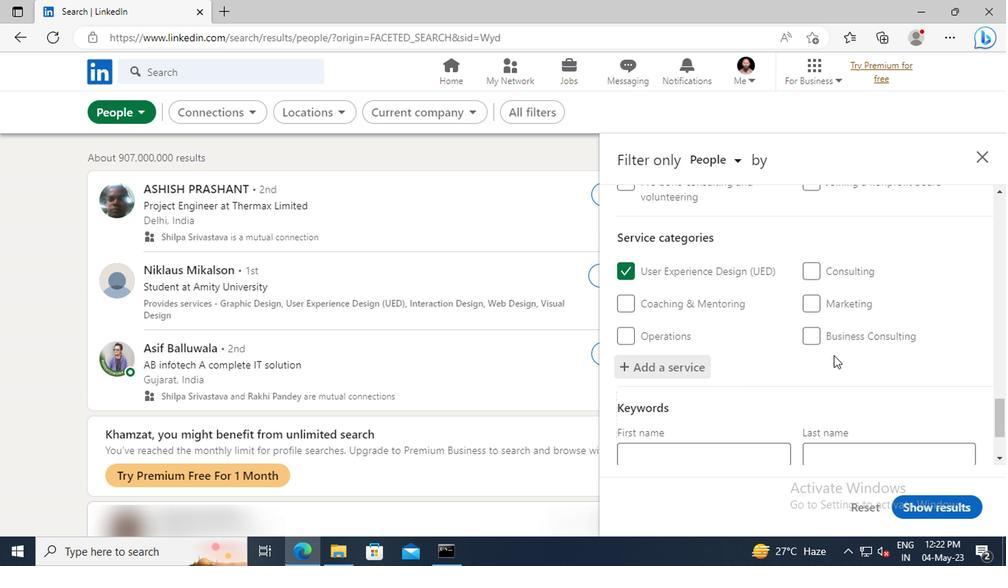 
Action: Mouse scrolled (830, 355) with delta (0, -1)
Screenshot: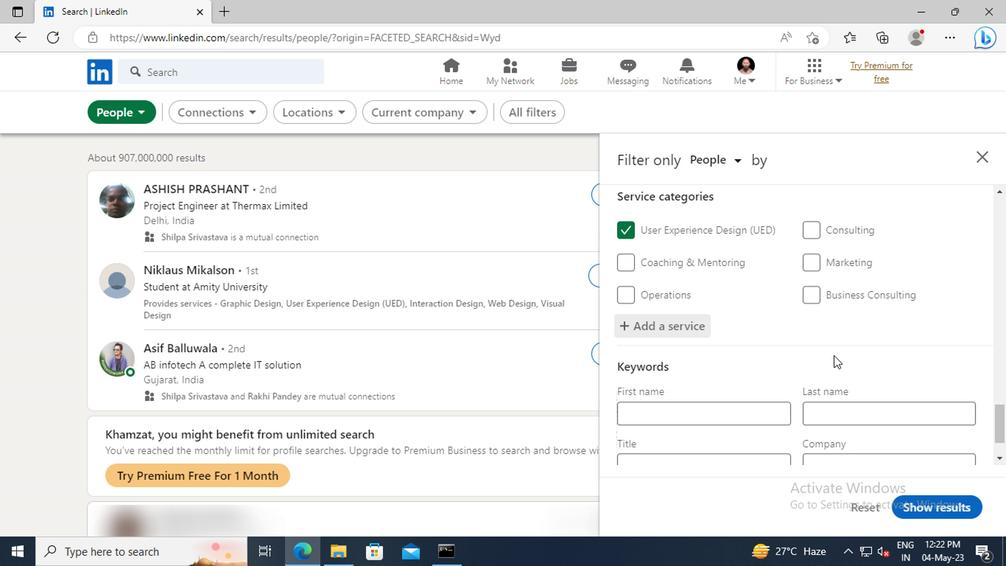 
Action: Mouse scrolled (830, 355) with delta (0, -1)
Screenshot: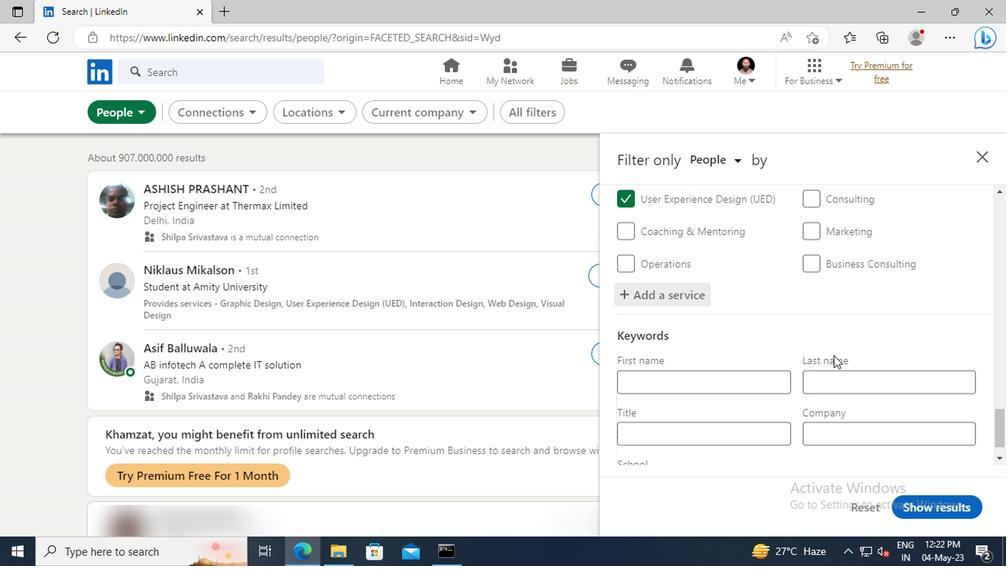 
Action: Mouse moved to (734, 400)
Screenshot: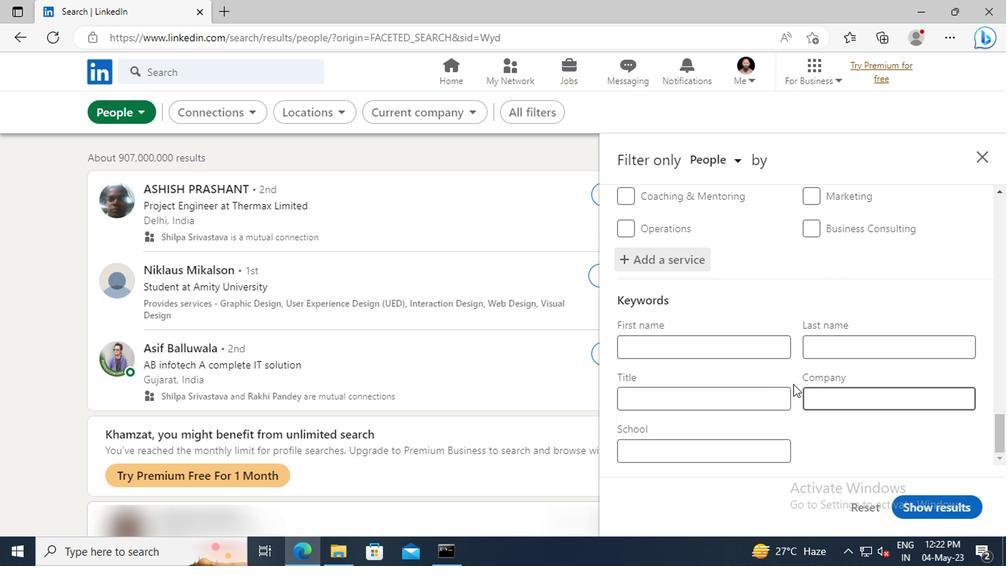 
Action: Mouse pressed left at (734, 400)
Screenshot: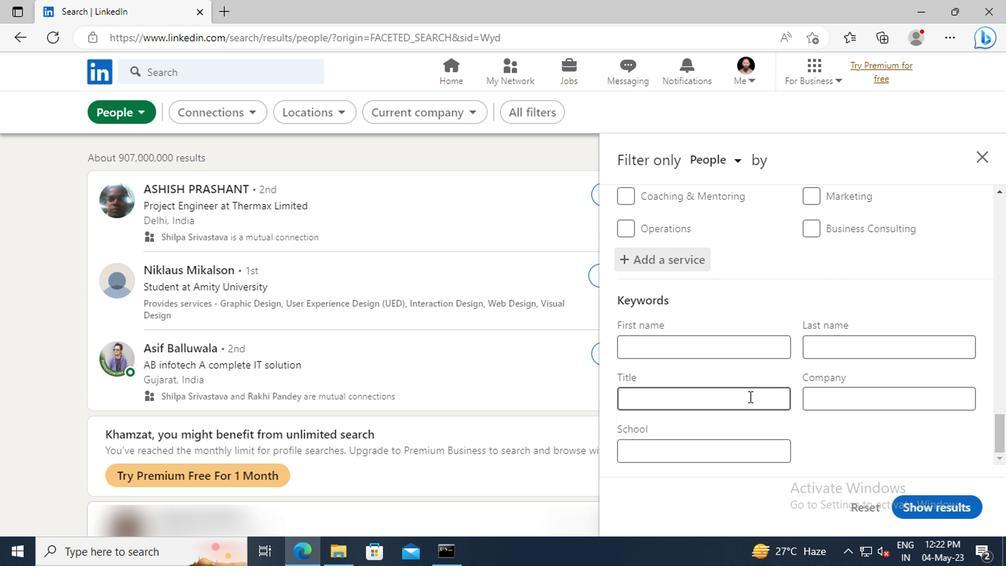 
Action: Key pressed <Key.shift><Key.shift>FINANCIAL<Key.space><Key.shift>PLANNER<Key.enter>
Screenshot: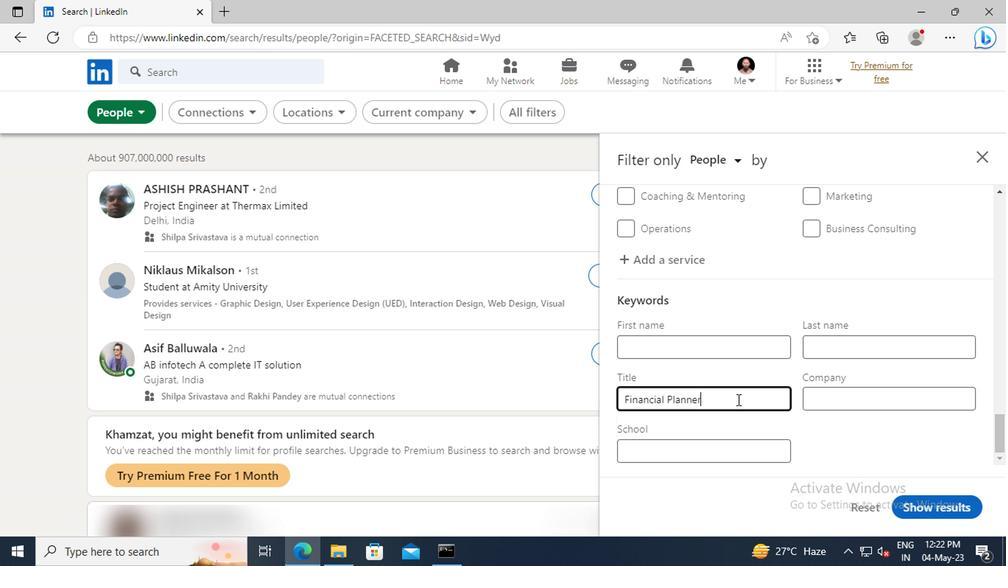 
Action: Mouse moved to (920, 510)
Screenshot: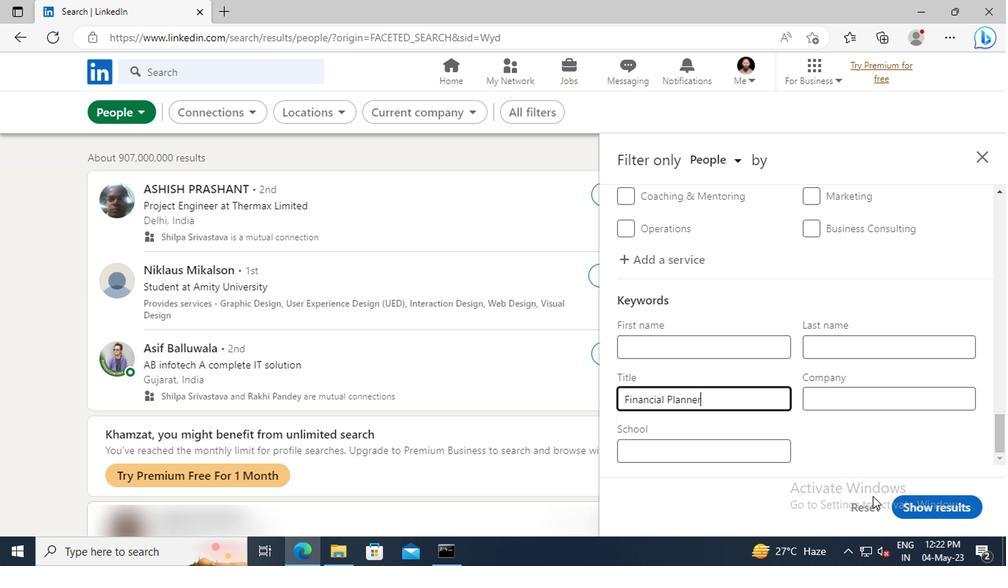 
Action: Mouse pressed left at (920, 510)
Screenshot: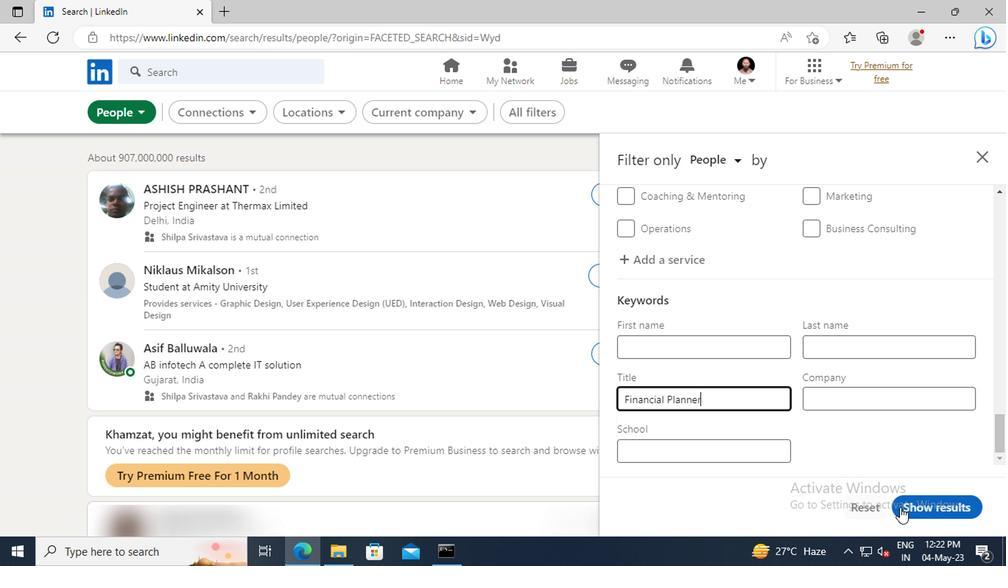 
